 Task: Send an email with the signature Courtney Young with the subject Request for customer feedback and the message I am writing to request additional information on this topic. from softage.1@softage.net to softage.7@softage.net and softage.8@softage.net with an attached document Partnership_proposal.pdf
Action: Mouse moved to (490, 628)
Screenshot: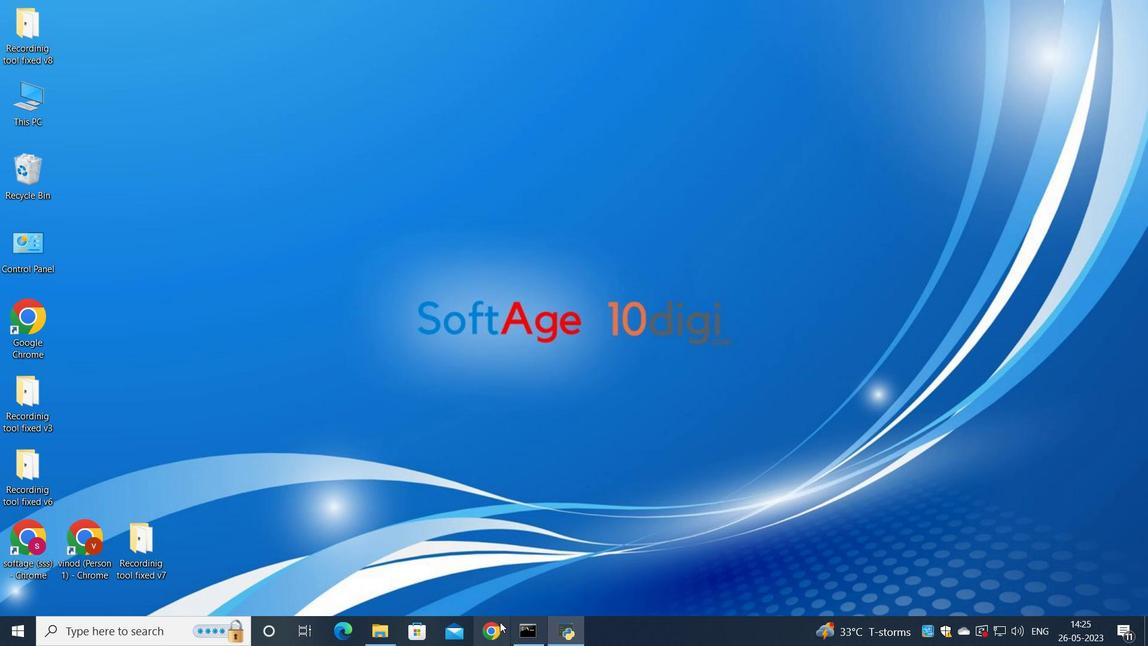 
Action: Mouse pressed left at (490, 628)
Screenshot: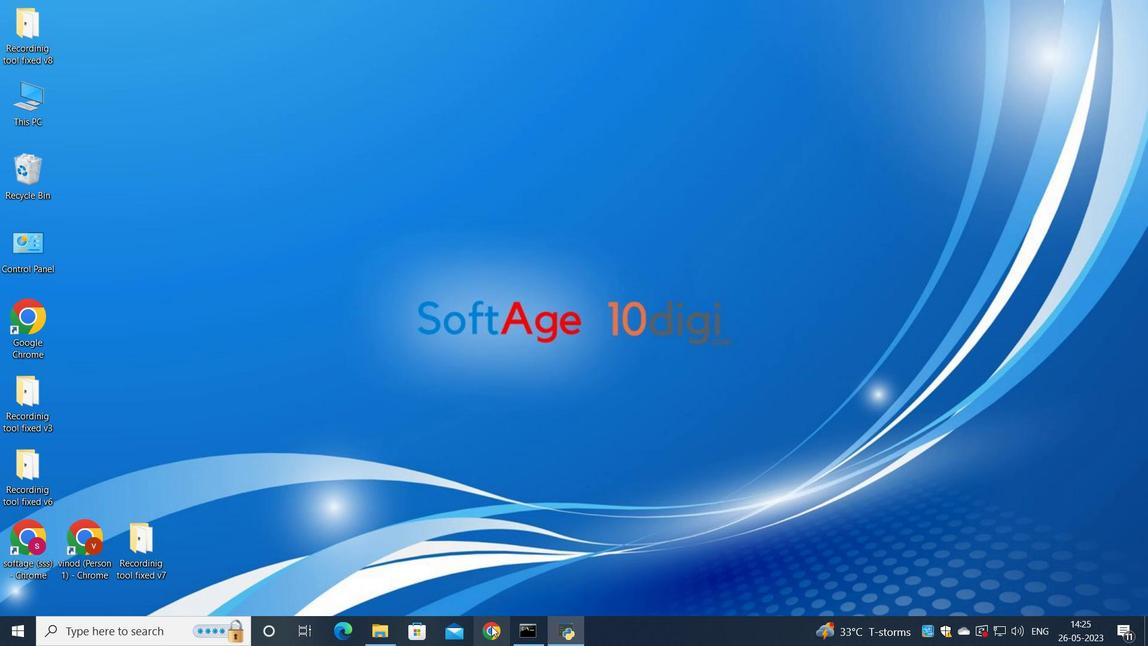 
Action: Mouse moved to (491, 415)
Screenshot: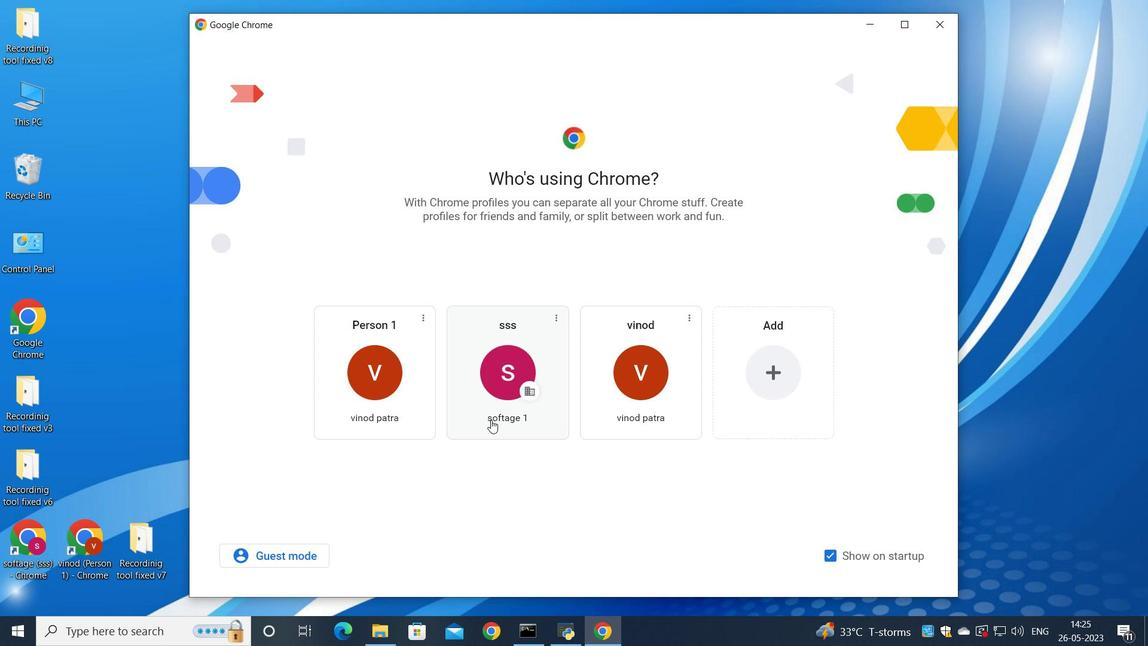 
Action: Mouse pressed left at (491, 415)
Screenshot: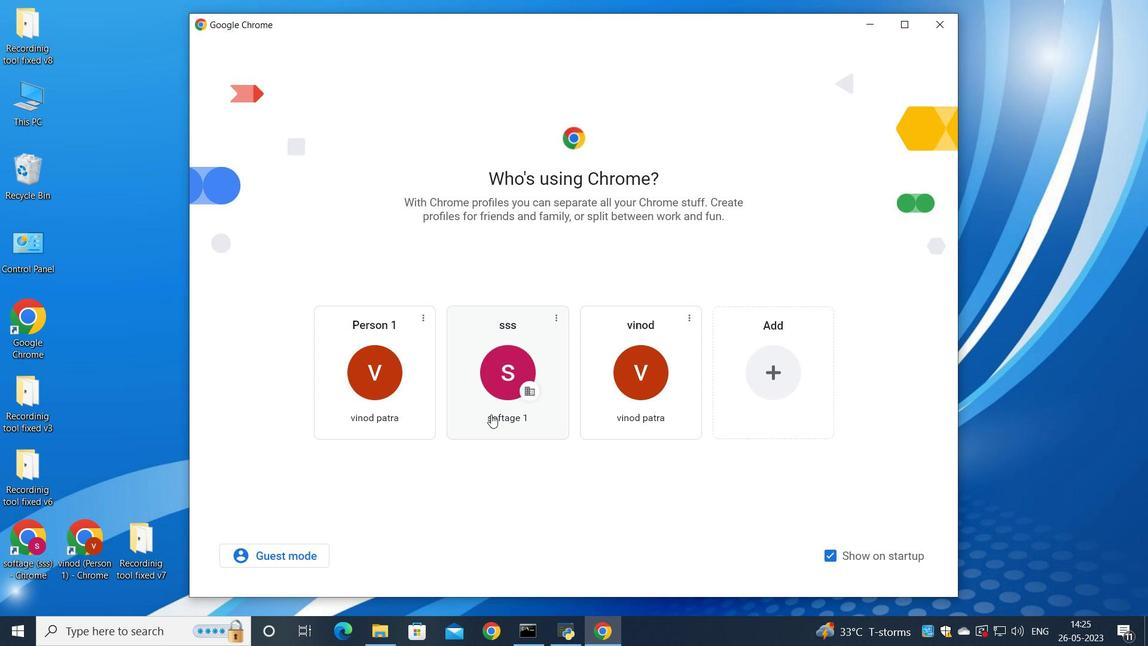 
Action: Mouse moved to (354, 0)
Screenshot: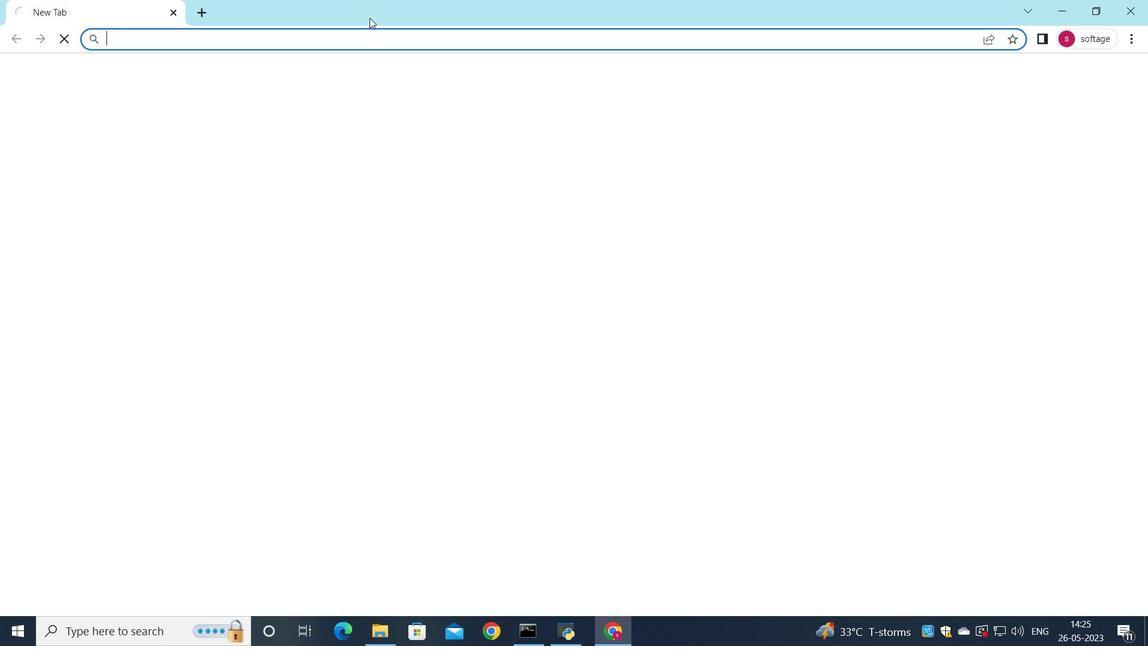 
Action: Key pressed gmail.com<Key.enter>
Screenshot: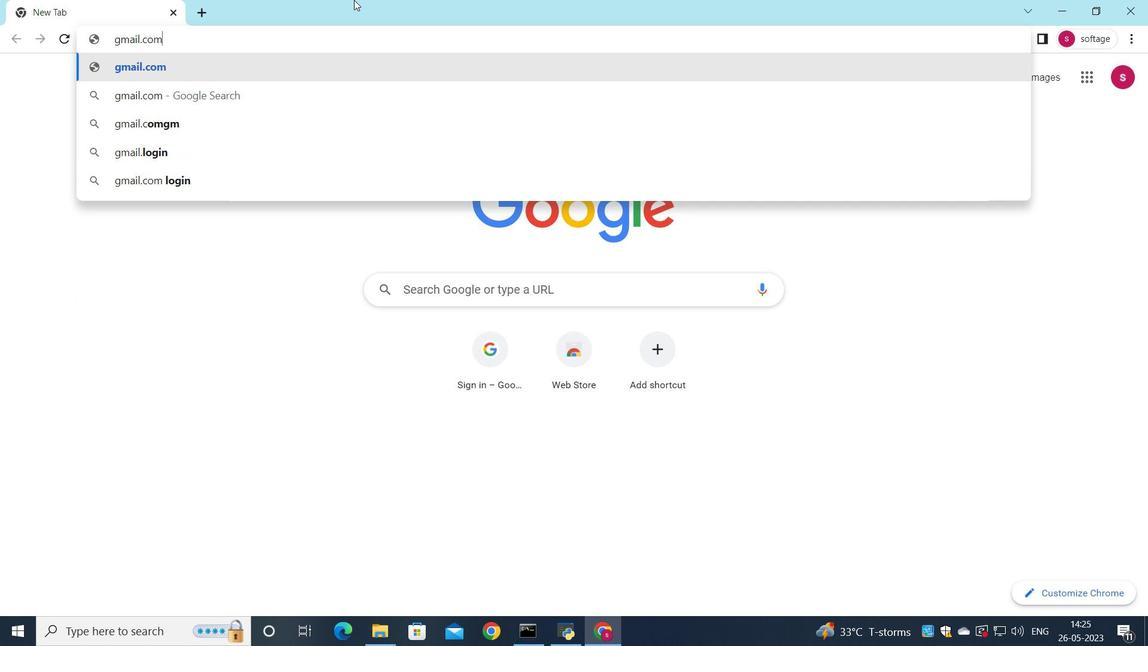 
Action: Mouse moved to (978, 102)
Screenshot: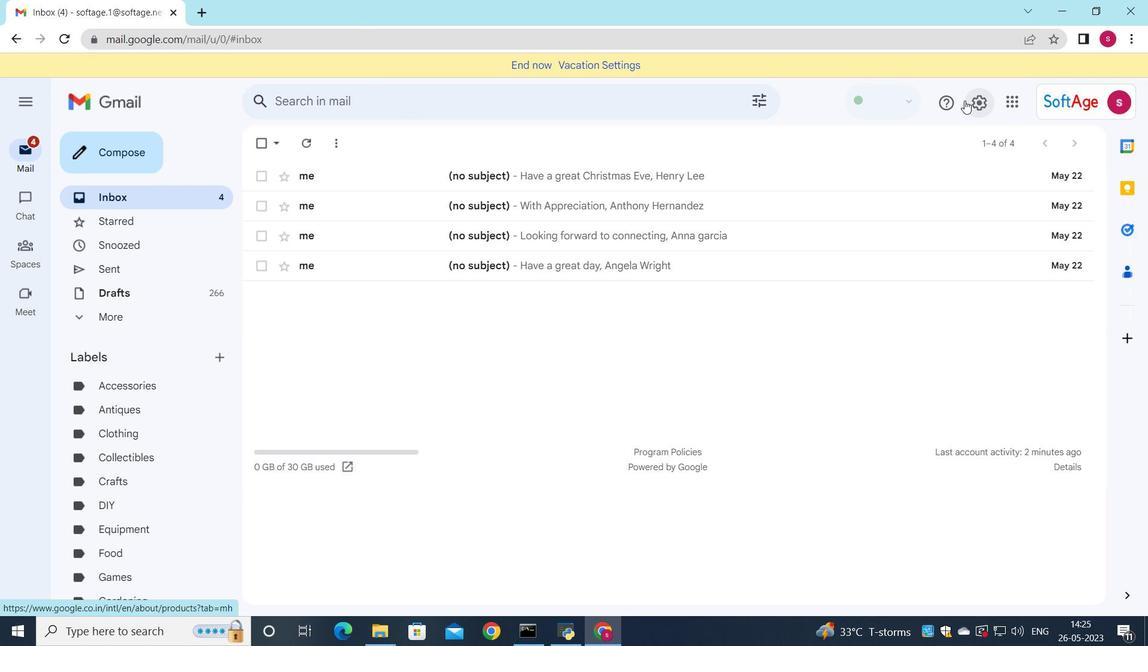 
Action: Mouse pressed left at (978, 102)
Screenshot: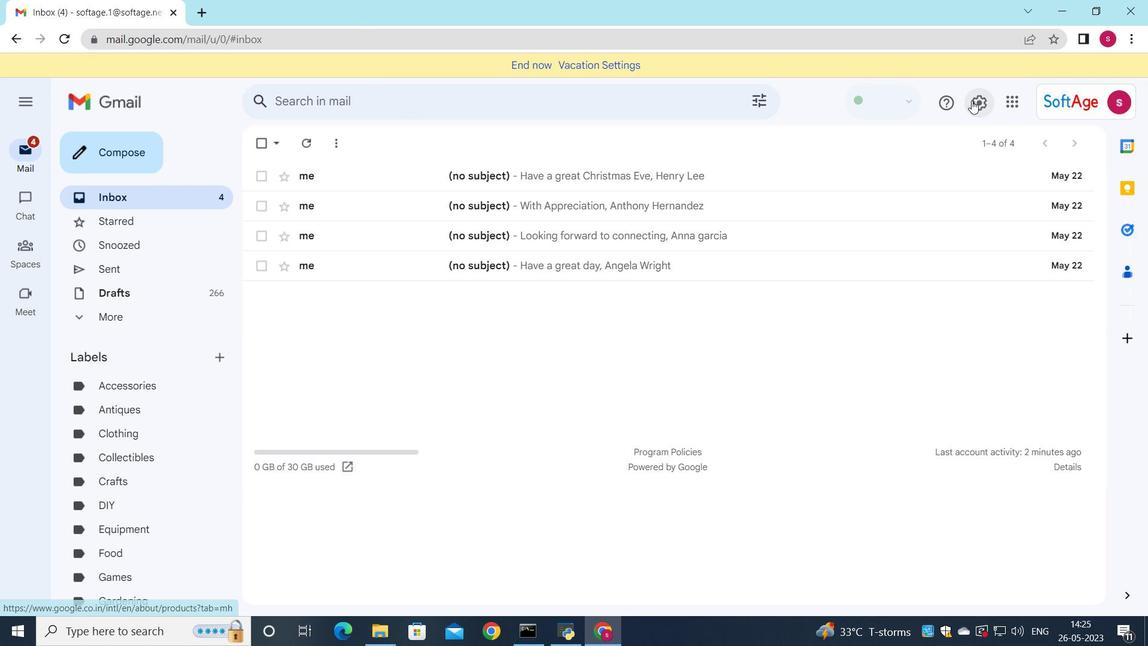 
Action: Mouse moved to (969, 176)
Screenshot: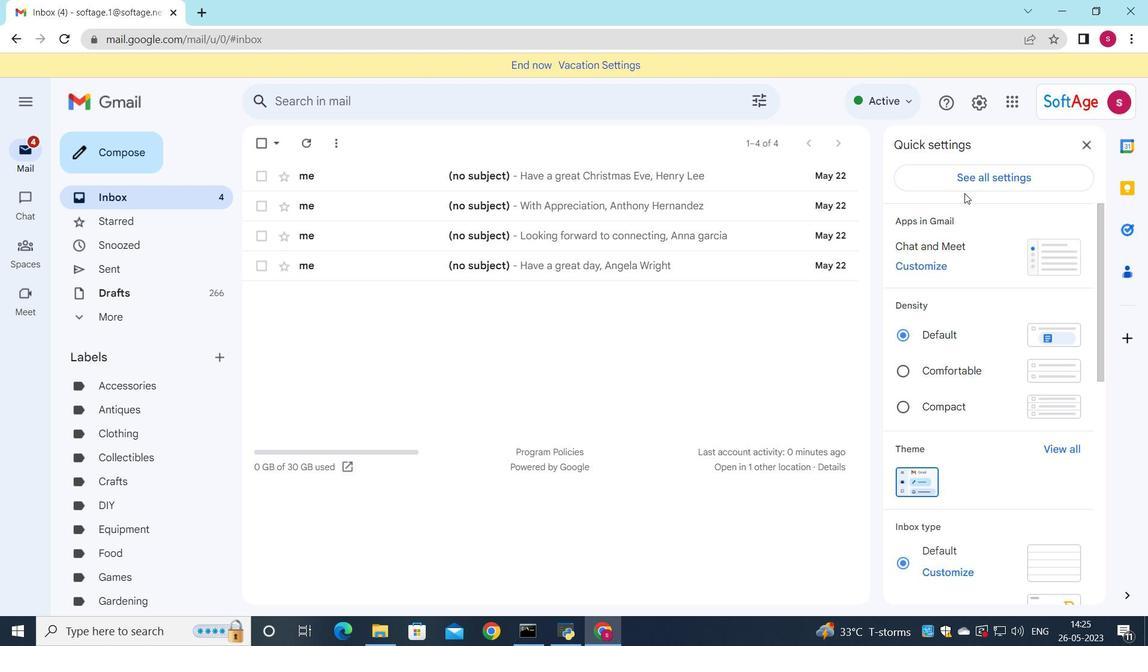 
Action: Mouse pressed left at (969, 176)
Screenshot: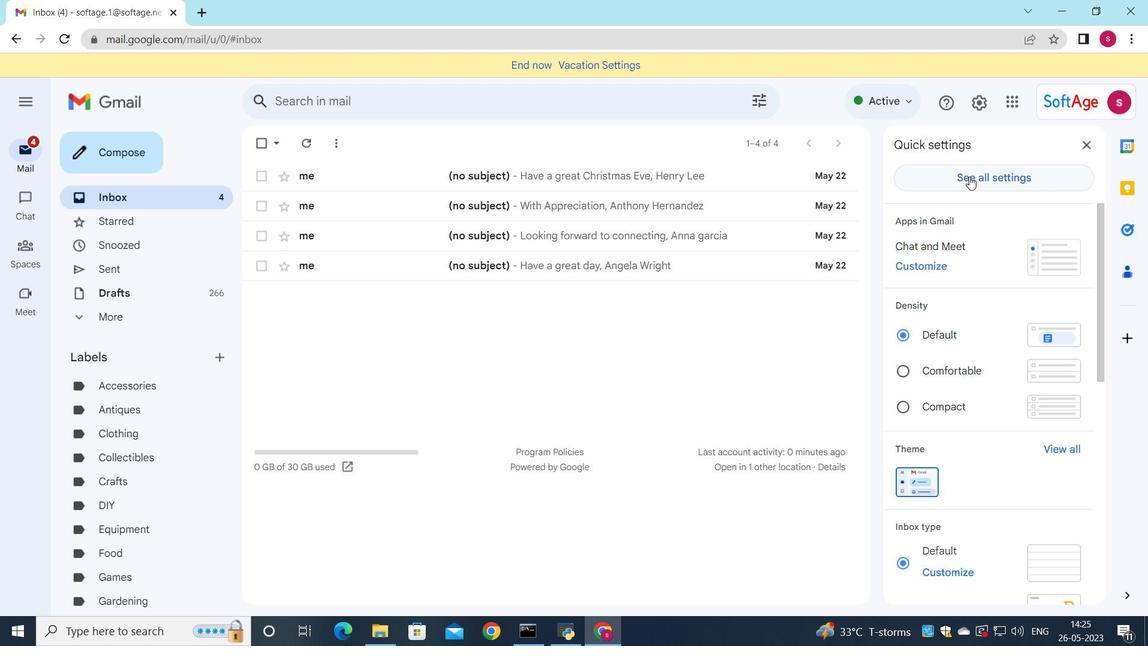 
Action: Mouse moved to (550, 329)
Screenshot: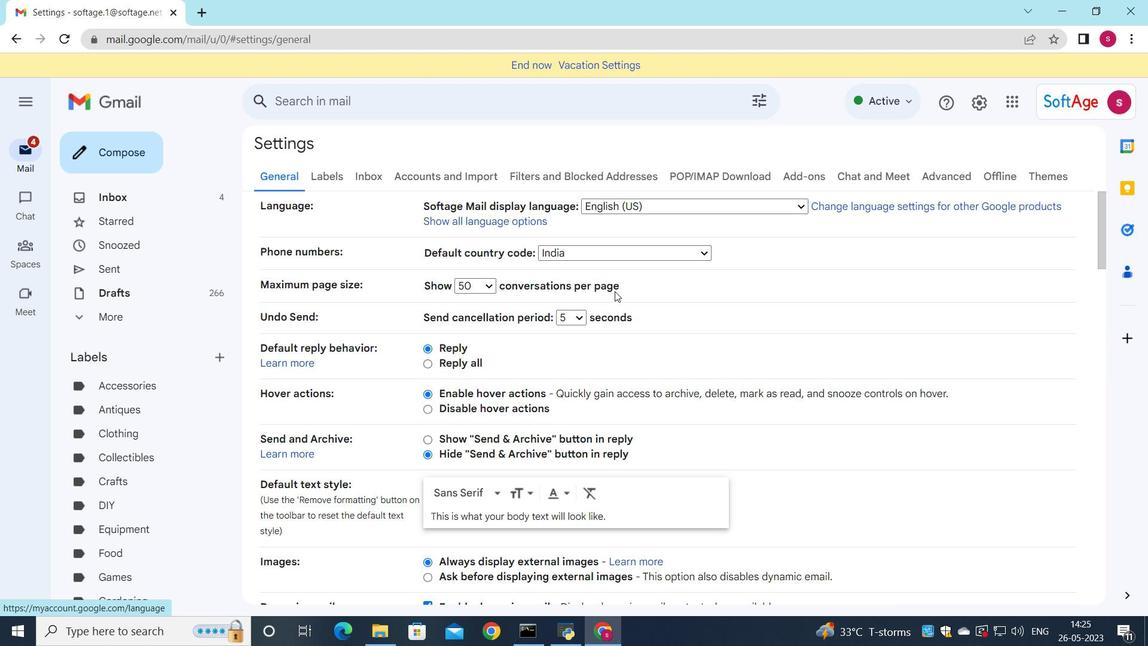 
Action: Mouse scrolled (550, 329) with delta (0, 0)
Screenshot: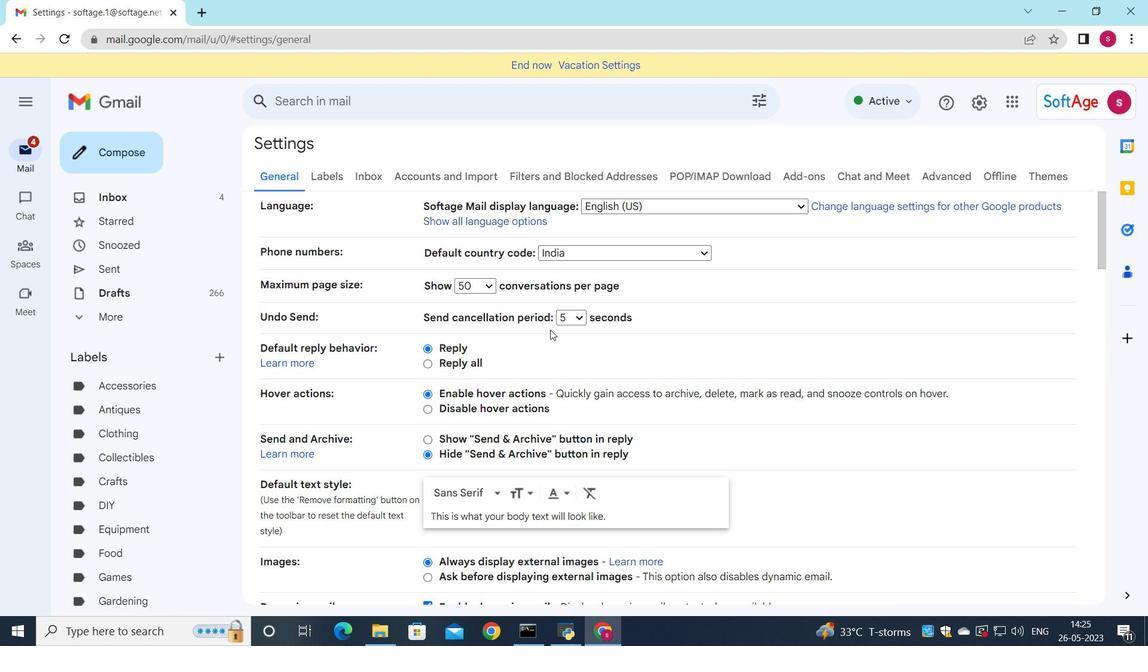 
Action: Mouse scrolled (550, 329) with delta (0, 0)
Screenshot: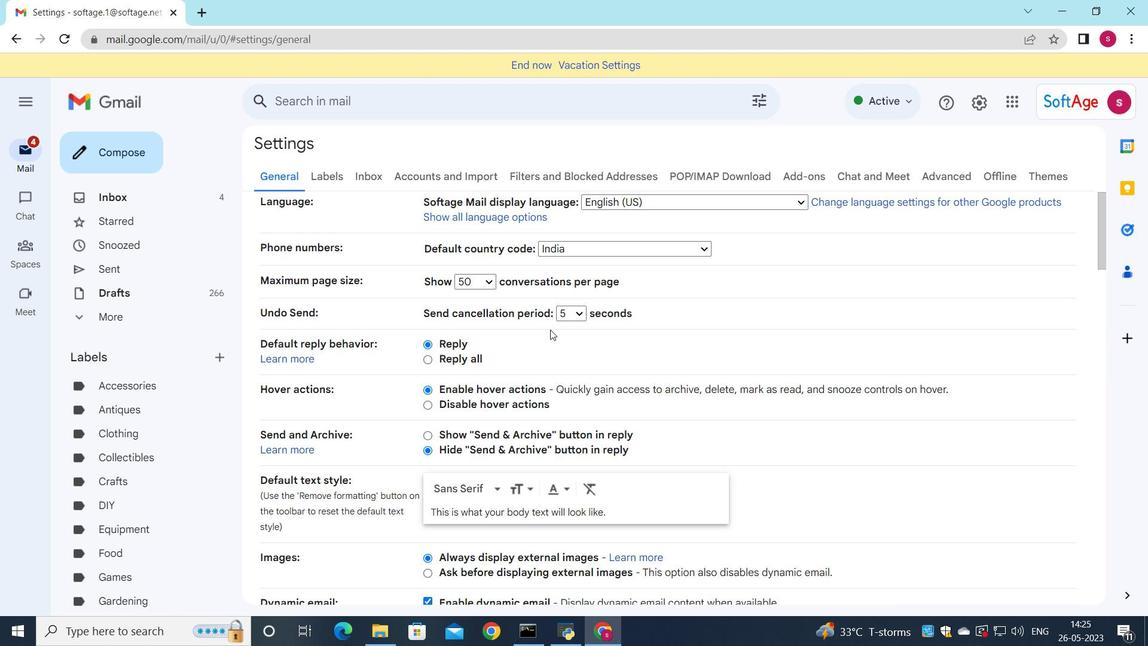 
Action: Mouse scrolled (550, 329) with delta (0, 0)
Screenshot: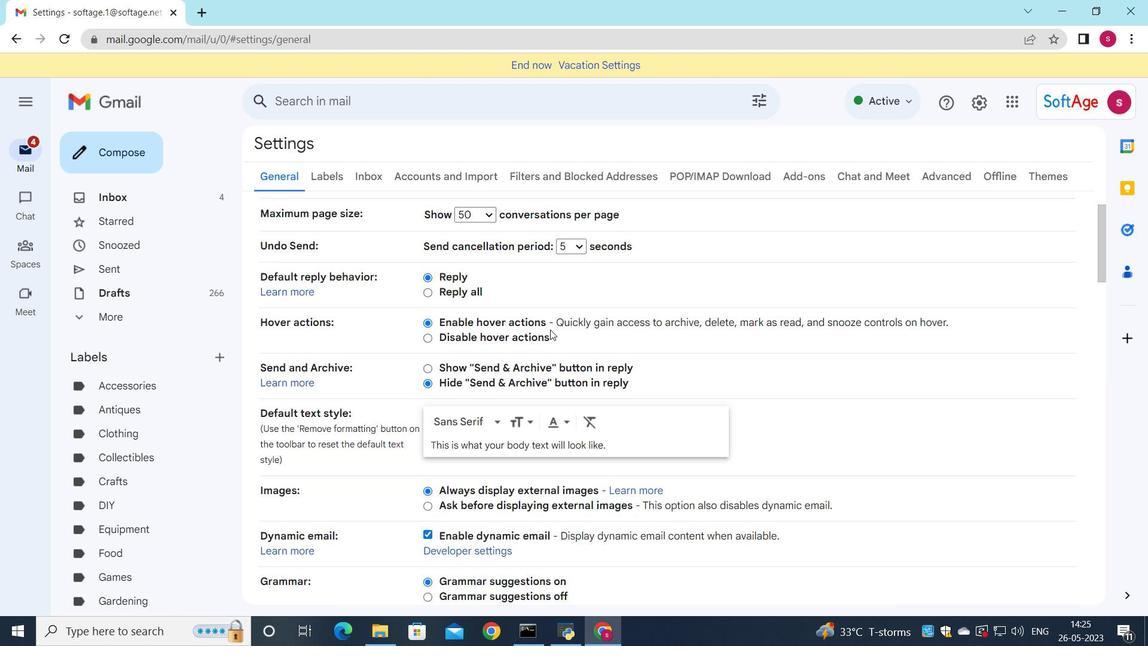 
Action: Mouse scrolled (550, 329) with delta (0, 0)
Screenshot: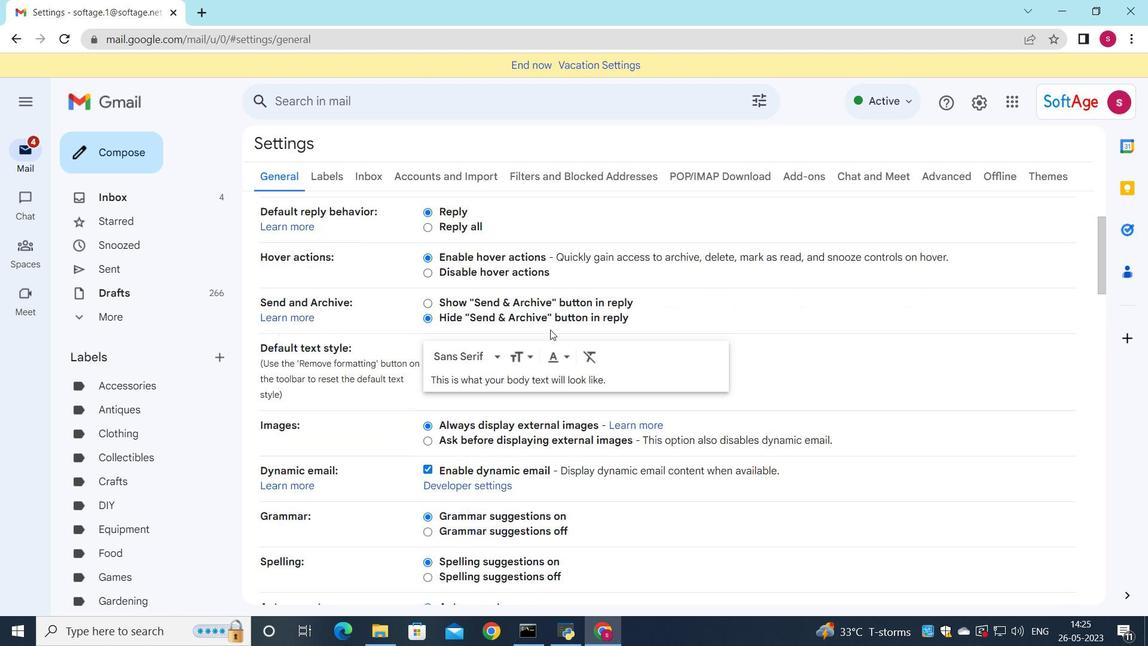 
Action: Mouse scrolled (550, 329) with delta (0, 0)
Screenshot: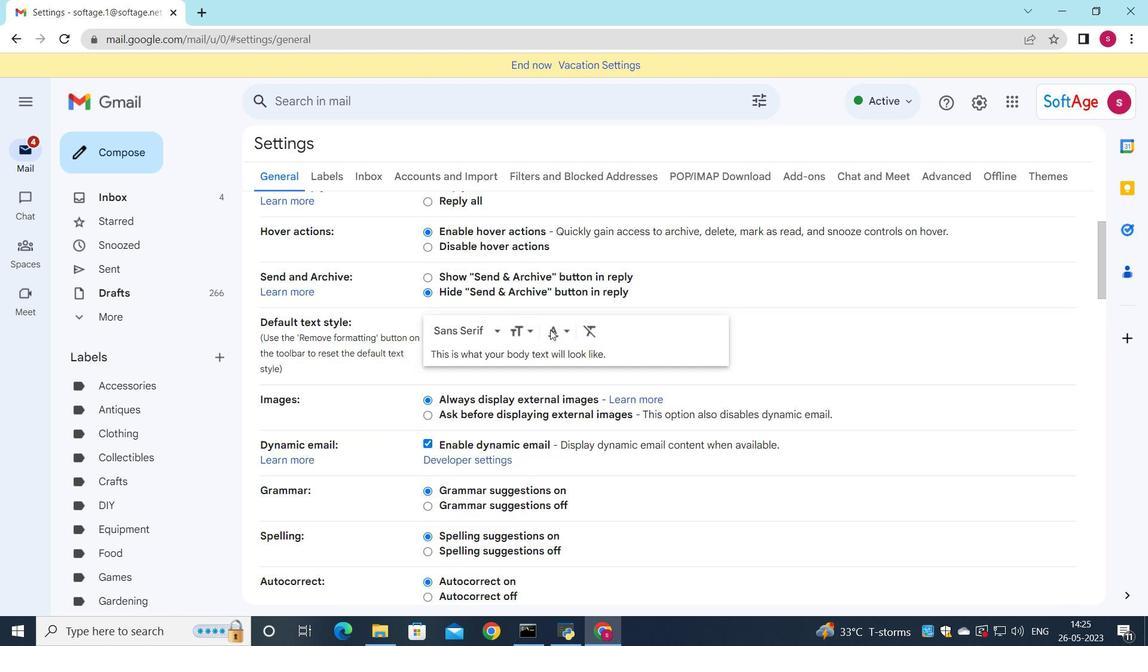 
Action: Mouse scrolled (550, 329) with delta (0, 0)
Screenshot: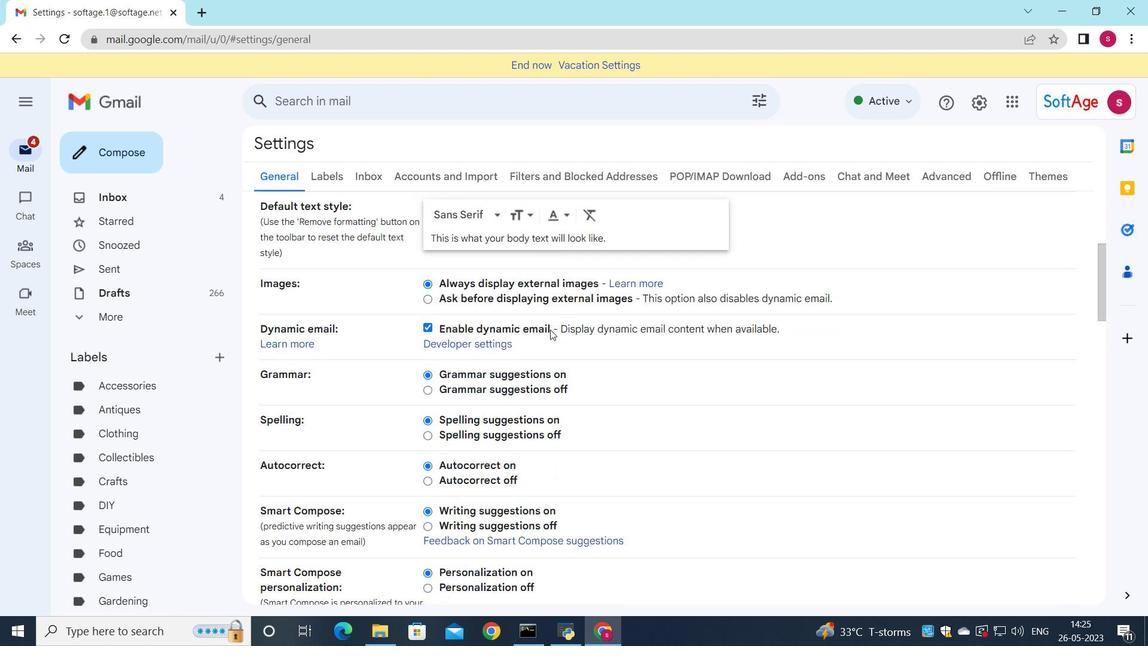 
Action: Mouse scrolled (550, 329) with delta (0, 0)
Screenshot: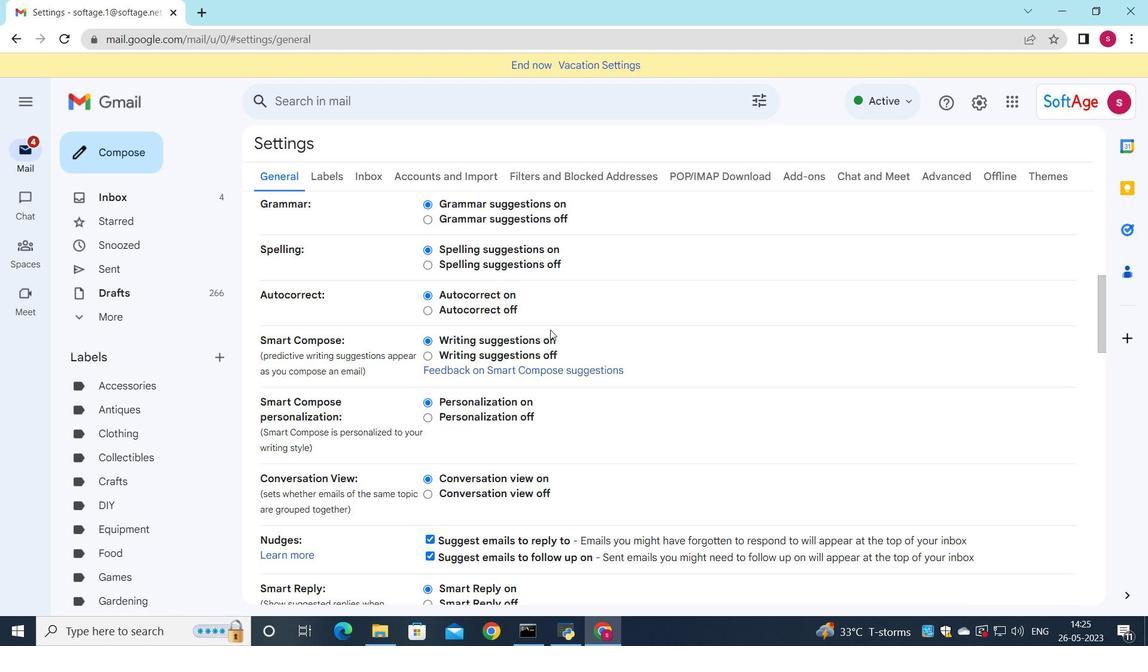 
Action: Mouse scrolled (550, 329) with delta (0, 0)
Screenshot: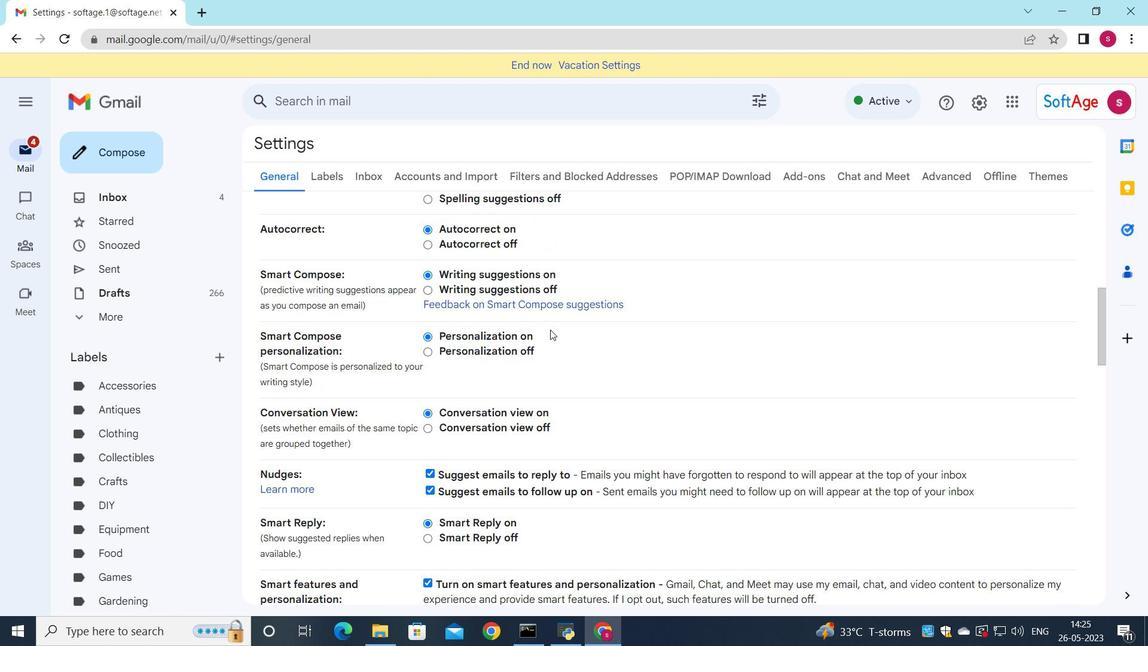 
Action: Mouse scrolled (550, 329) with delta (0, 0)
Screenshot: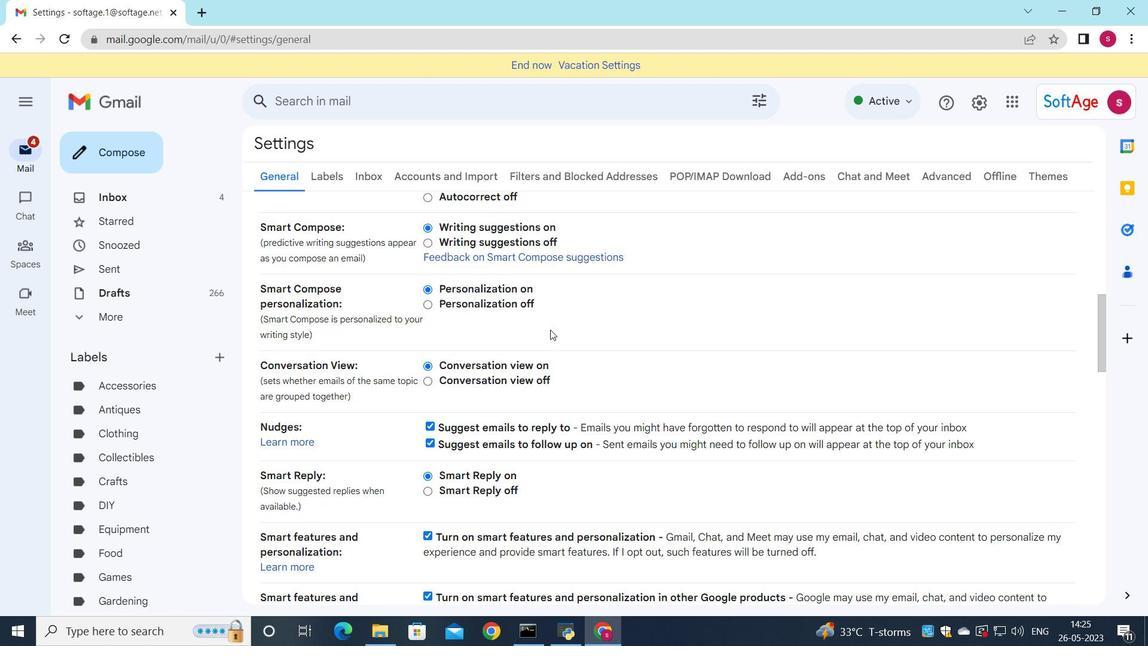 
Action: Mouse scrolled (550, 329) with delta (0, 0)
Screenshot: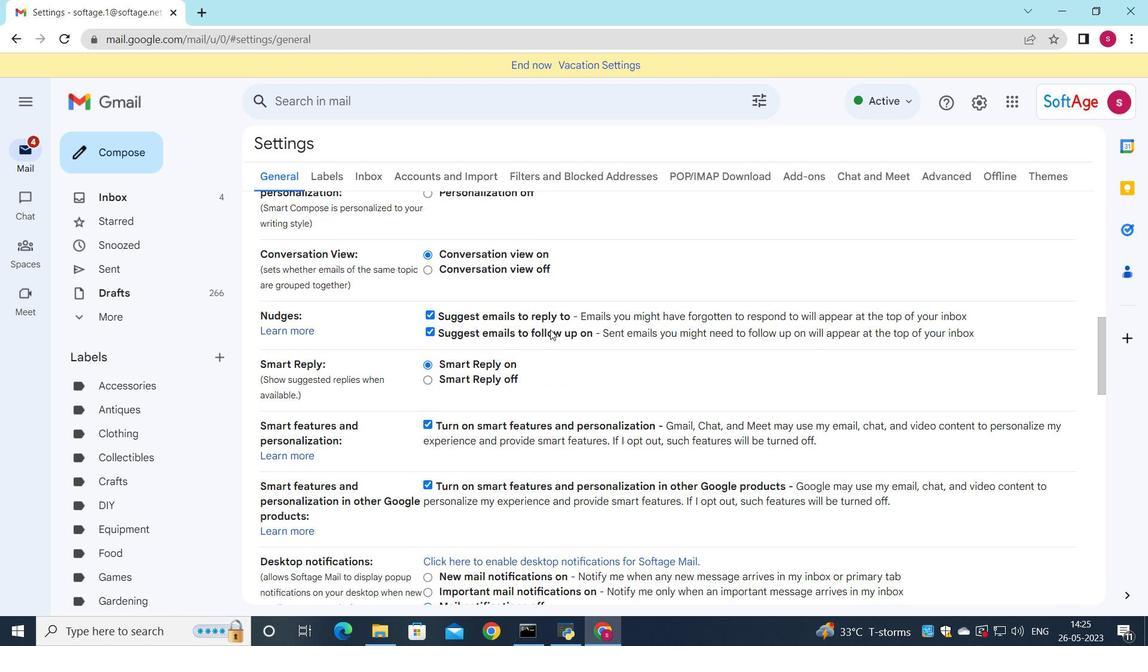 
Action: Mouse scrolled (550, 329) with delta (0, 0)
Screenshot: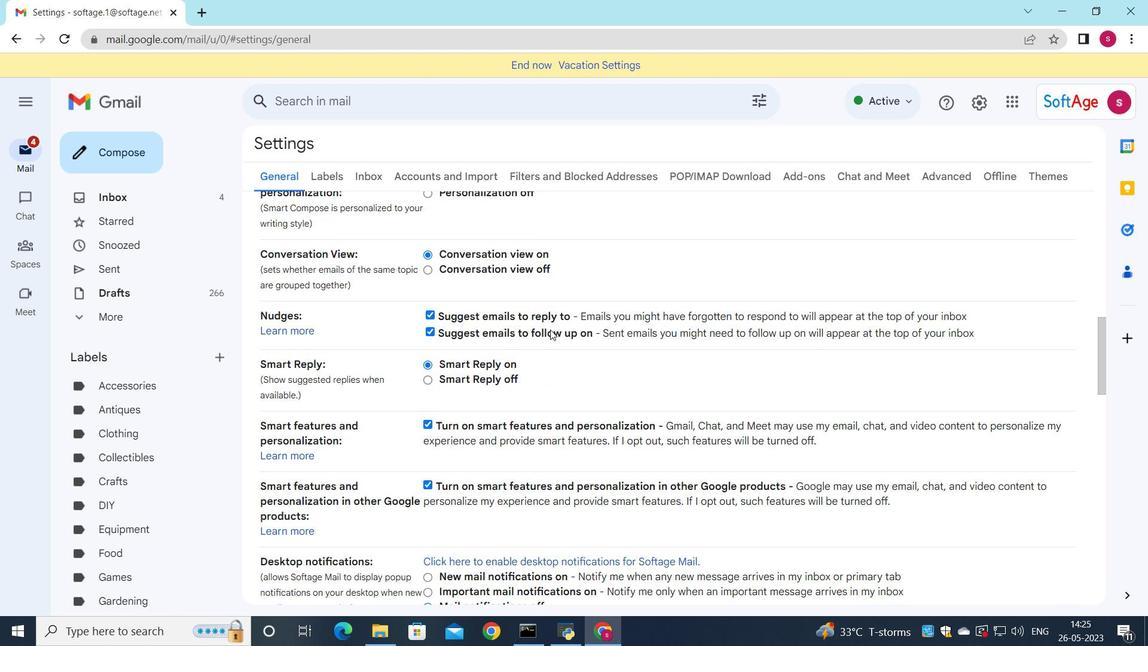 
Action: Mouse scrolled (550, 329) with delta (0, 0)
Screenshot: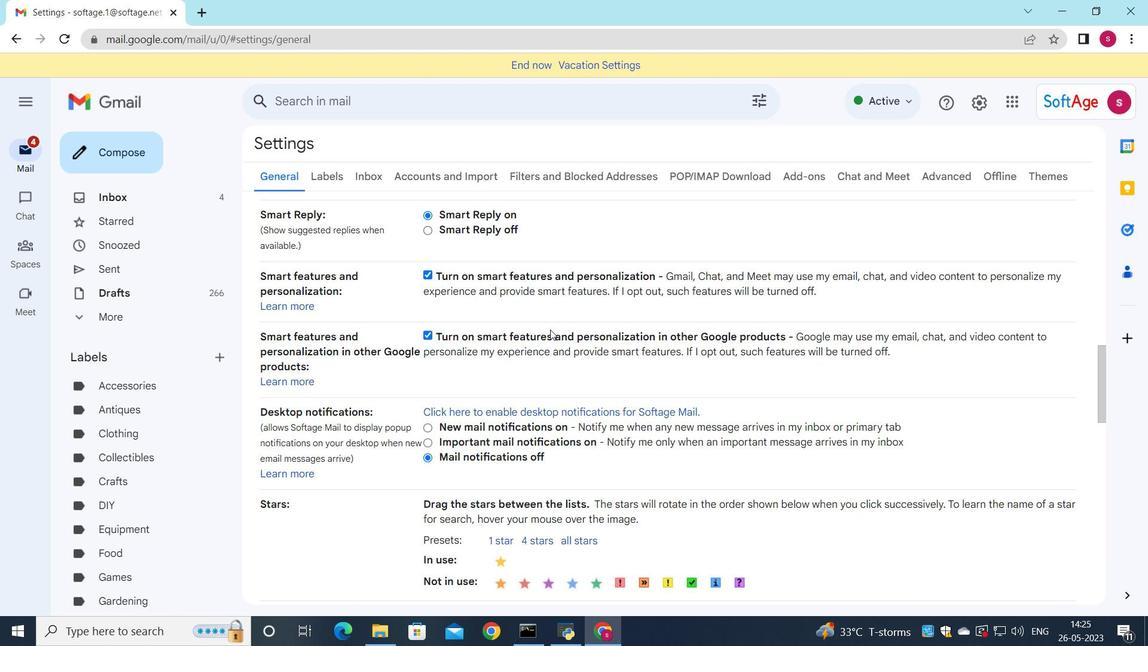 
Action: Mouse scrolled (550, 330) with delta (0, 0)
Screenshot: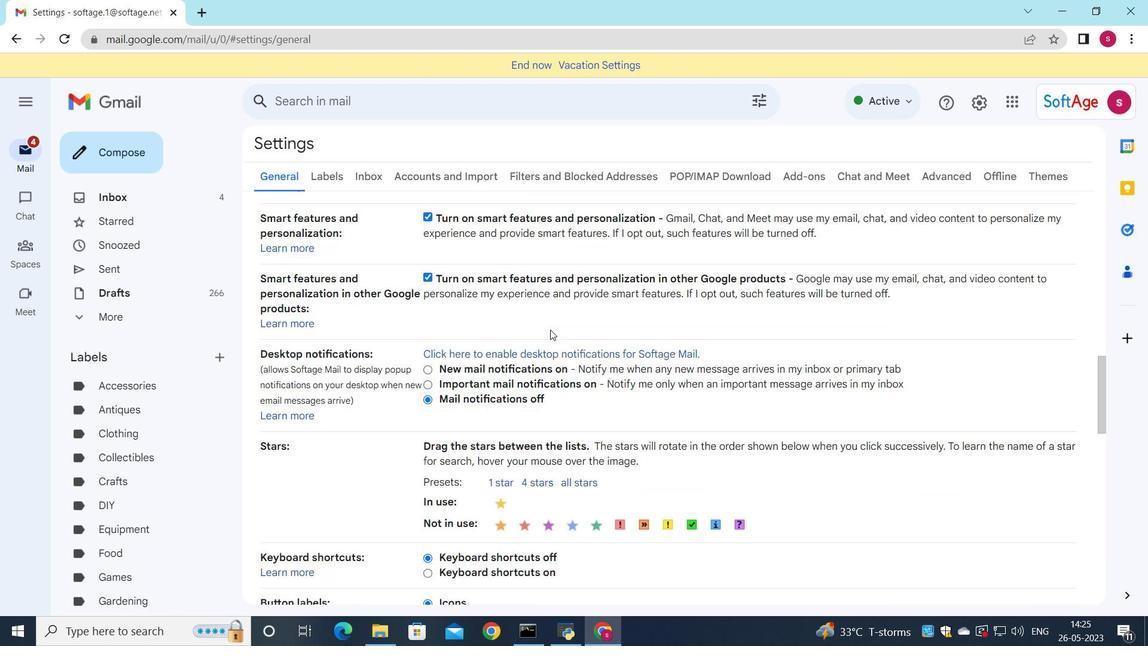 
Action: Mouse scrolled (550, 330) with delta (0, 0)
Screenshot: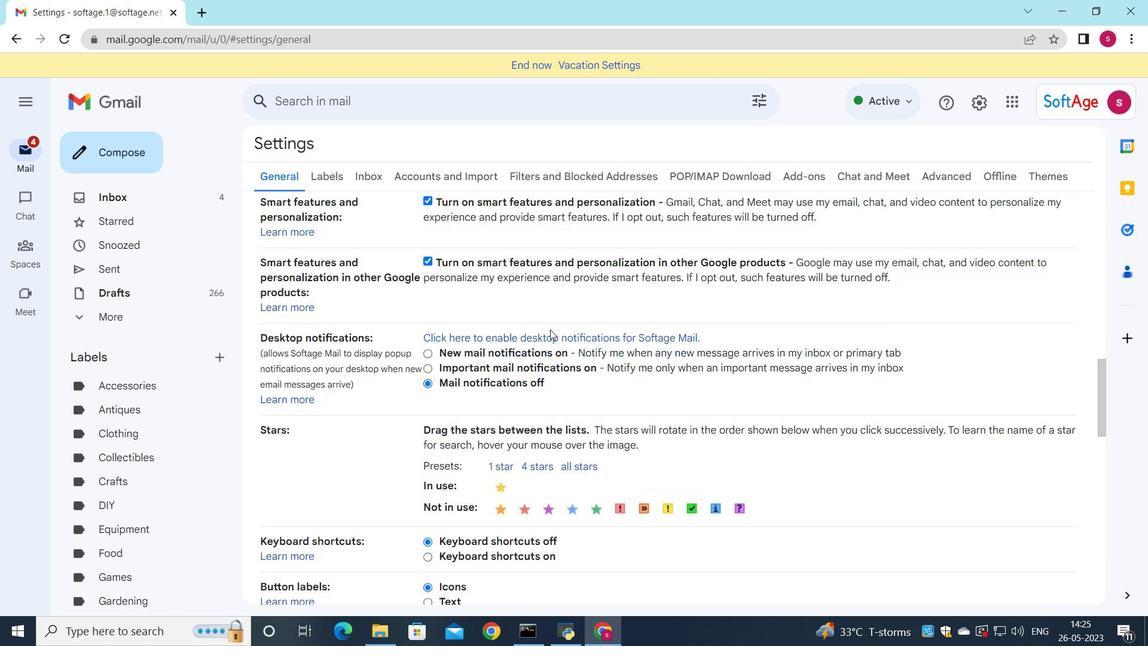
Action: Mouse scrolled (550, 330) with delta (0, 0)
Screenshot: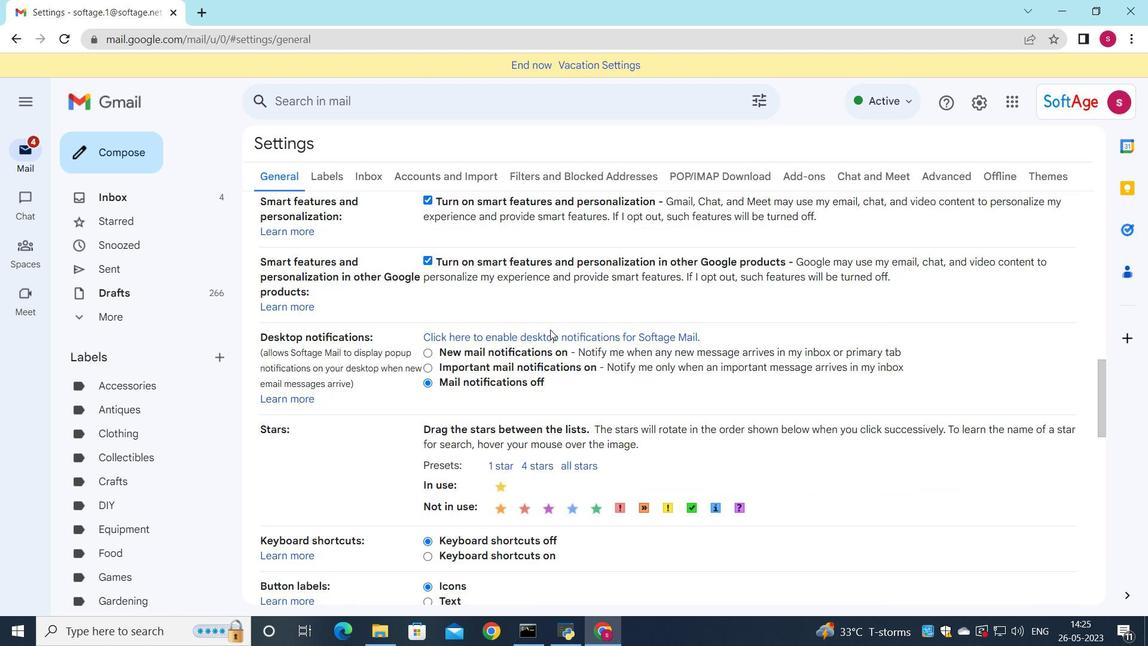 
Action: Mouse scrolled (550, 329) with delta (0, 0)
Screenshot: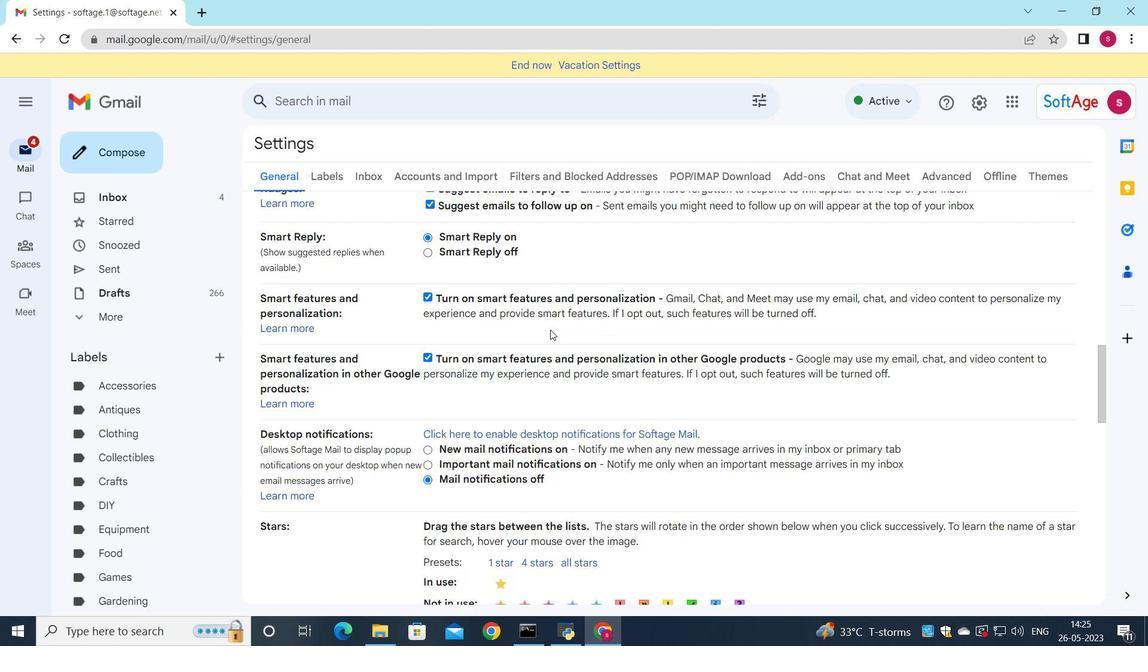 
Action: Mouse scrolled (550, 329) with delta (0, 0)
Screenshot: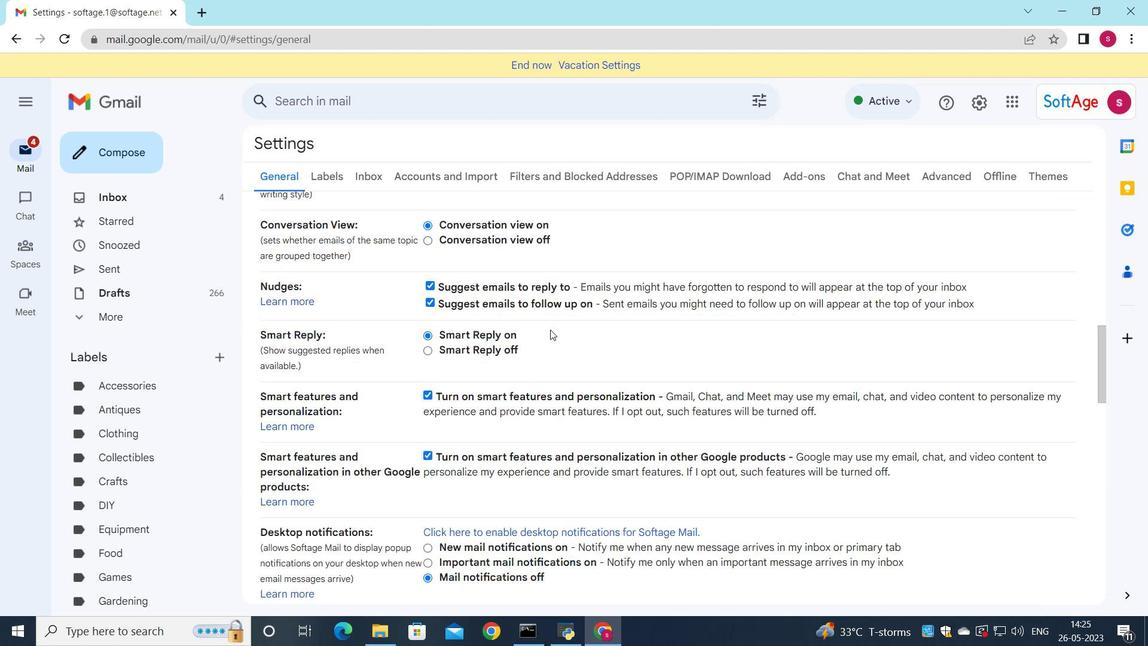 
Action: Mouse scrolled (550, 329) with delta (0, 0)
Screenshot: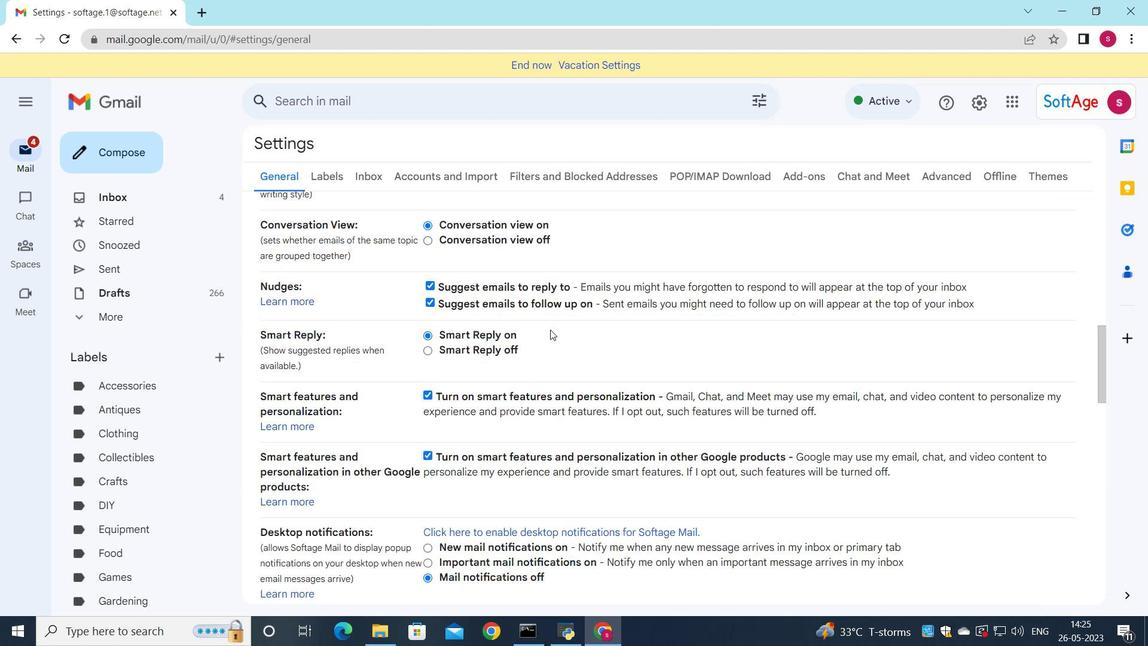 
Action: Mouse scrolled (550, 329) with delta (0, 0)
Screenshot: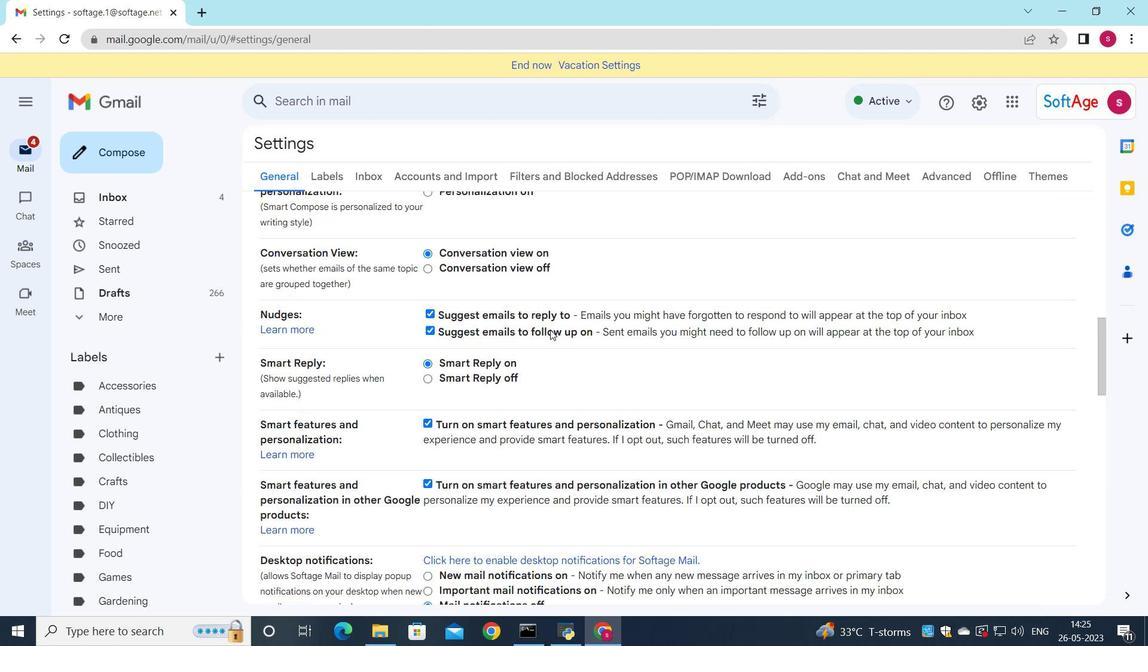 
Action: Mouse scrolled (550, 329) with delta (0, 0)
Screenshot: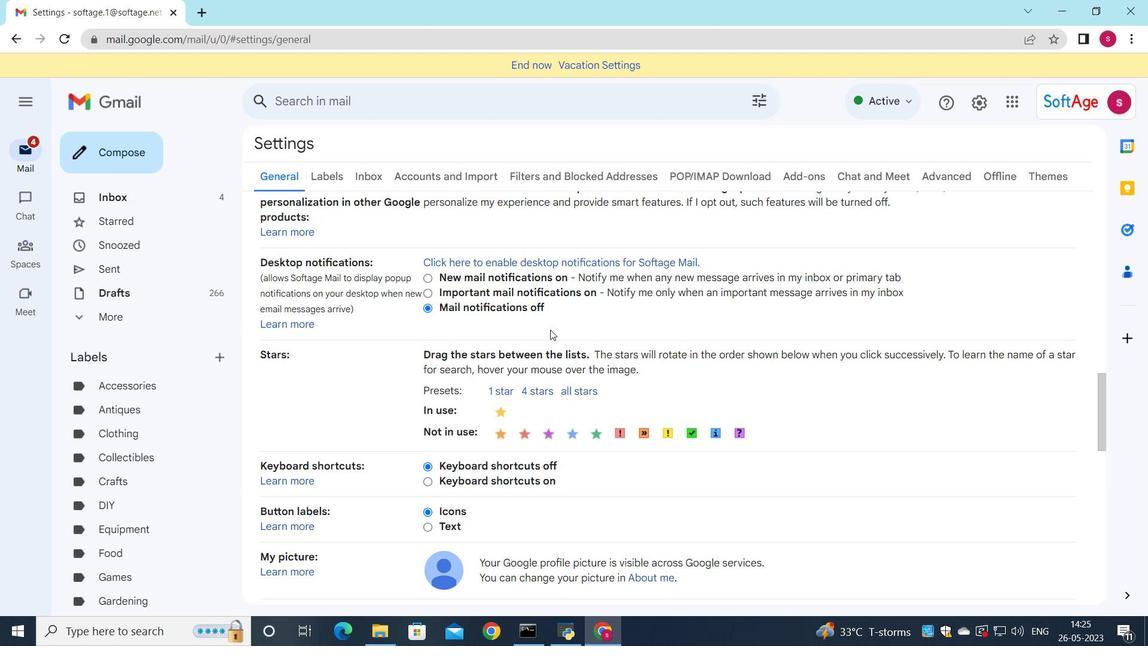 
Action: Mouse scrolled (550, 329) with delta (0, 0)
Screenshot: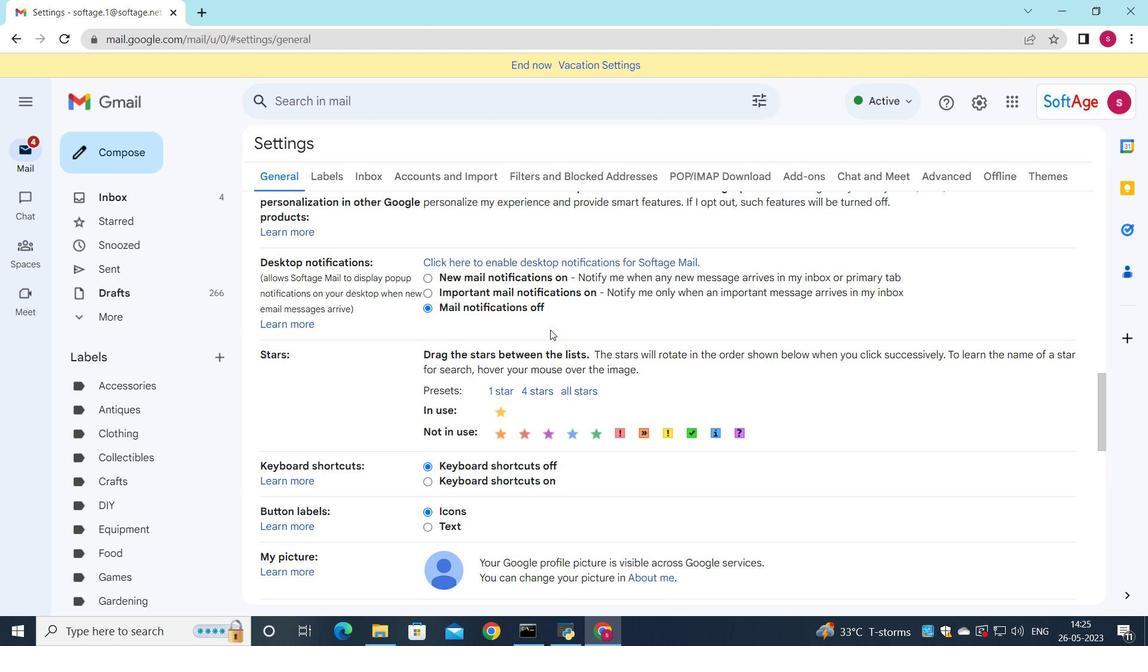 
Action: Mouse scrolled (550, 329) with delta (0, 0)
Screenshot: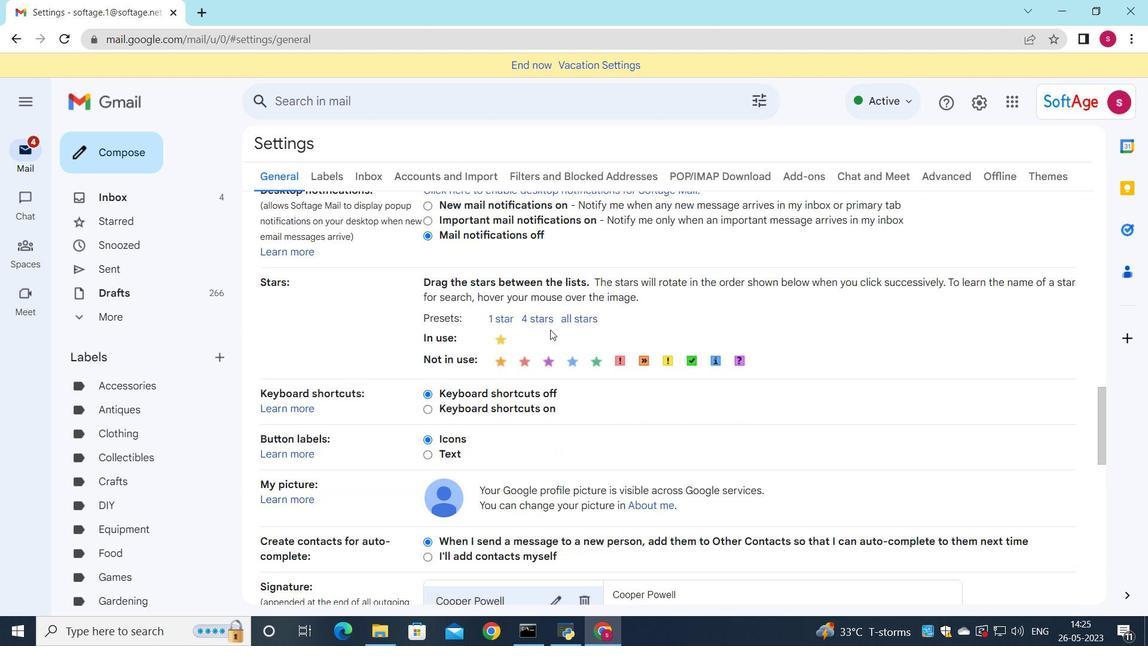 
Action: Mouse scrolled (550, 329) with delta (0, 0)
Screenshot: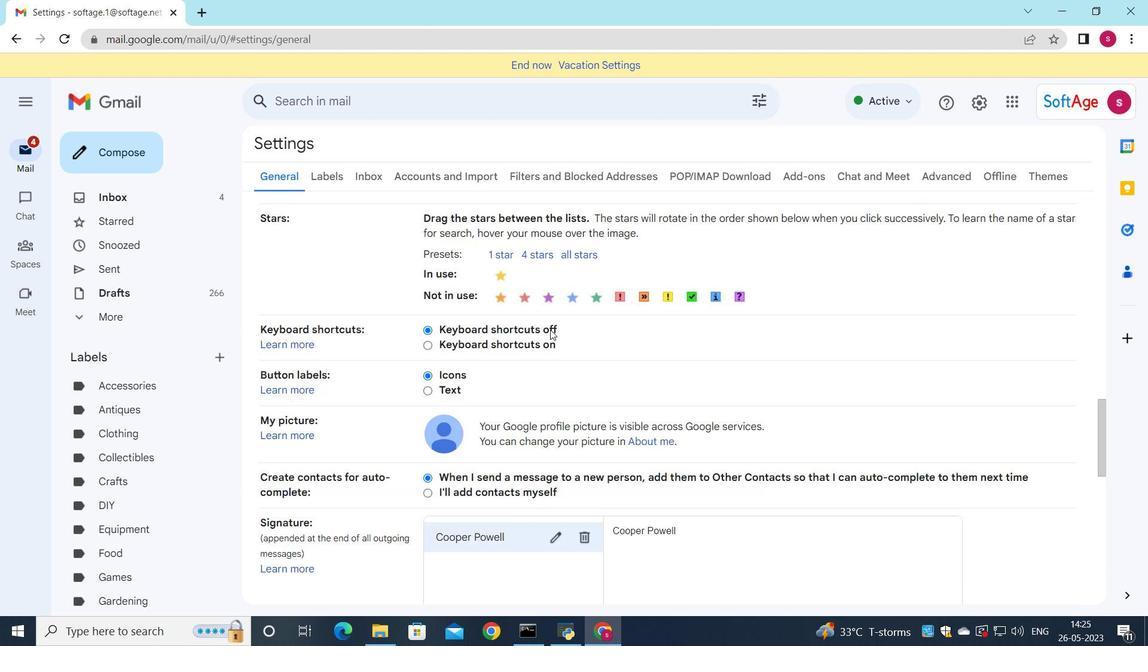 
Action: Mouse scrolled (550, 329) with delta (0, 0)
Screenshot: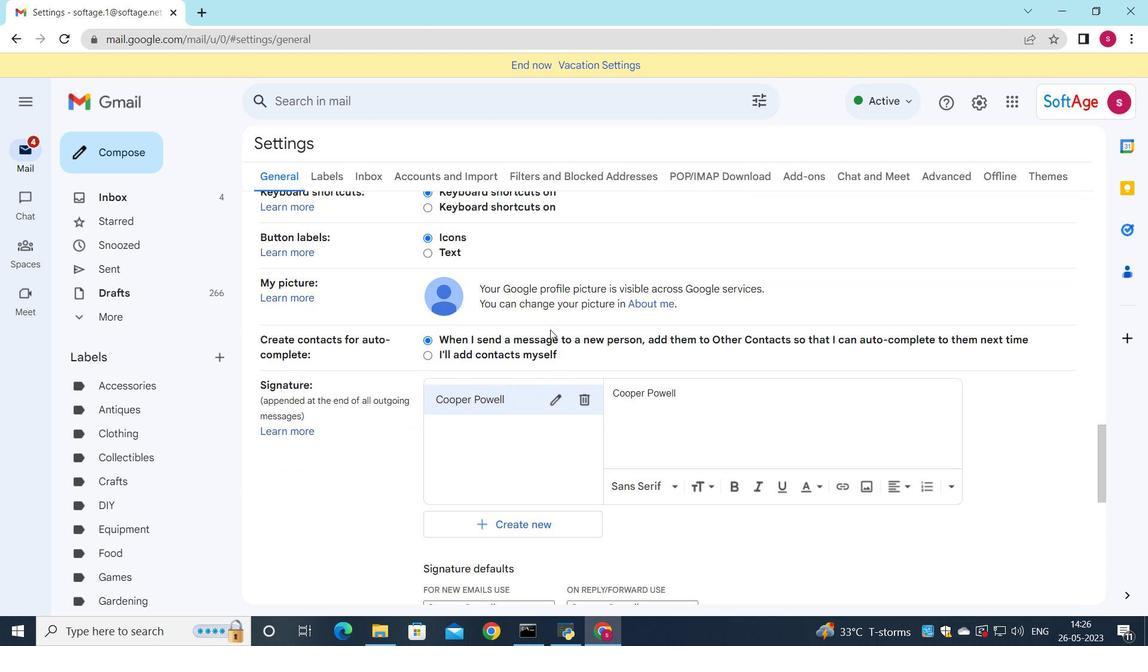 
Action: Mouse moved to (592, 302)
Screenshot: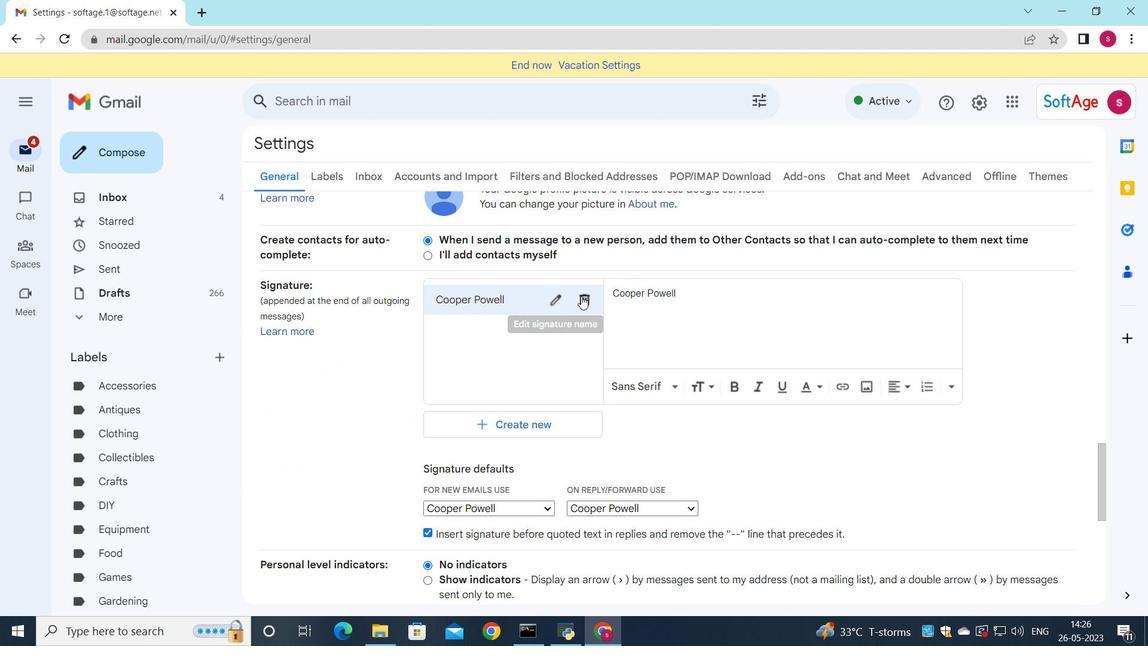
Action: Mouse pressed left at (592, 302)
Screenshot: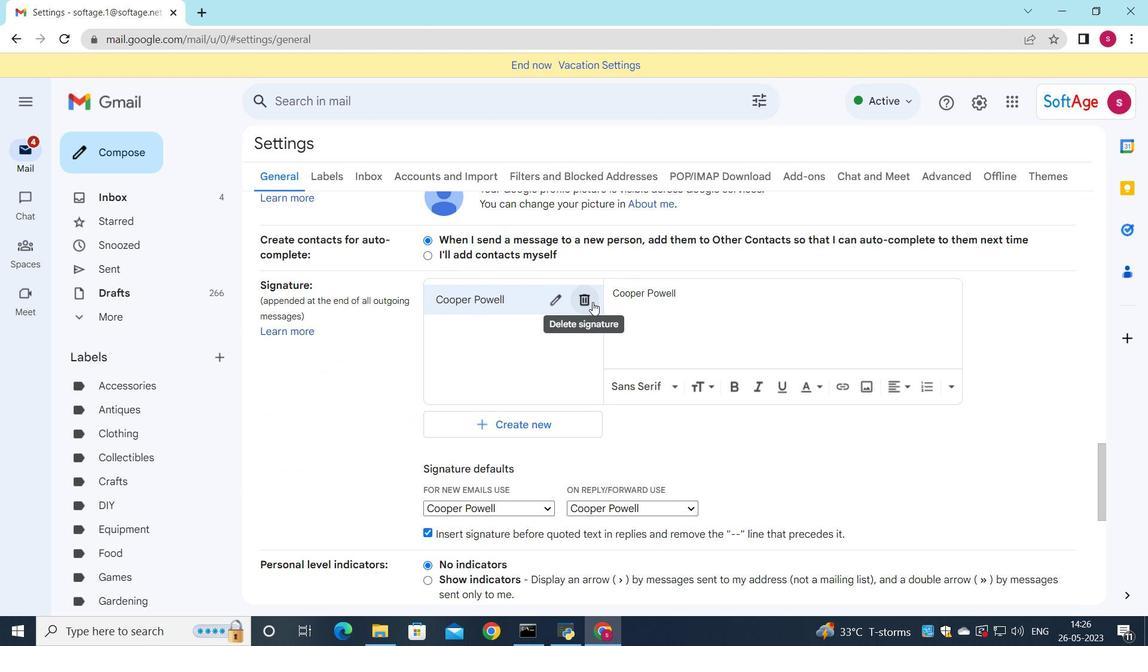 
Action: Mouse moved to (704, 360)
Screenshot: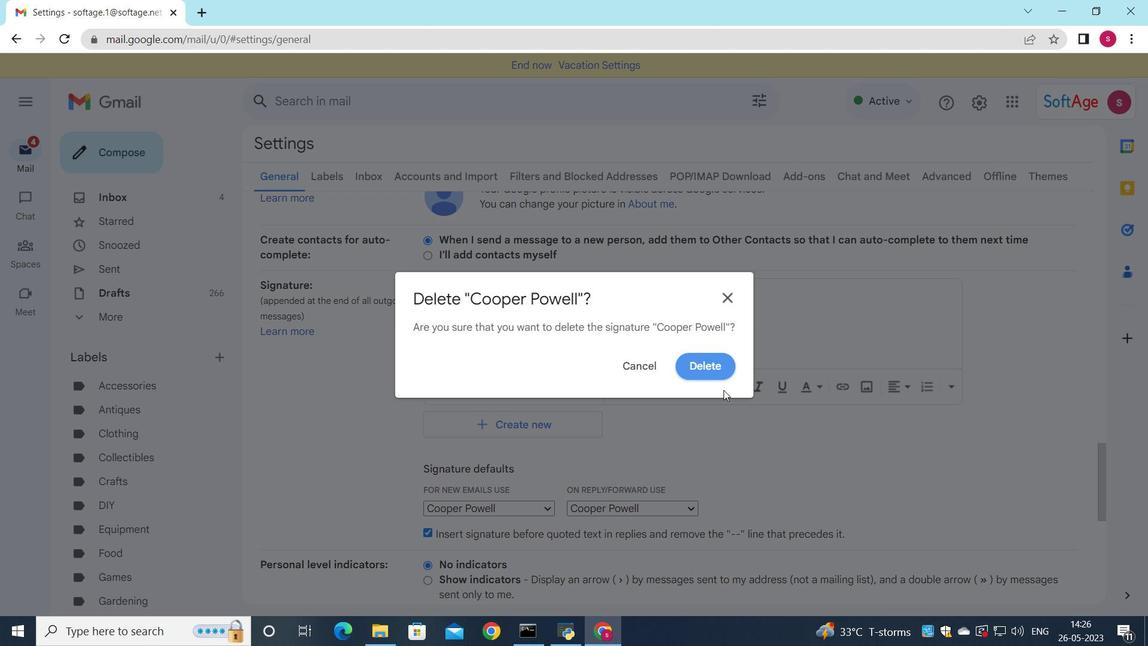 
Action: Mouse pressed left at (704, 360)
Screenshot: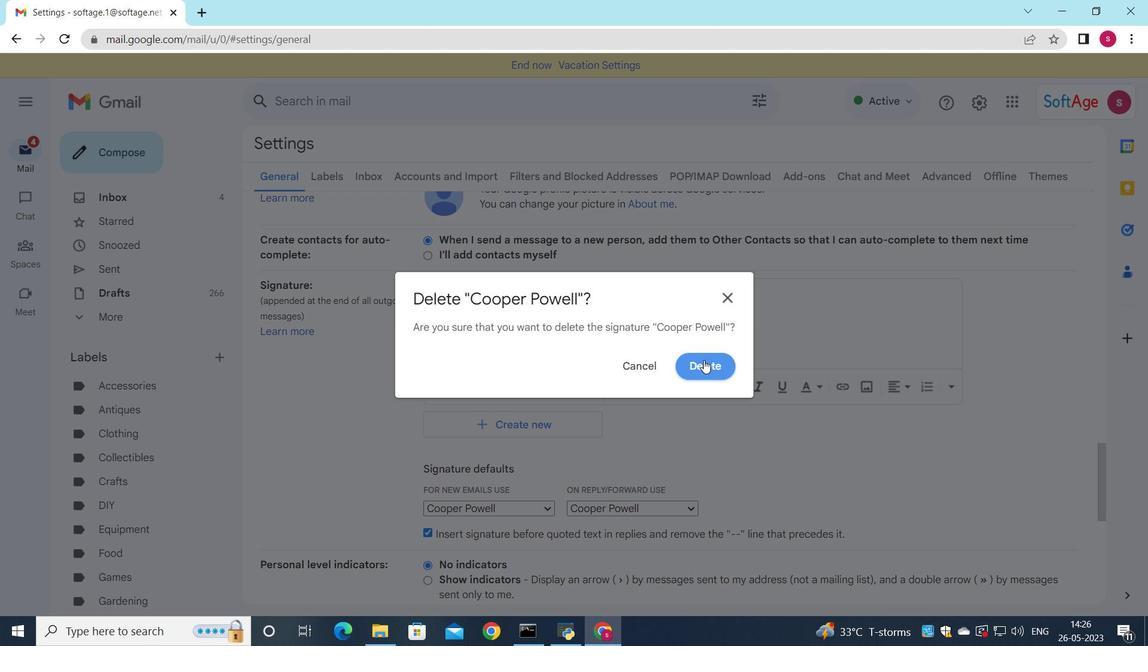 
Action: Mouse moved to (487, 313)
Screenshot: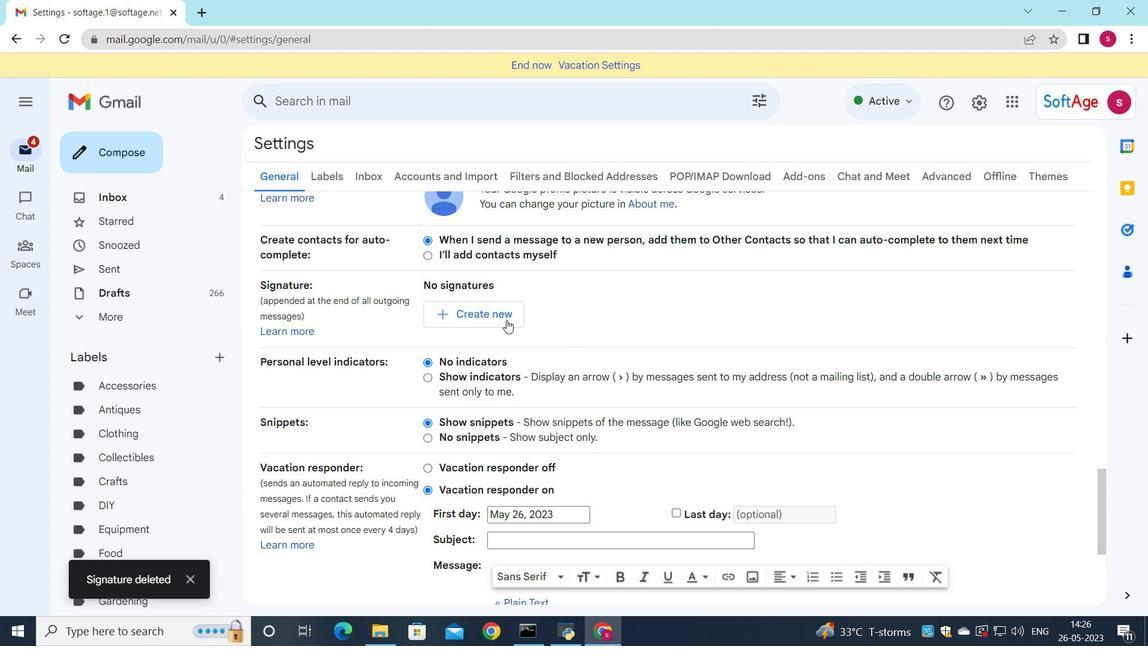 
Action: Mouse pressed left at (487, 313)
Screenshot: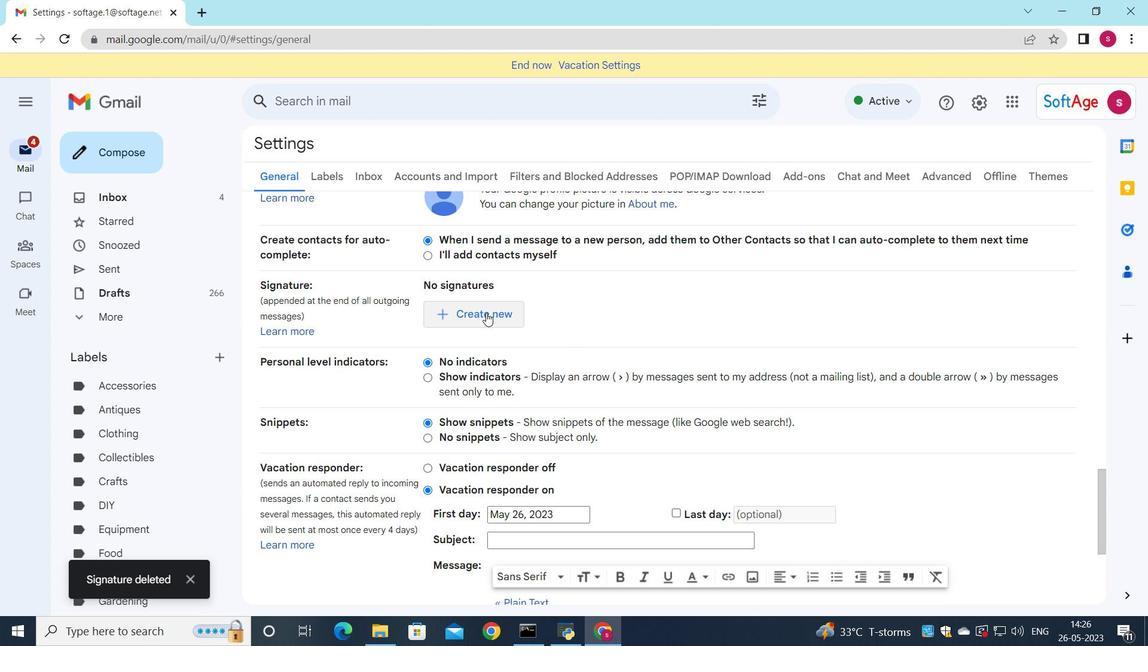 
Action: Key pressed <Key.shift>Courtney<Key.space><Key.shift>Young
Screenshot: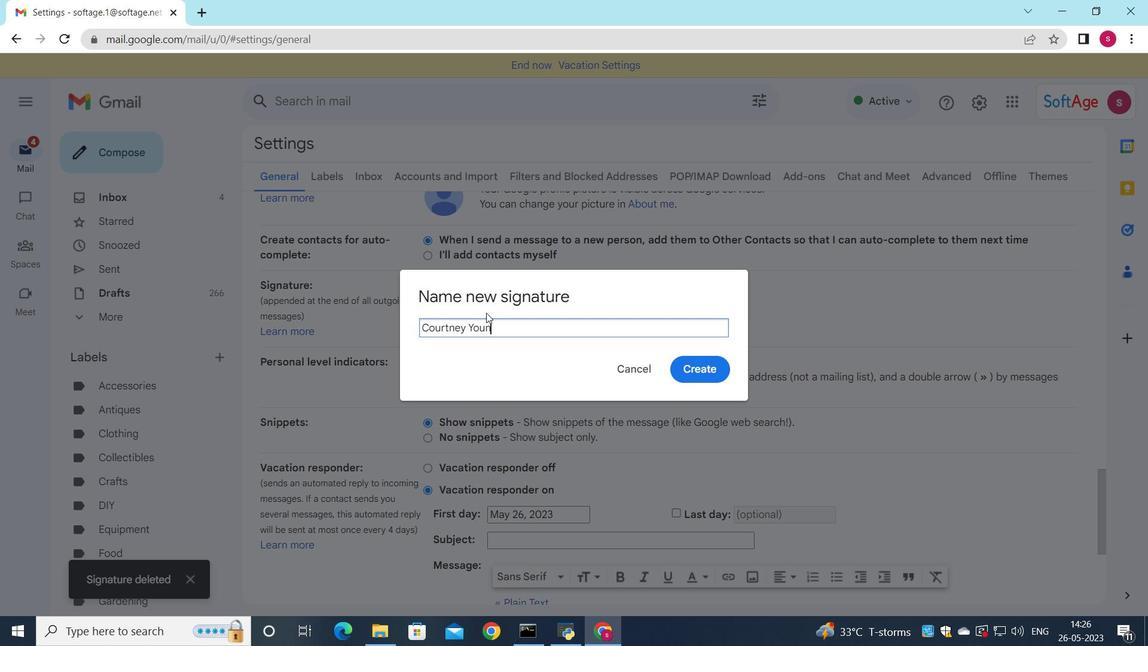 
Action: Mouse moved to (698, 367)
Screenshot: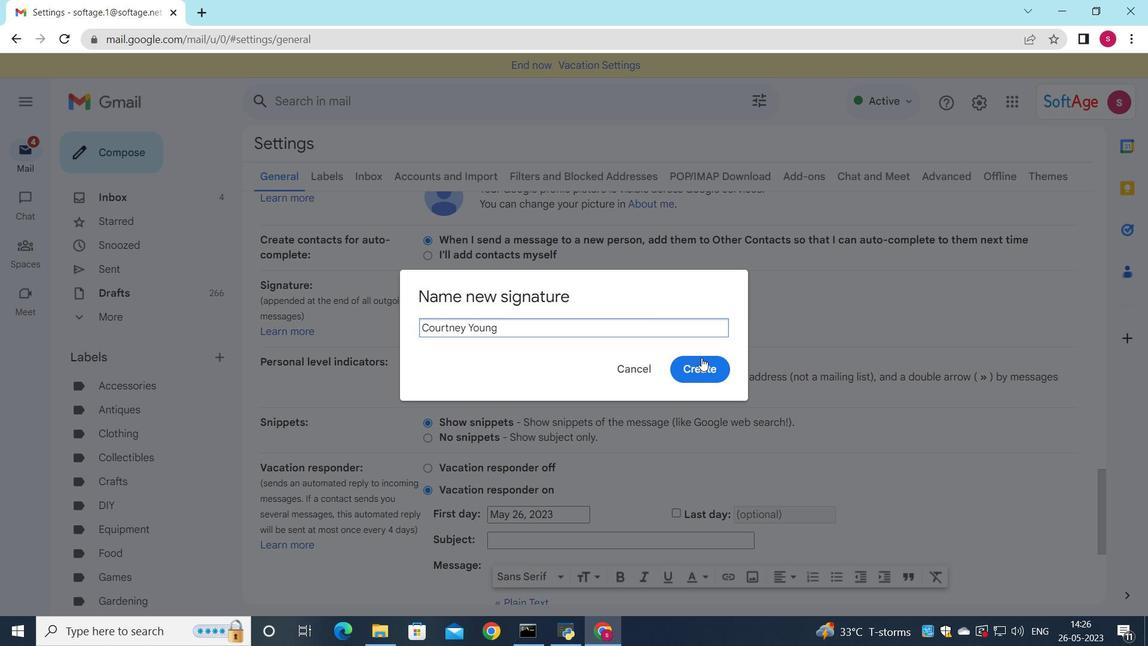 
Action: Mouse pressed left at (698, 367)
Screenshot: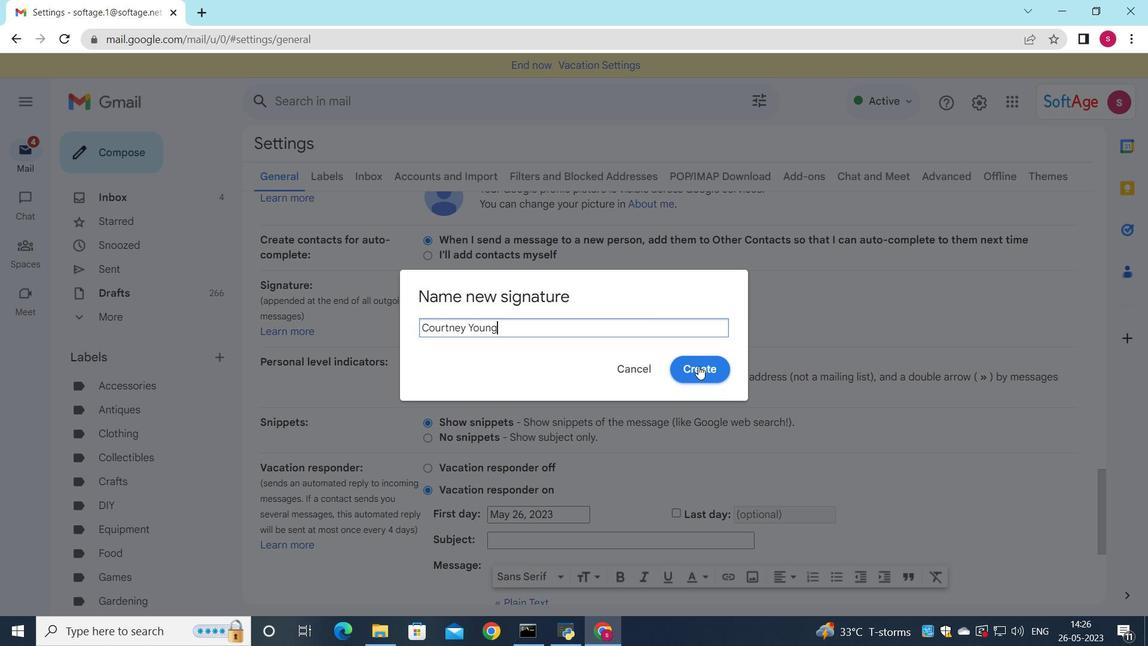 
Action: Mouse moved to (671, 291)
Screenshot: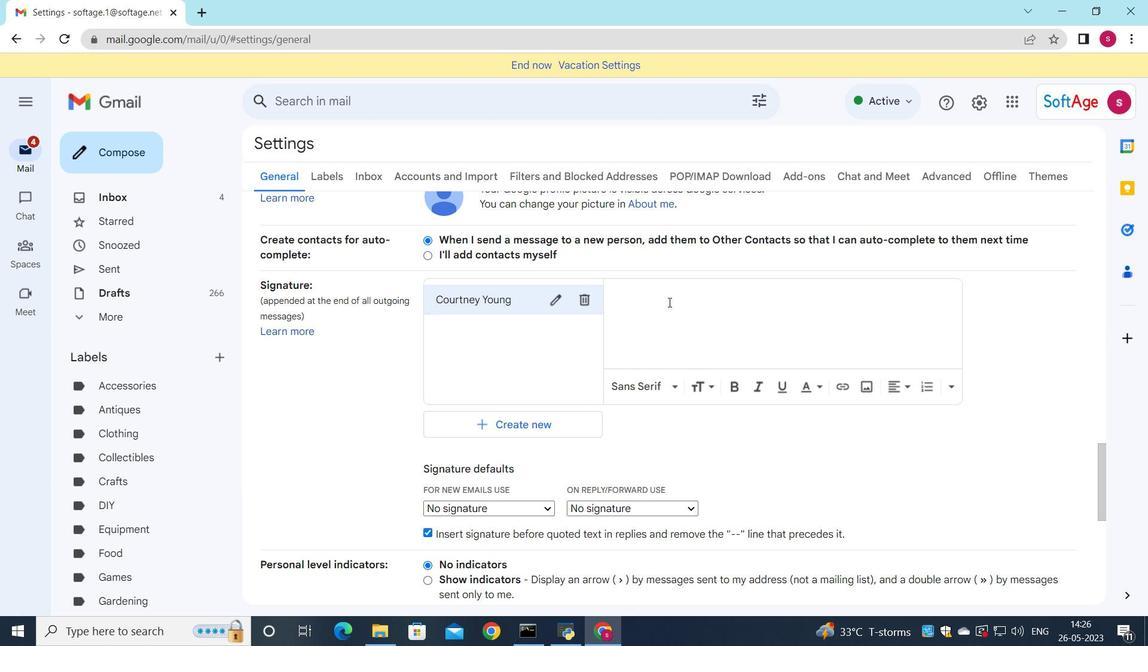 
Action: Mouse pressed left at (671, 291)
Screenshot: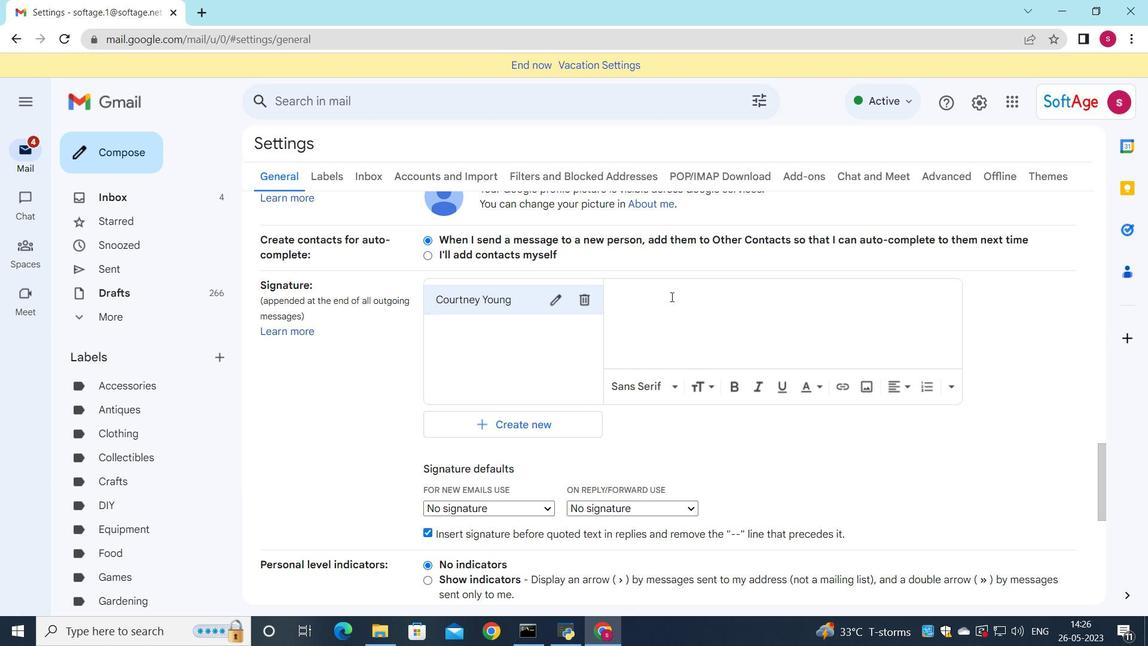 
Action: Mouse moved to (671, 291)
Screenshot: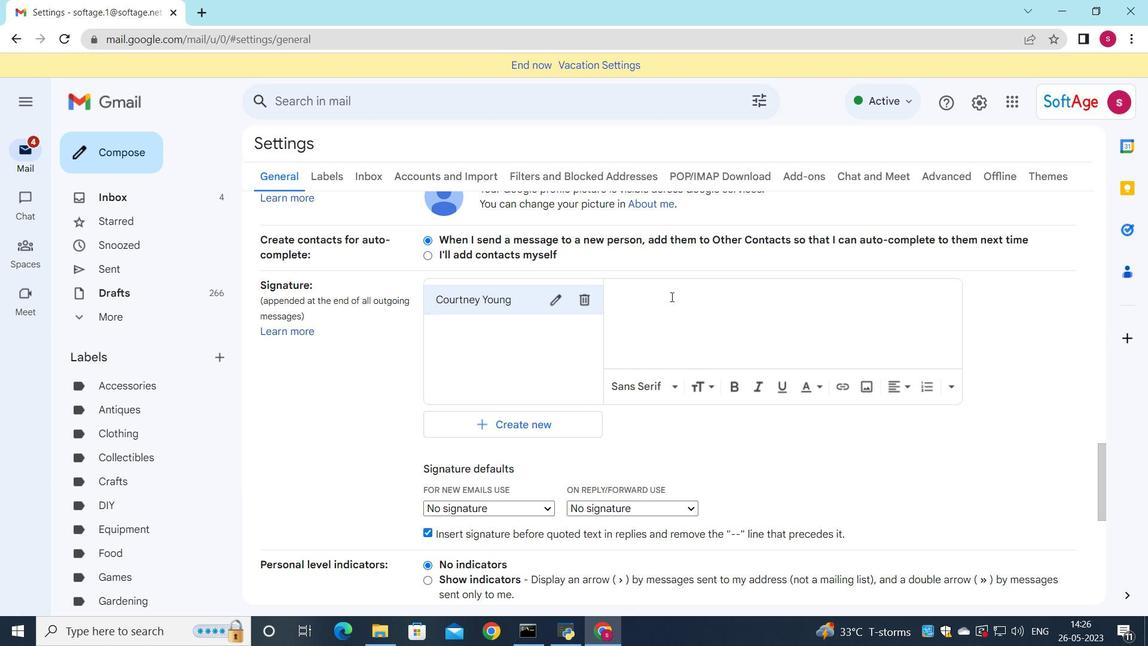 
Action: Key pressed <Key.shift>Courtney<Key.space><Key.shift>Young
Screenshot: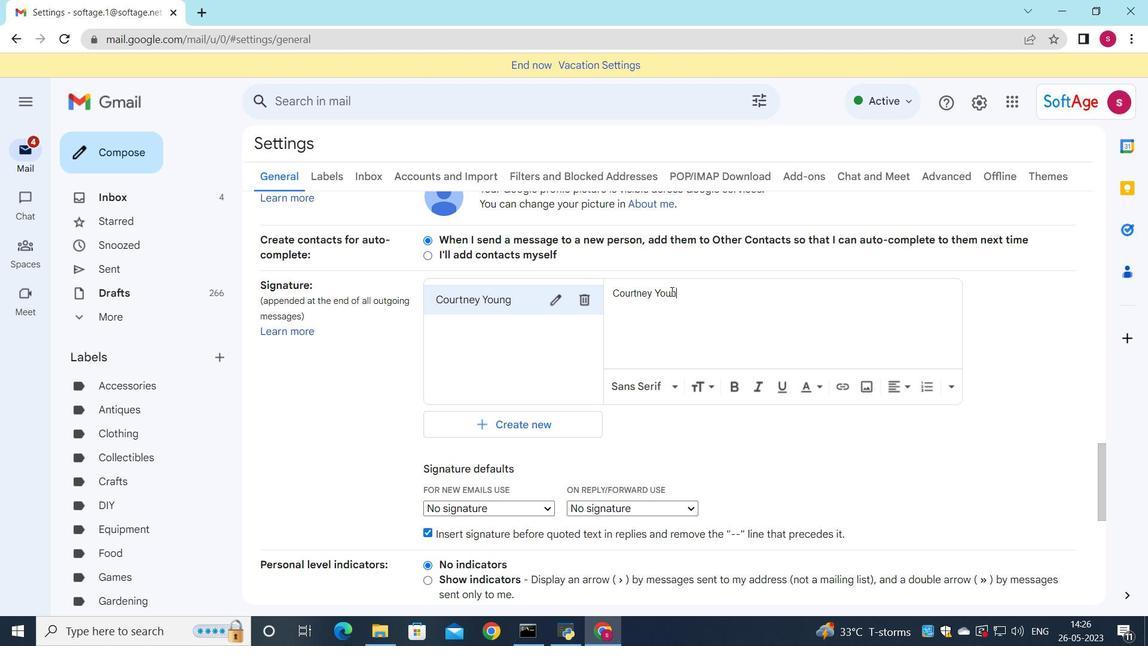 
Action: Mouse moved to (533, 510)
Screenshot: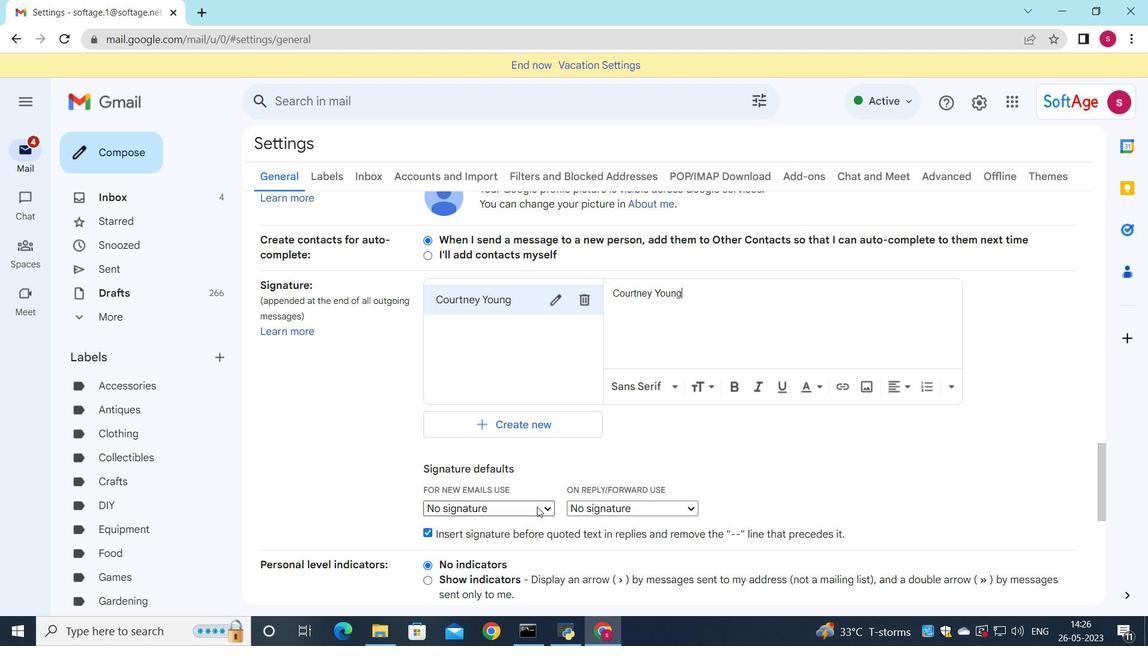 
Action: Mouse pressed left at (533, 510)
Screenshot: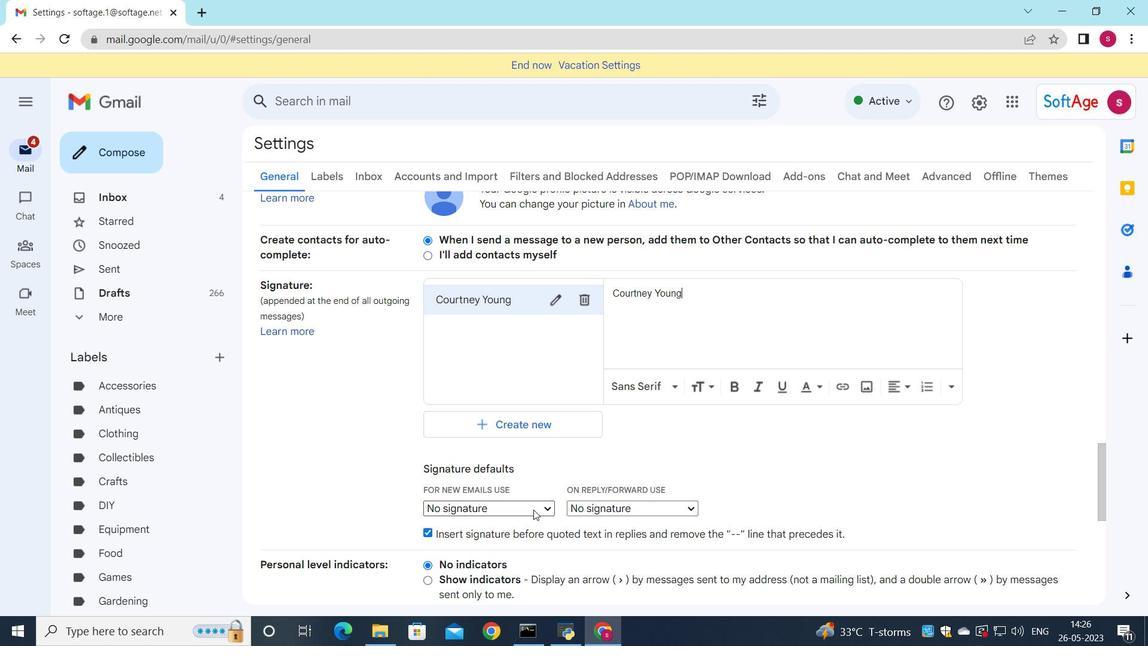 
Action: Mouse moved to (491, 539)
Screenshot: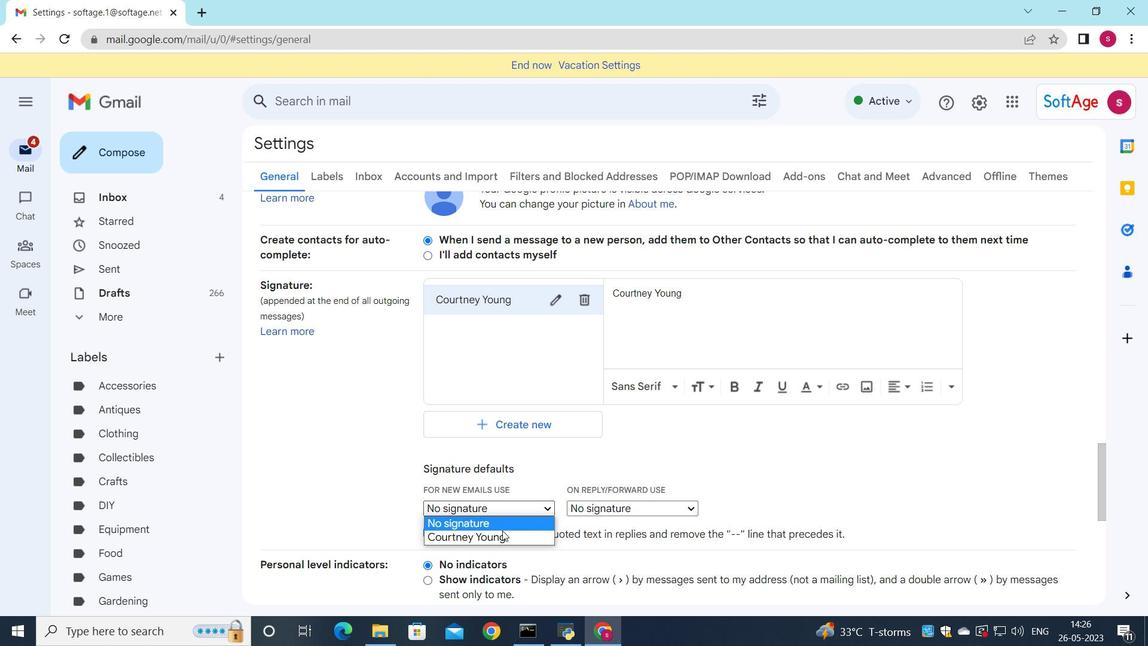 
Action: Mouse pressed left at (491, 539)
Screenshot: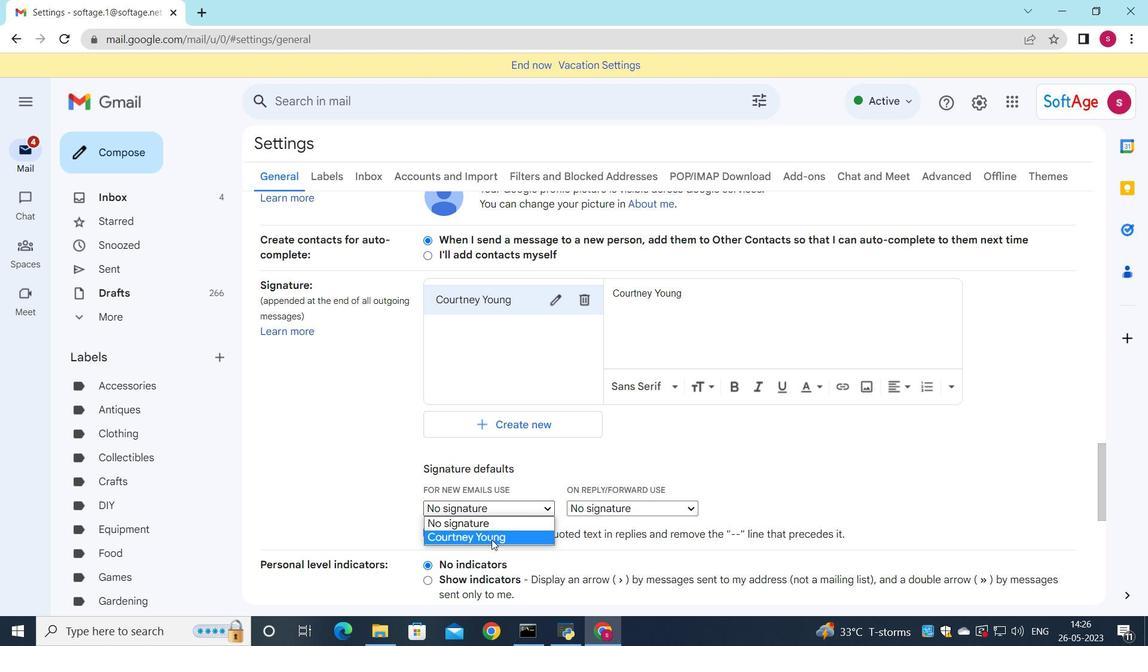 
Action: Mouse moved to (607, 509)
Screenshot: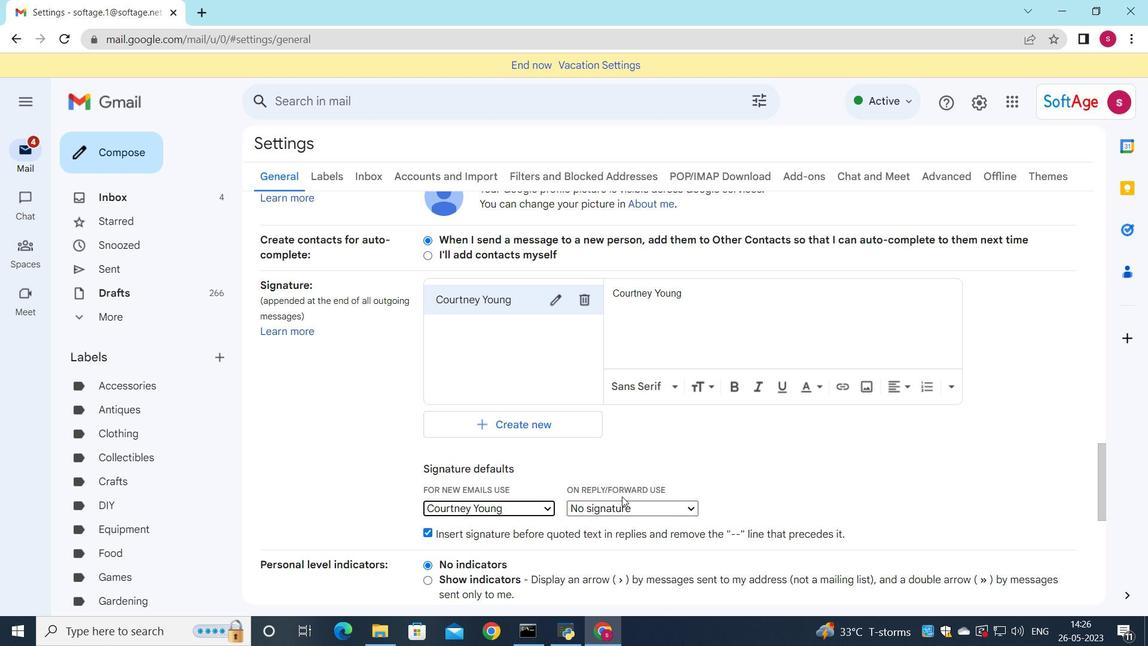 
Action: Mouse pressed left at (607, 509)
Screenshot: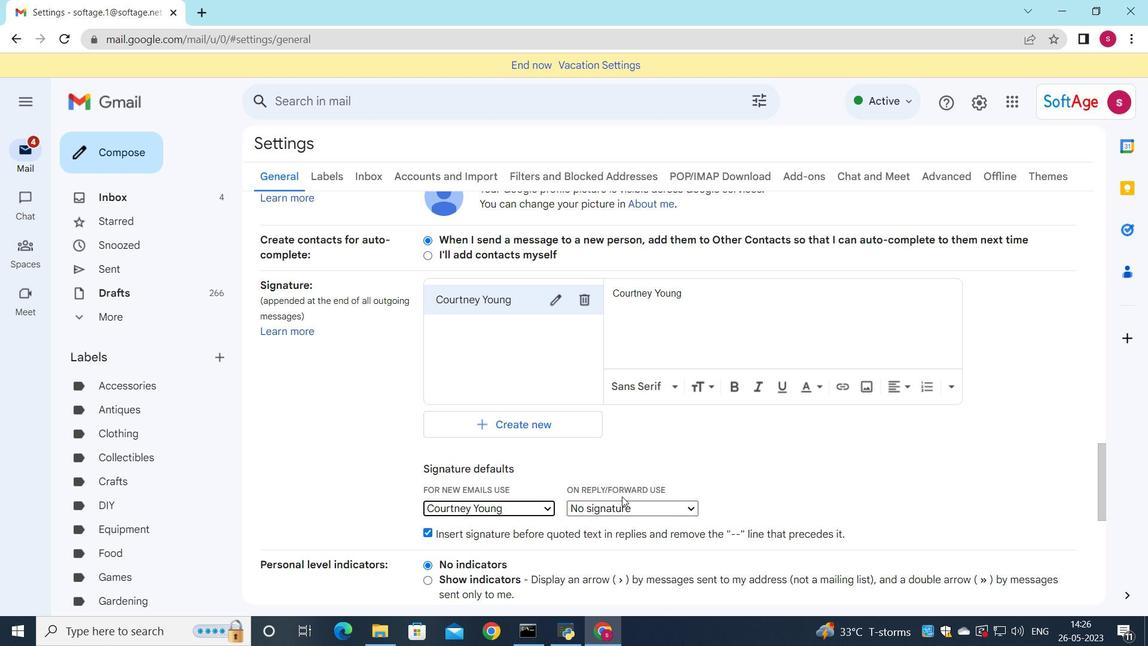 
Action: Mouse moved to (605, 537)
Screenshot: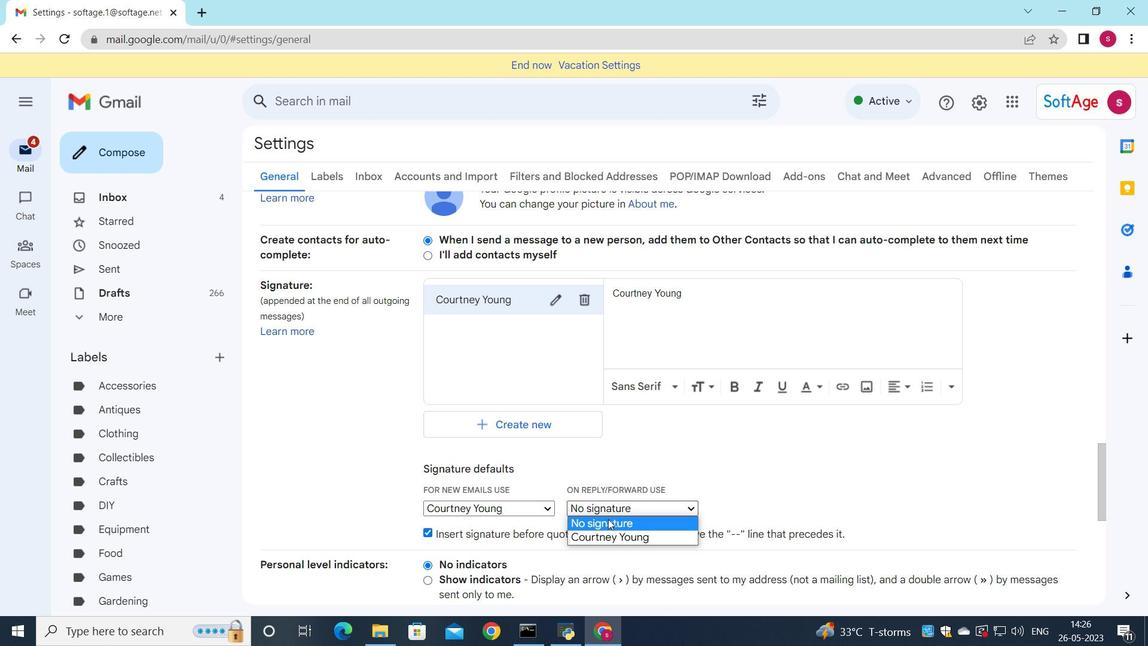 
Action: Mouse pressed left at (605, 537)
Screenshot: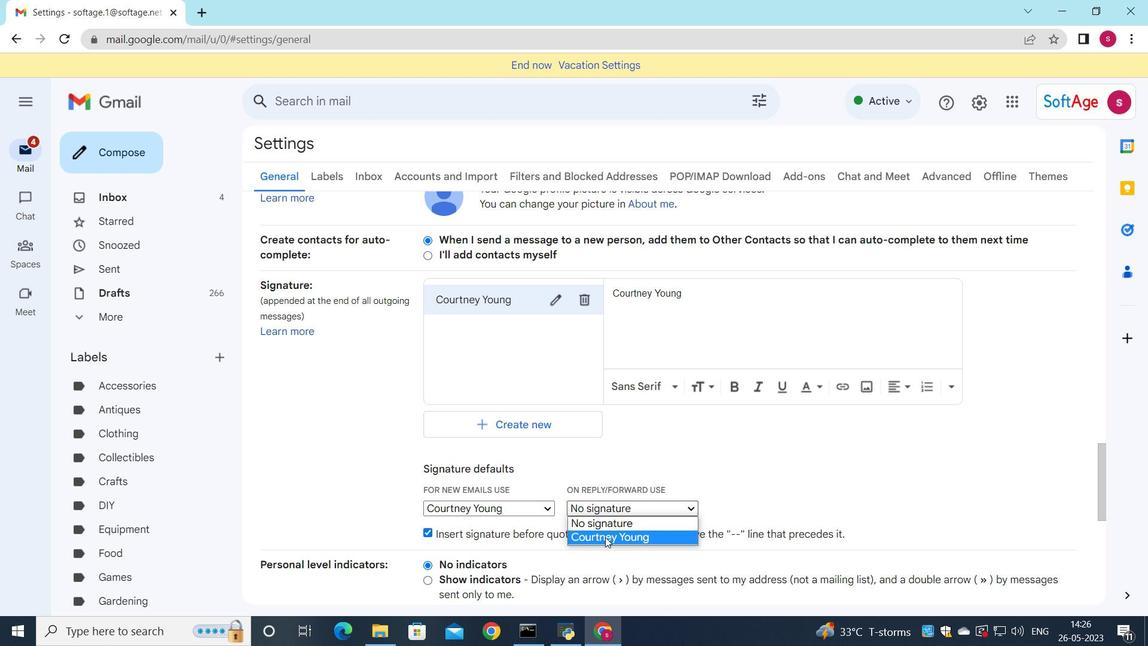 
Action: Mouse moved to (619, 510)
Screenshot: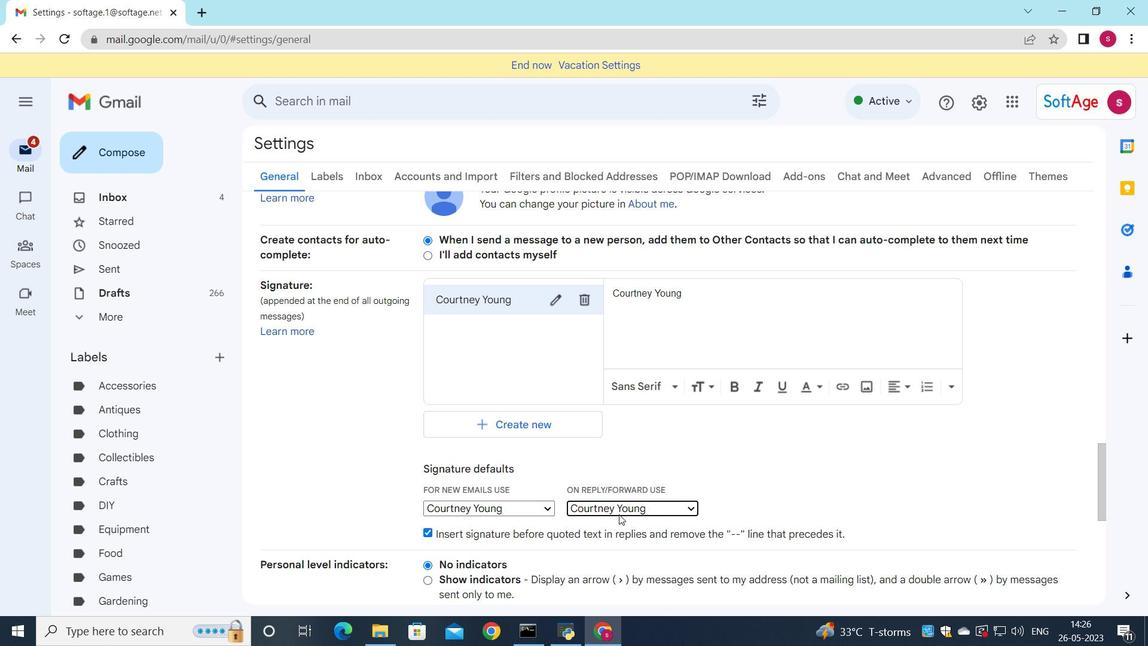 
Action: Mouse scrolled (619, 510) with delta (0, 0)
Screenshot: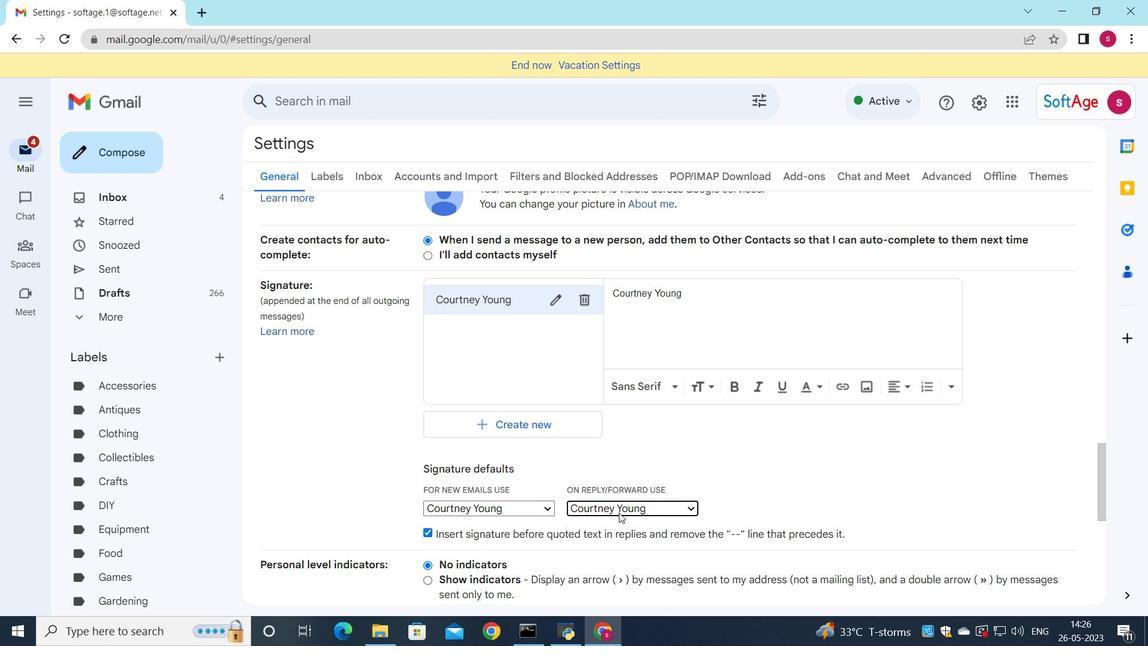 
Action: Mouse scrolled (619, 510) with delta (0, 0)
Screenshot: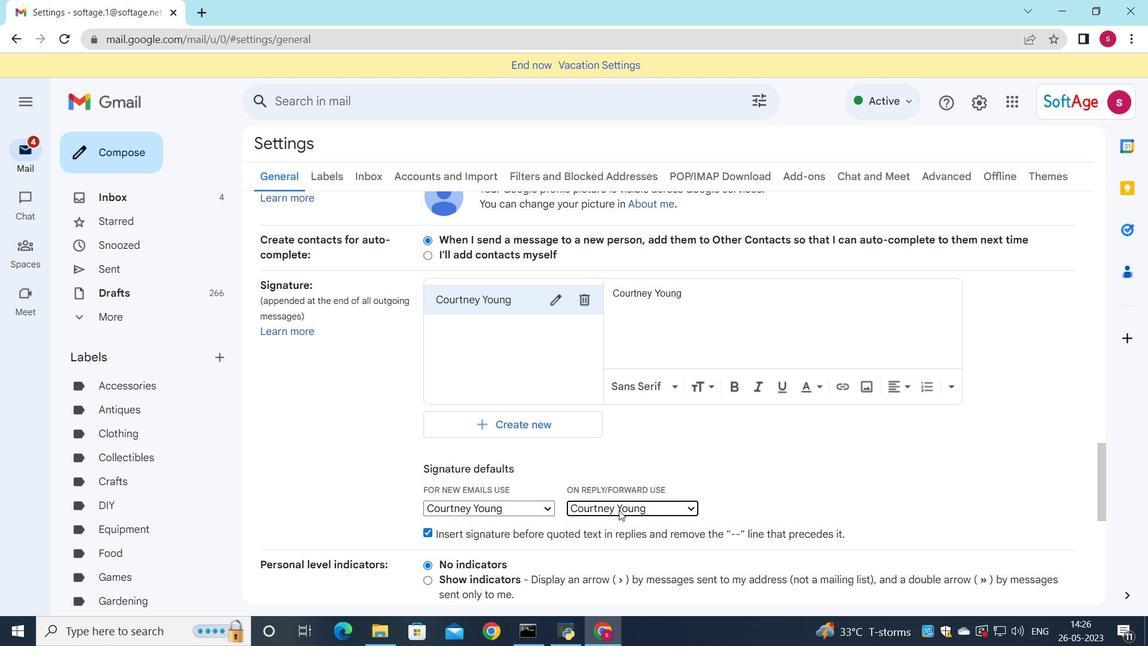 
Action: Mouse moved to (618, 510)
Screenshot: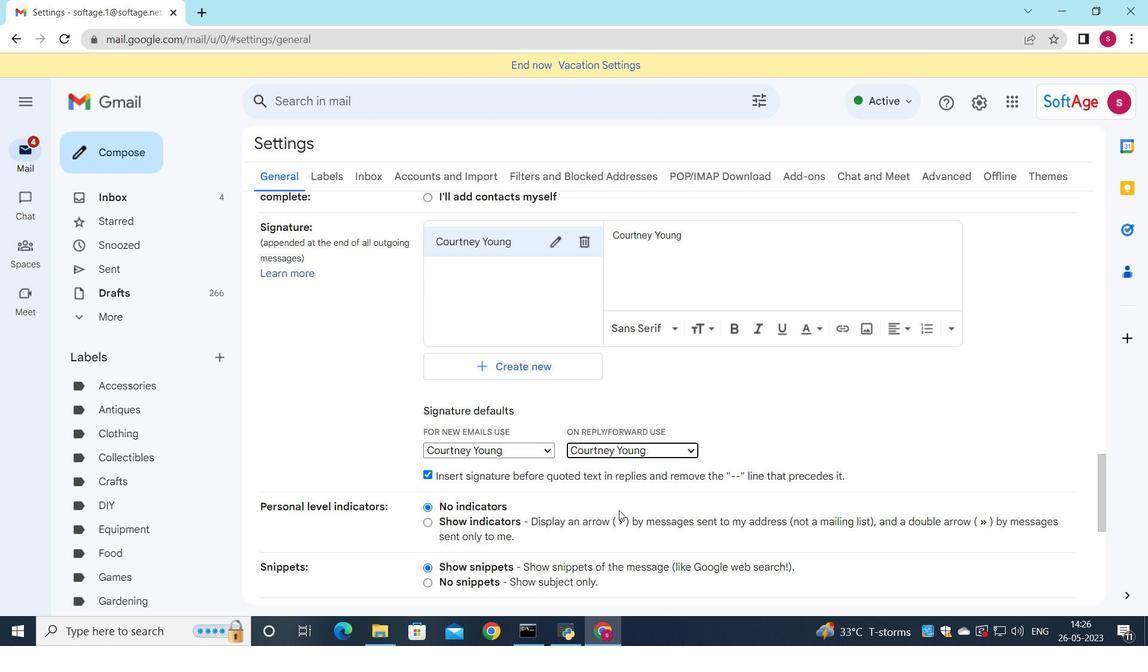 
Action: Mouse scrolled (618, 510) with delta (0, 0)
Screenshot: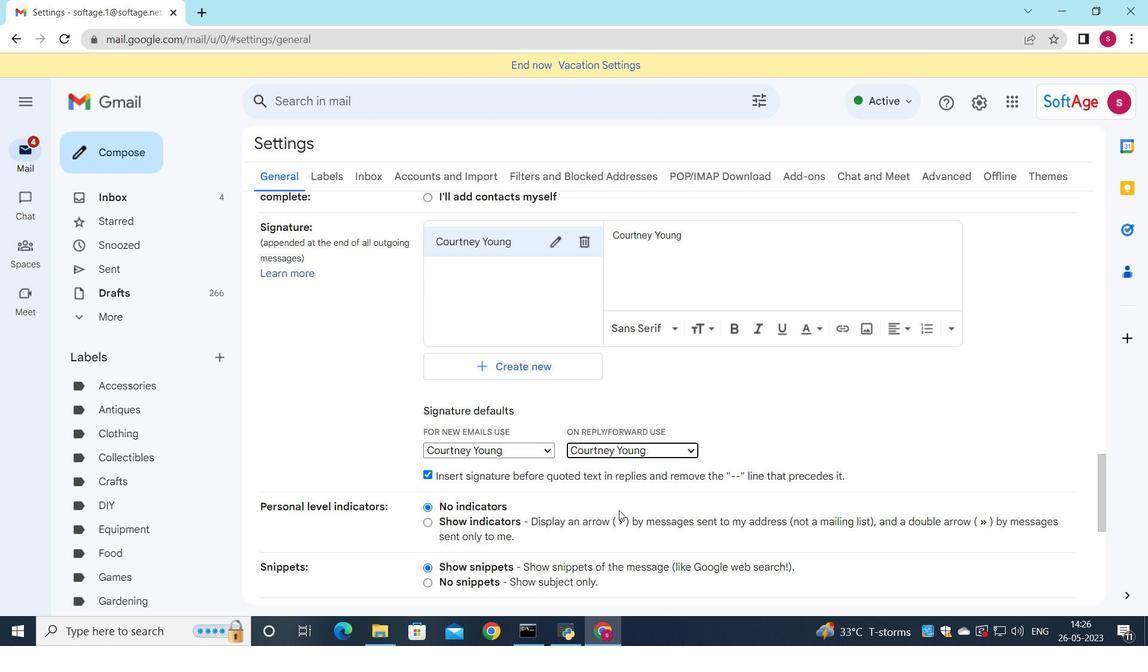 
Action: Mouse moved to (616, 509)
Screenshot: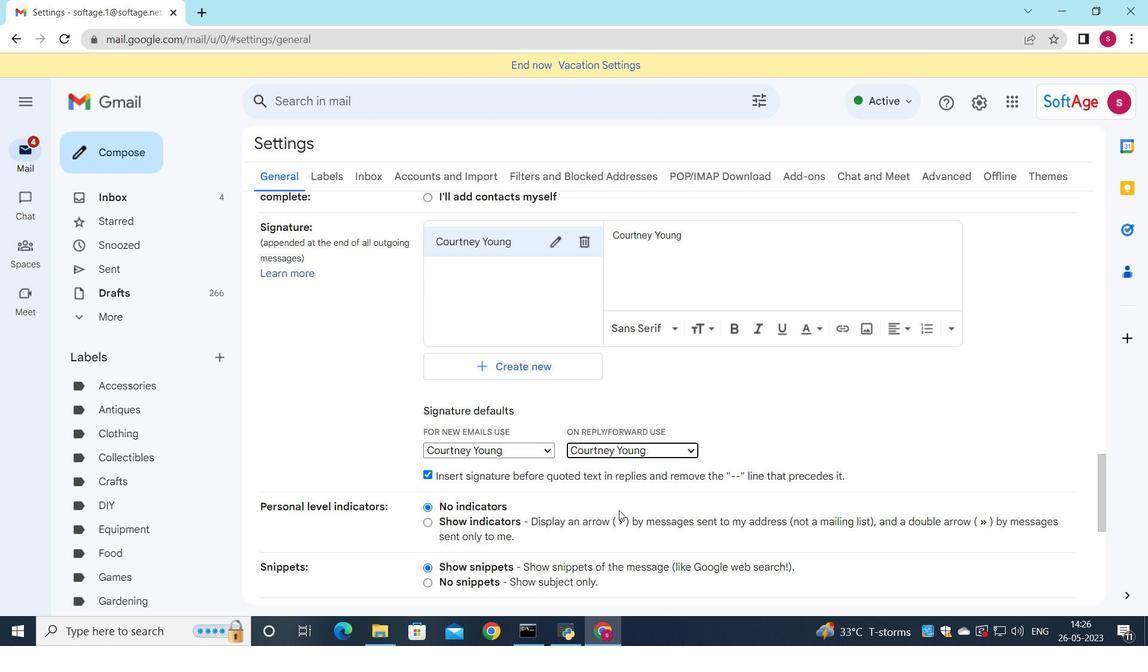 
Action: Mouse scrolled (618, 510) with delta (0, 0)
Screenshot: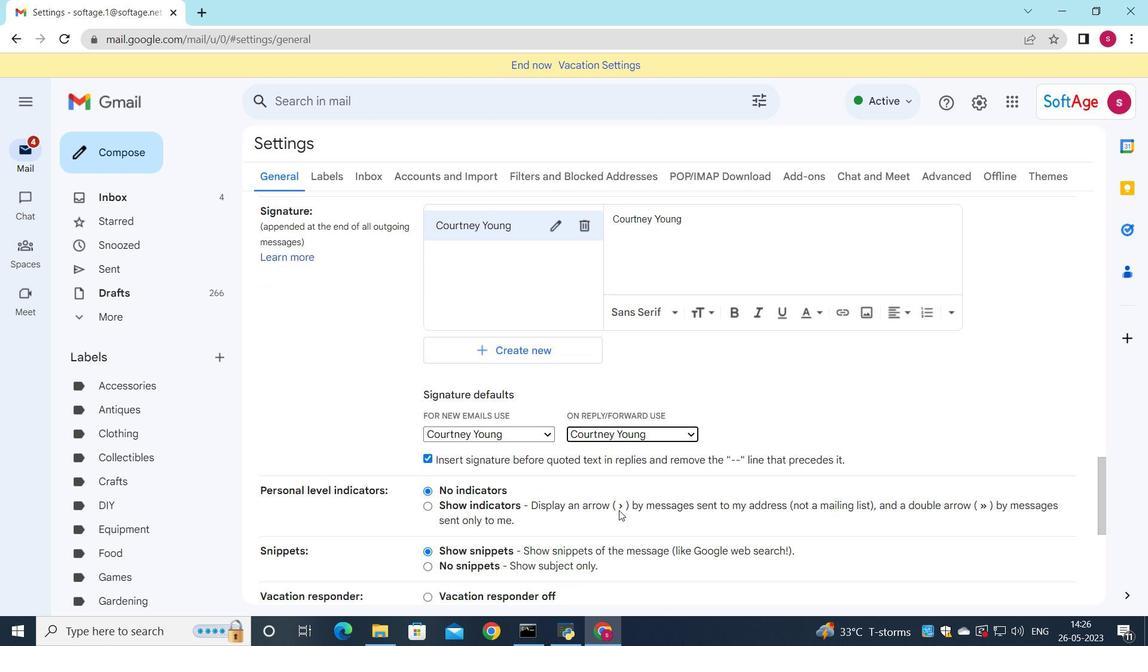 
Action: Mouse moved to (615, 507)
Screenshot: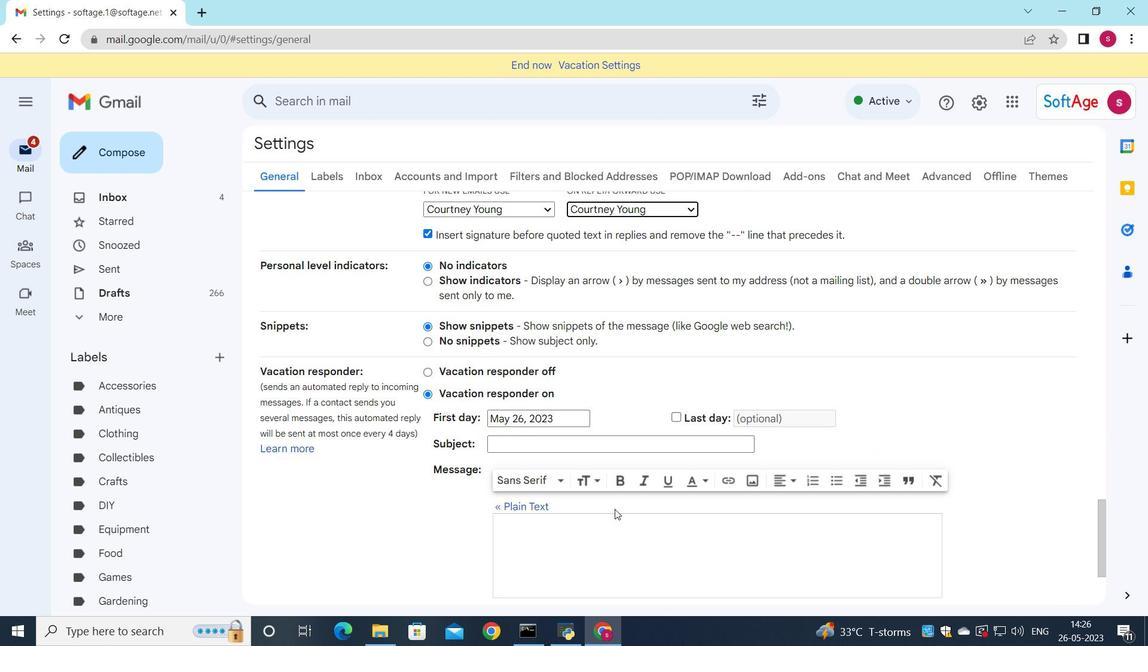 
Action: Mouse scrolled (615, 508) with delta (0, 0)
Screenshot: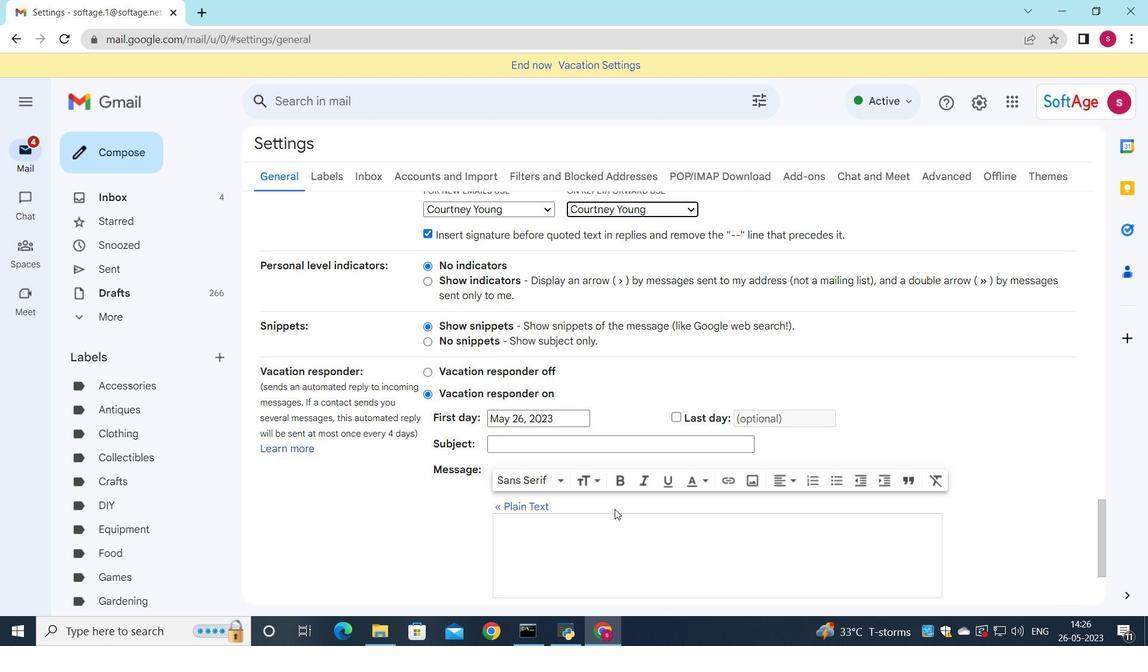
Action: Mouse scrolled (615, 508) with delta (0, 0)
Screenshot: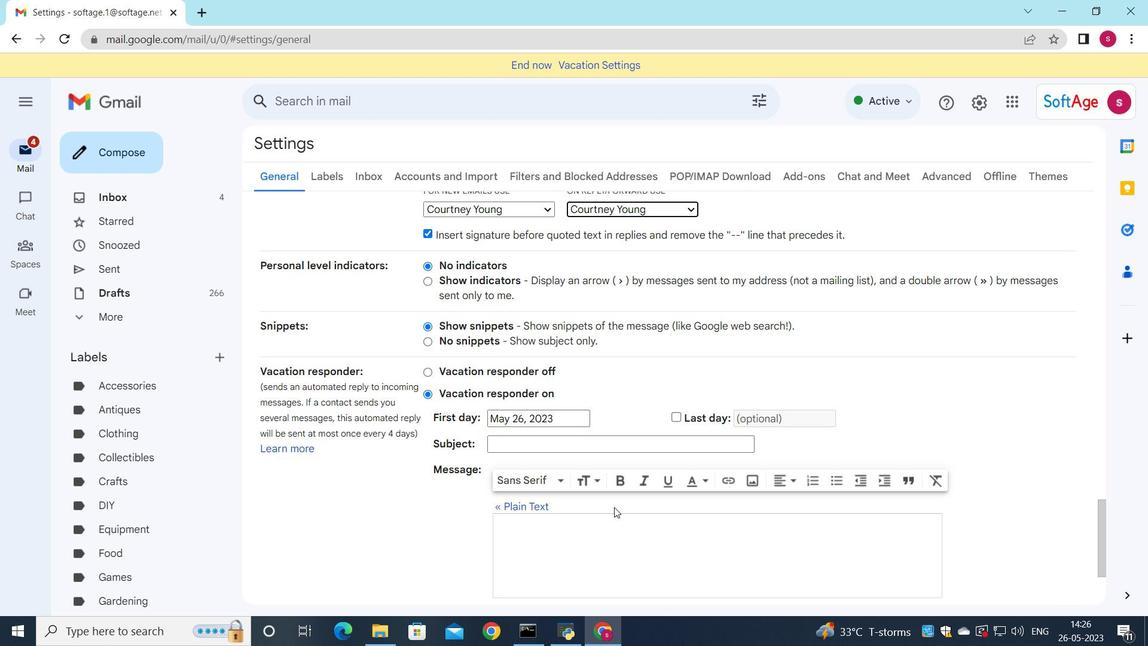 
Action: Mouse scrolled (615, 507) with delta (0, 0)
Screenshot: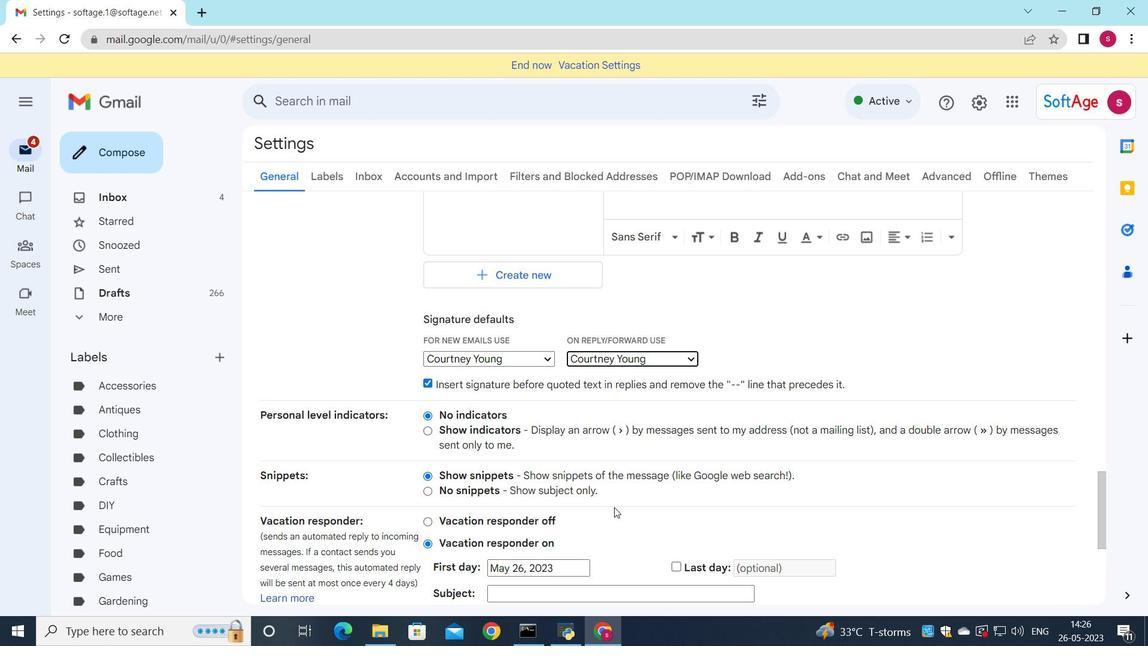 
Action: Mouse scrolled (615, 507) with delta (0, 0)
Screenshot: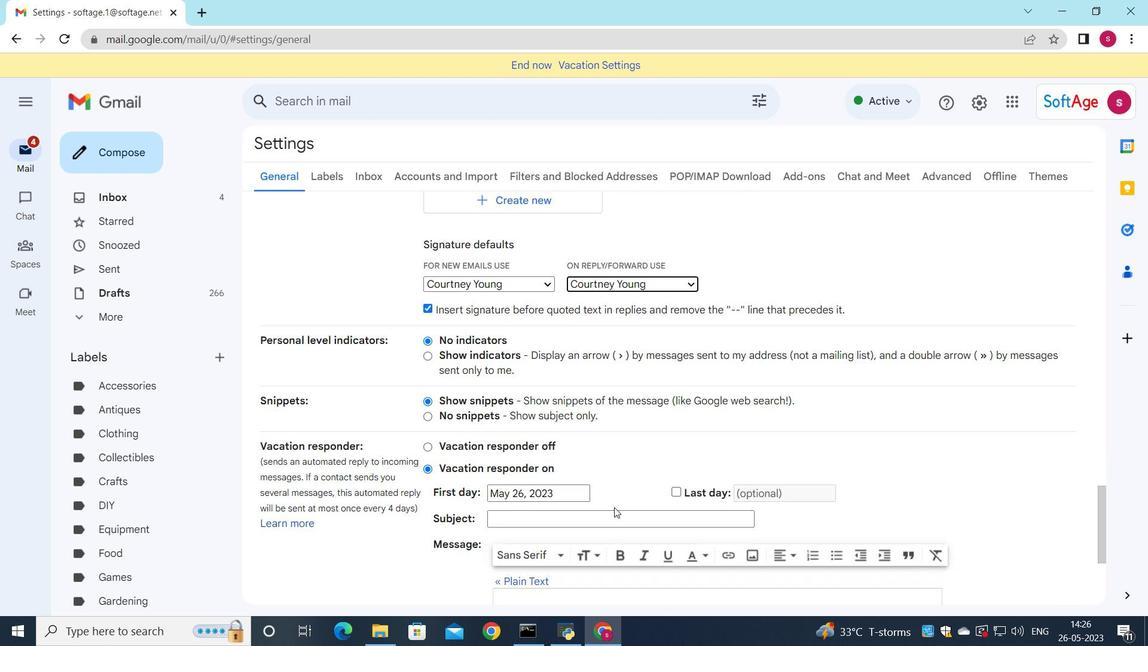 
Action: Mouse scrolled (615, 507) with delta (0, 0)
Screenshot: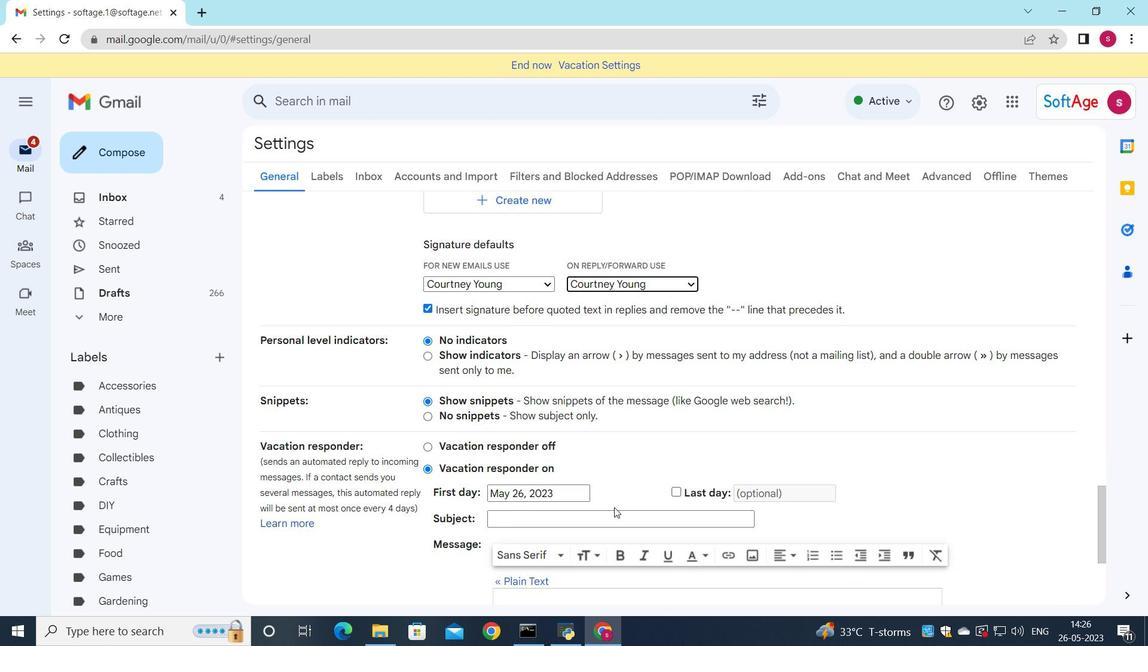 
Action: Mouse moved to (612, 506)
Screenshot: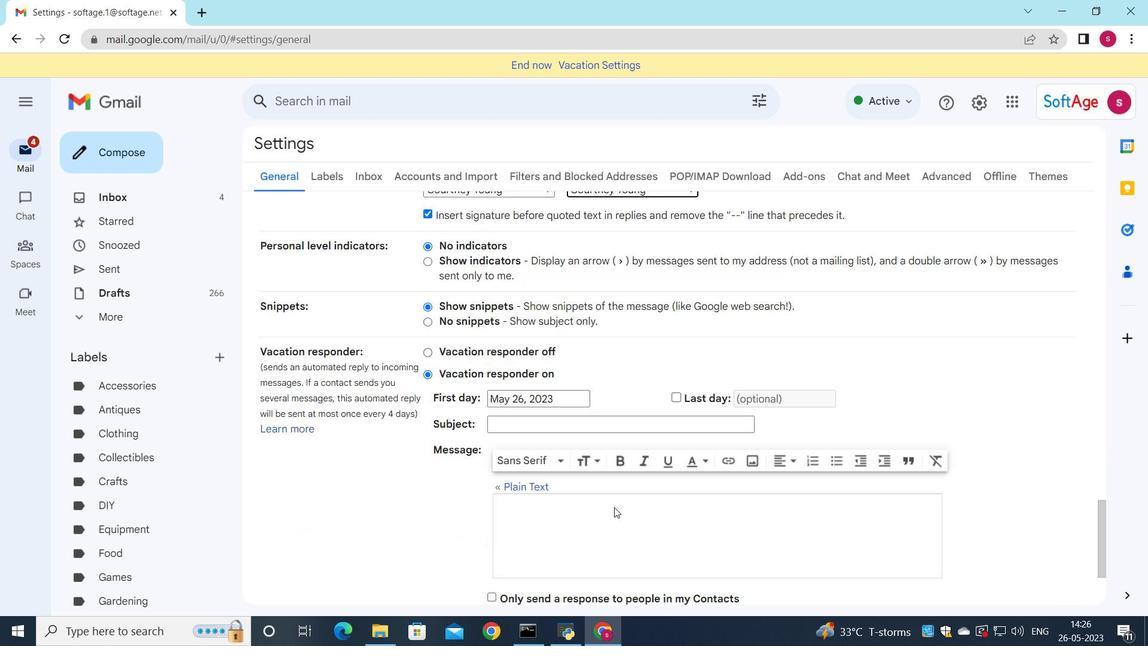 
Action: Mouse scrolled (612, 505) with delta (0, 0)
Screenshot: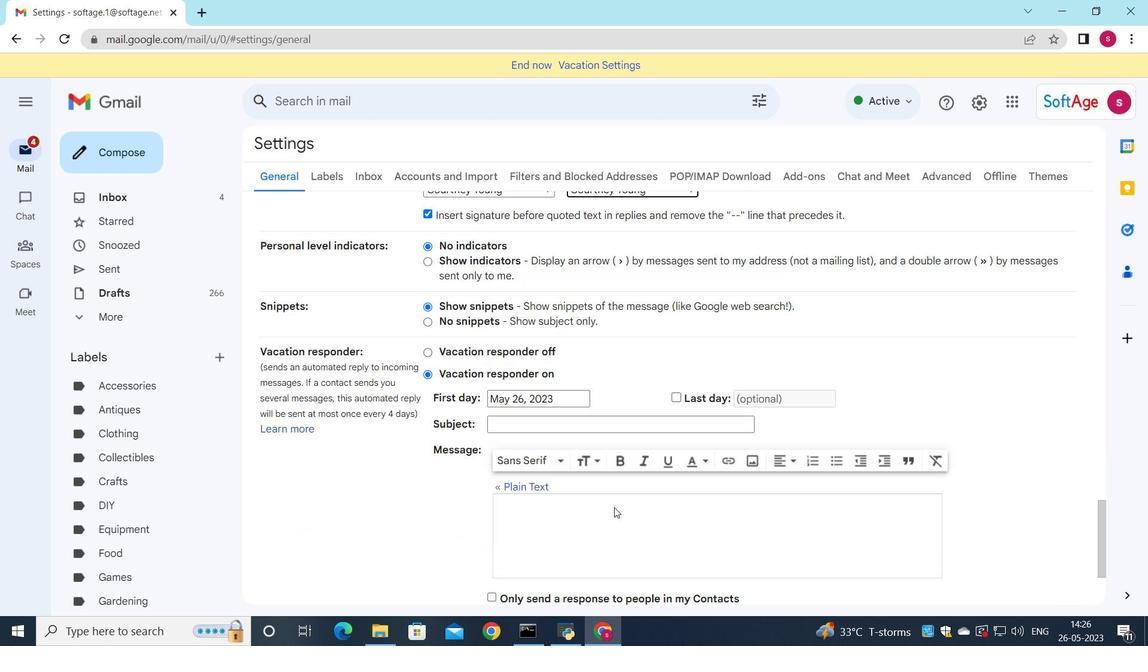 
Action: Mouse moved to (612, 505)
Screenshot: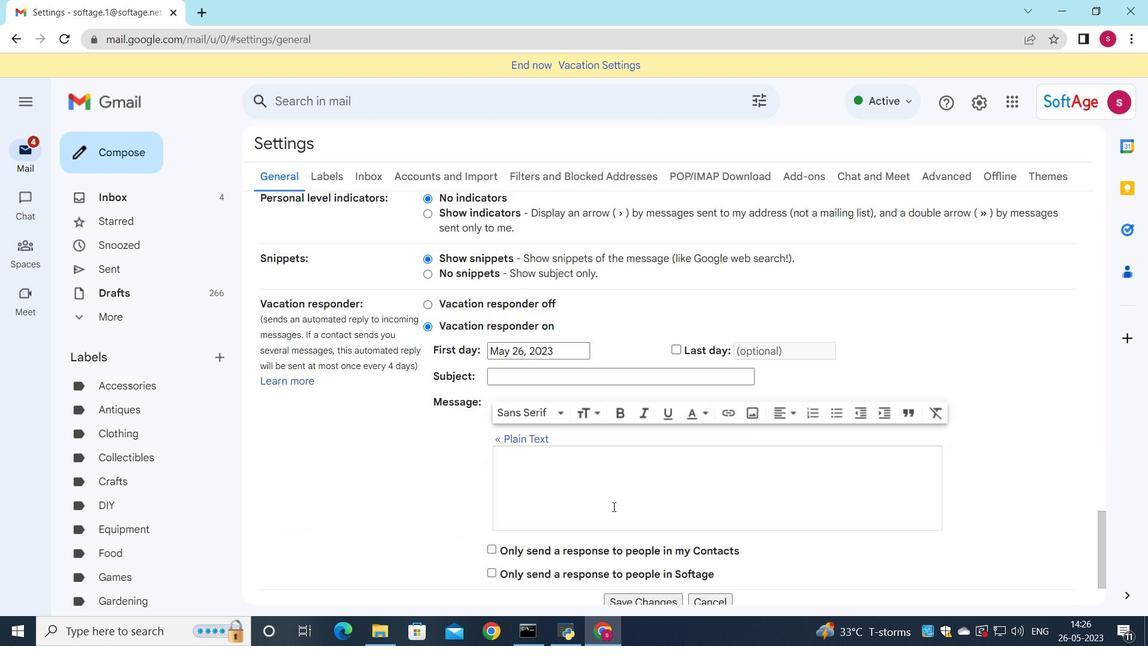 
Action: Mouse scrolled (612, 504) with delta (0, 0)
Screenshot: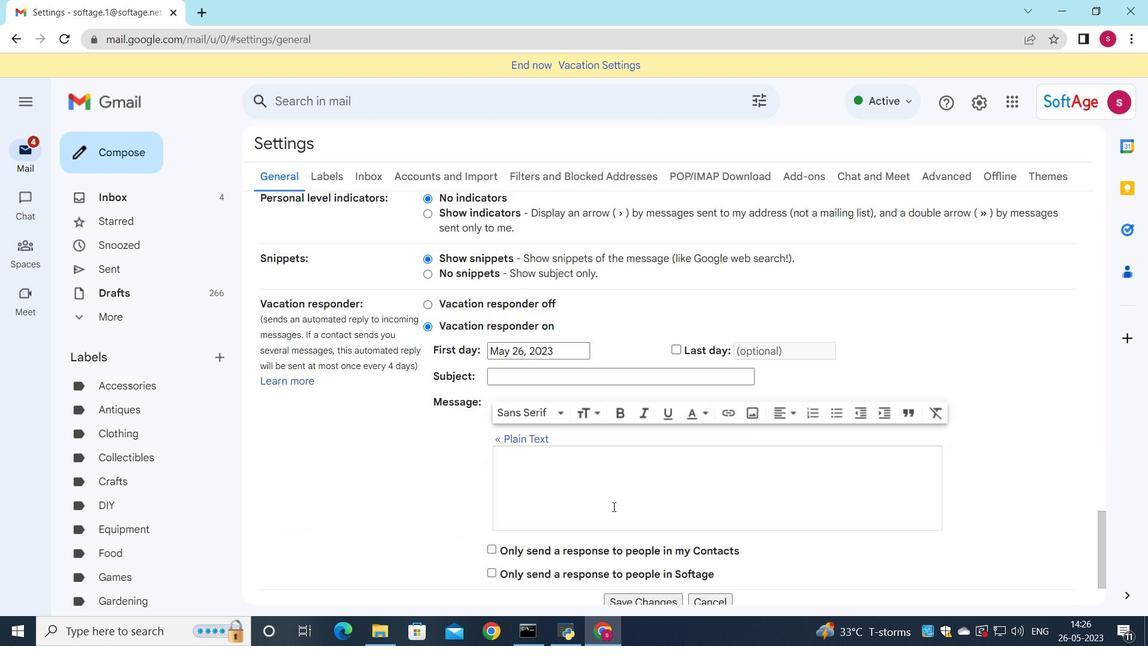 
Action: Mouse moved to (621, 528)
Screenshot: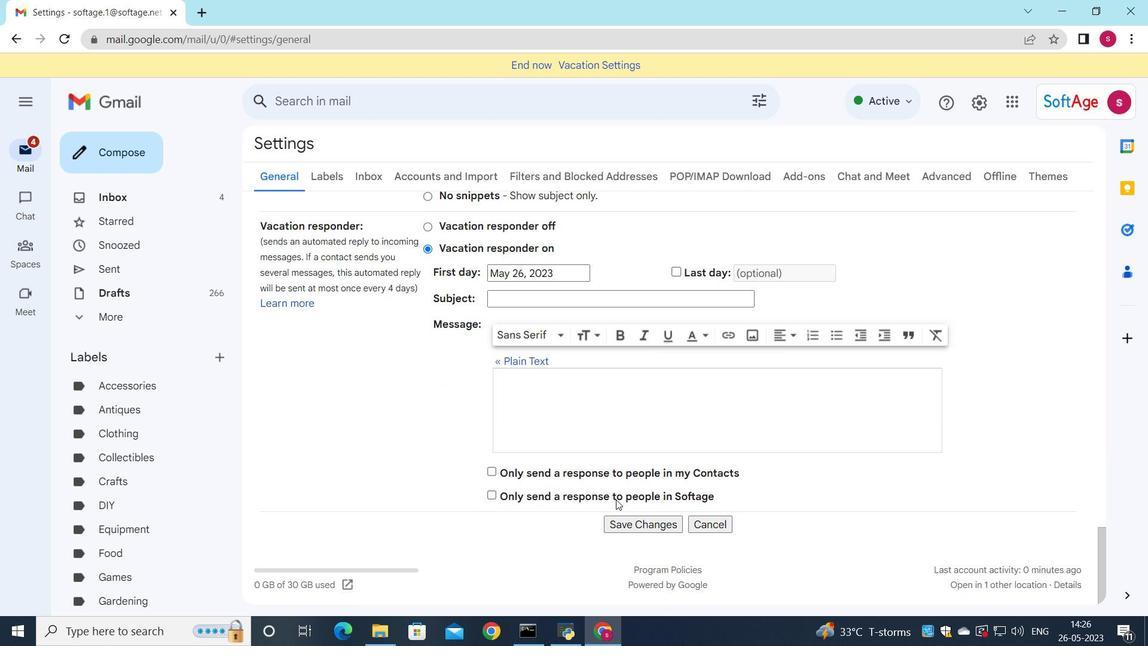 
Action: Mouse pressed left at (621, 528)
Screenshot: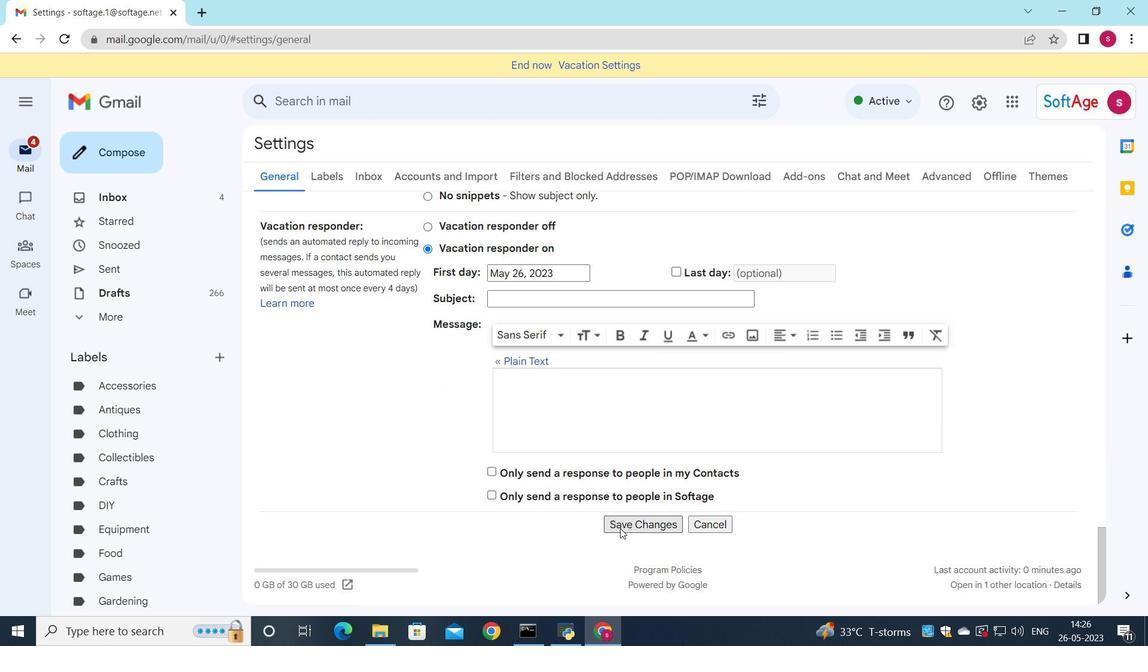 
Action: Mouse moved to (103, 146)
Screenshot: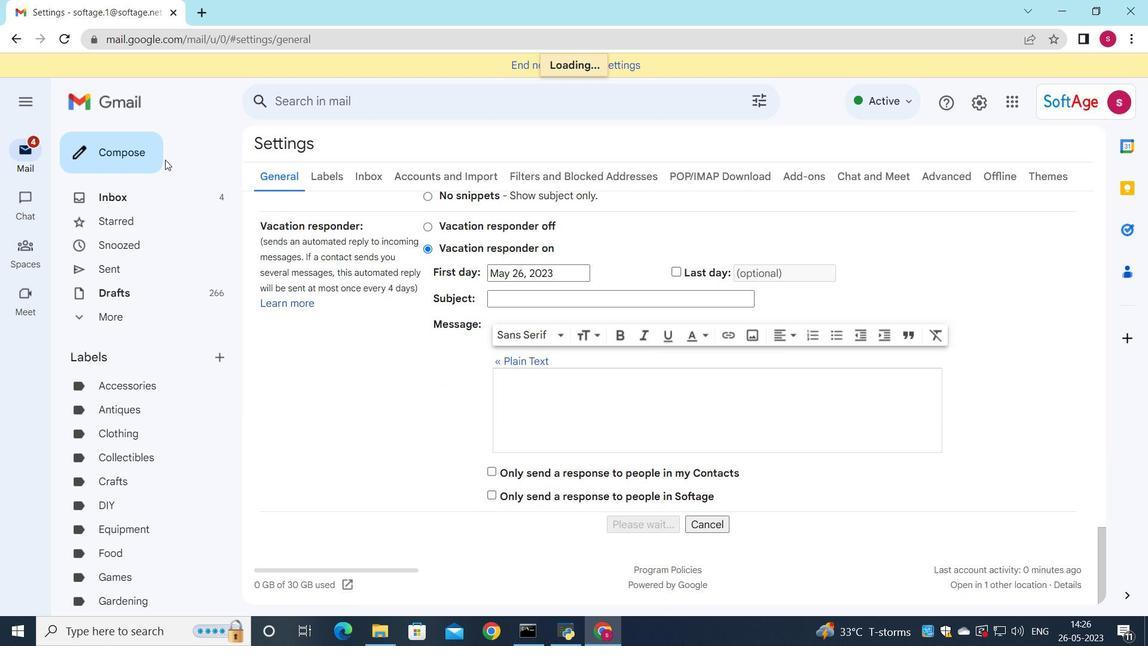 
Action: Mouse pressed left at (103, 146)
Screenshot: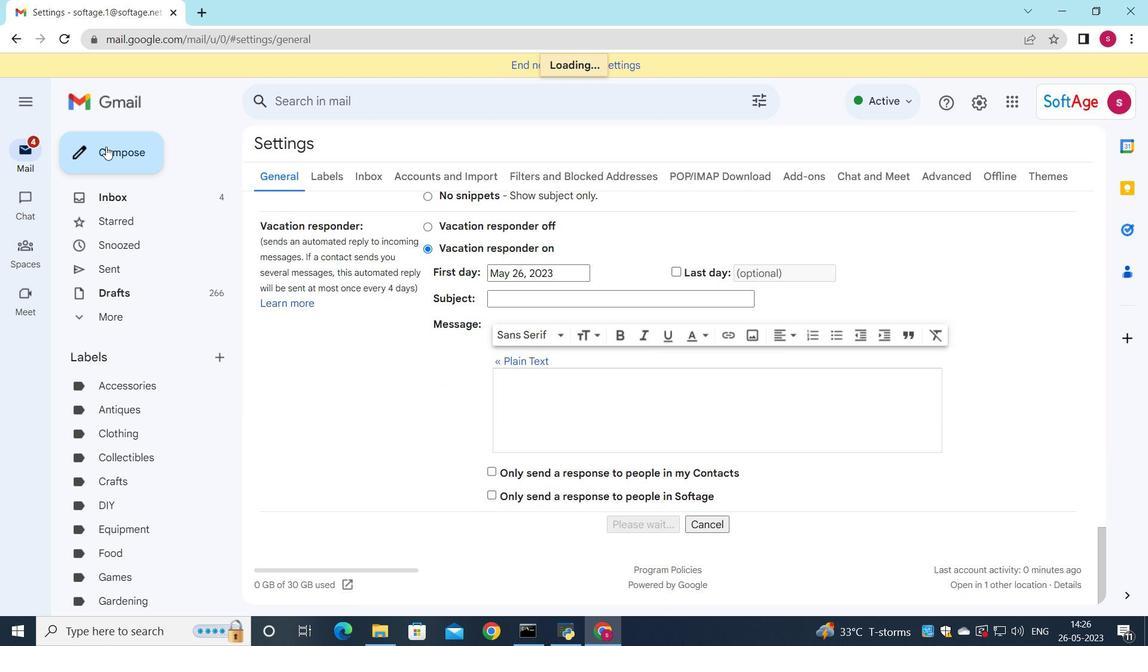 
Action: Mouse moved to (1011, 323)
Screenshot: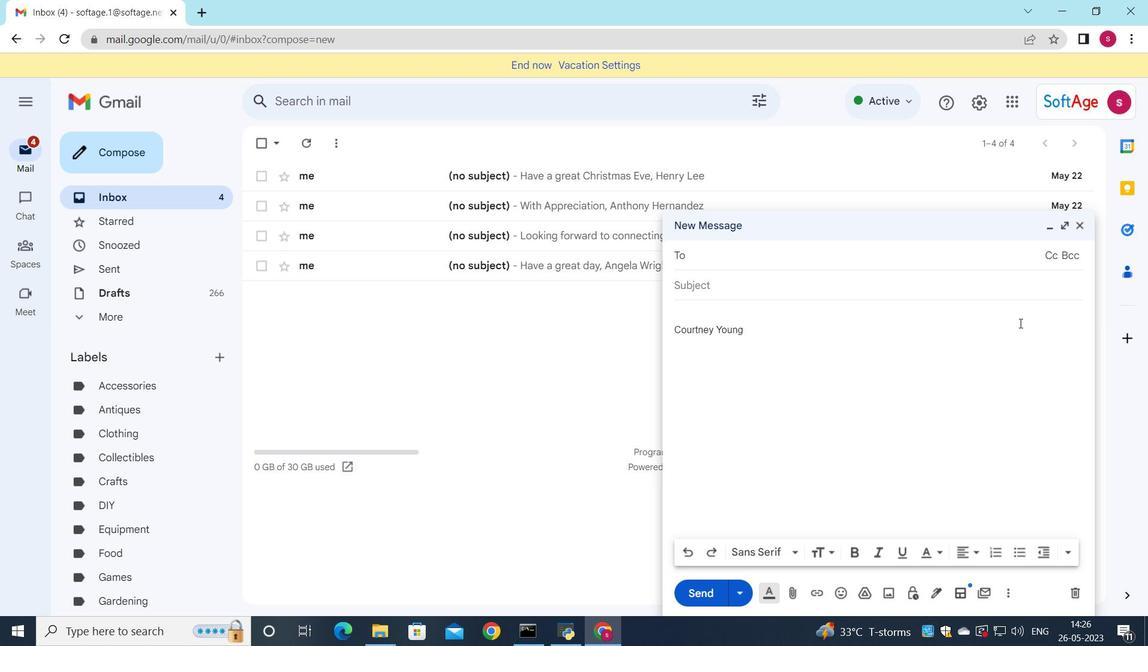 
Action: Key pressed softage.1<Key.backspace>7<Key.enter>softage8.<Key.backspace><Key.shift_r>@g<Key.backspace><Key.backspace><Key.backspace>.8<Key.shift_r>@gmail.com<Key.enter>
Screenshot: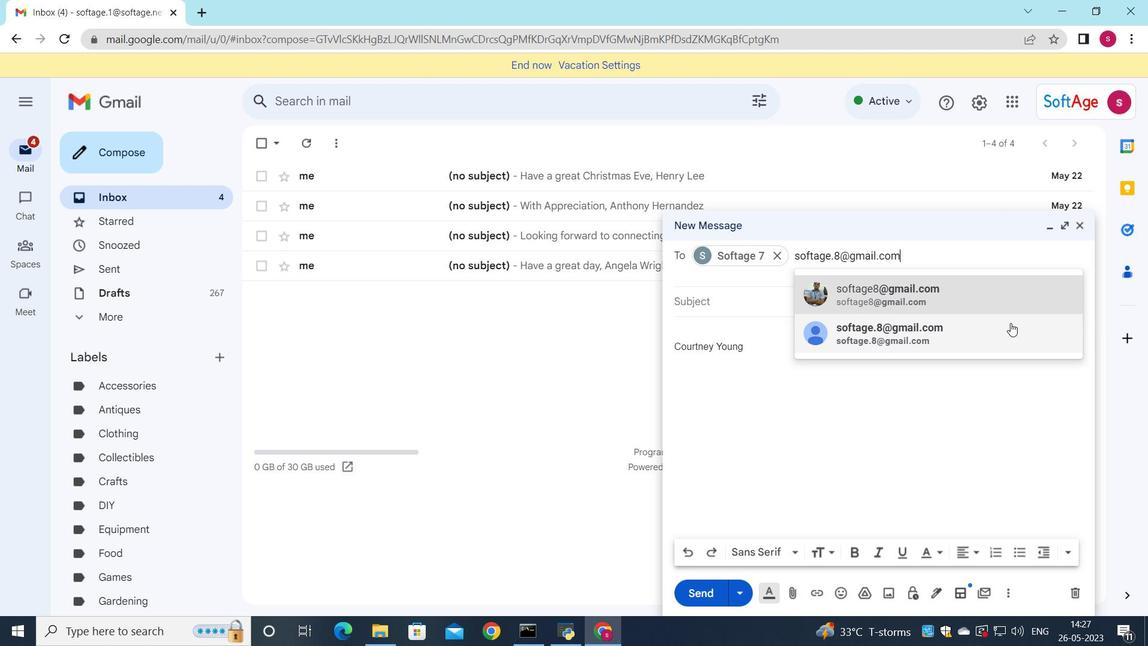
Action: Mouse scrolled (1011, 322) with delta (0, 0)
Screenshot: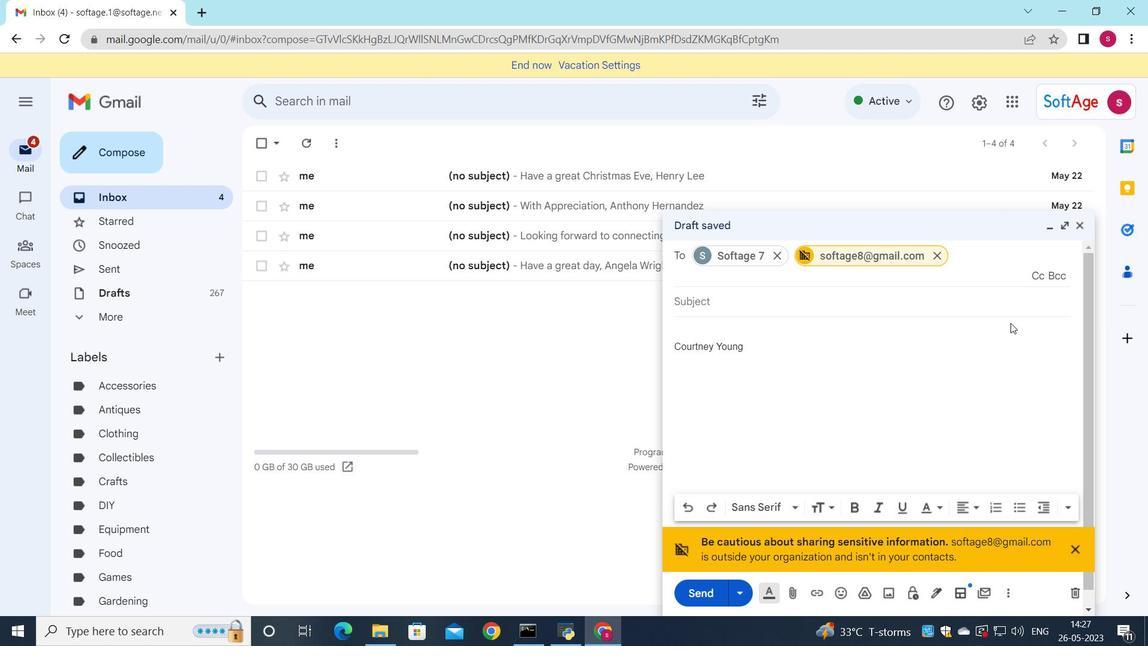 
Action: Mouse moved to (935, 278)
Screenshot: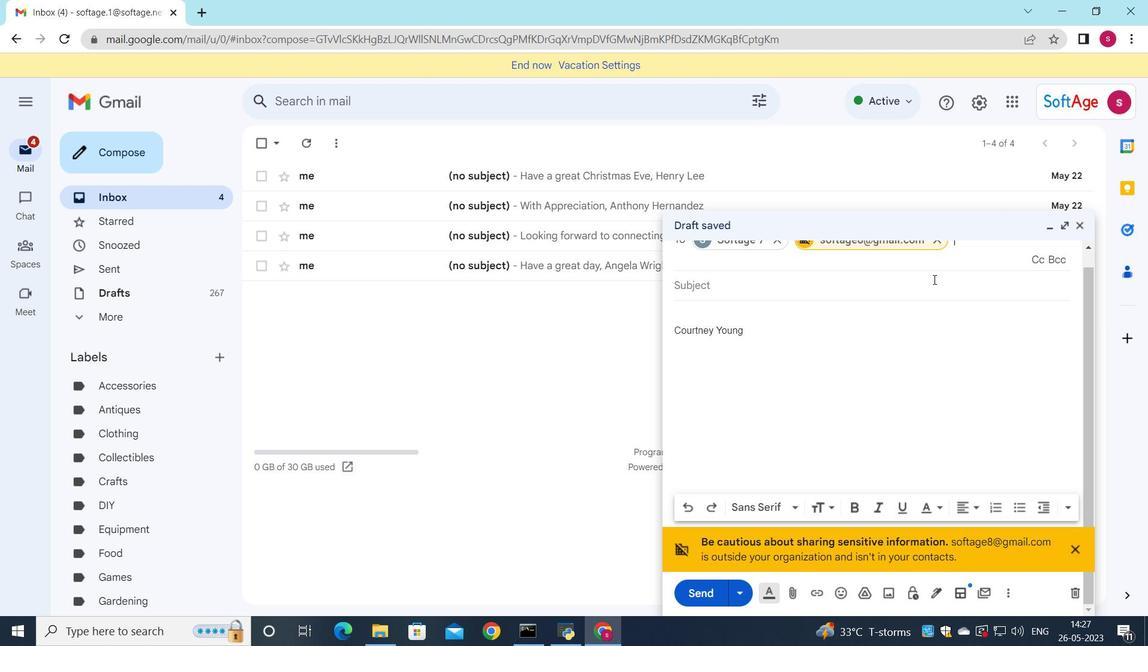 
Action: Mouse scrolled (935, 279) with delta (0, 0)
Screenshot: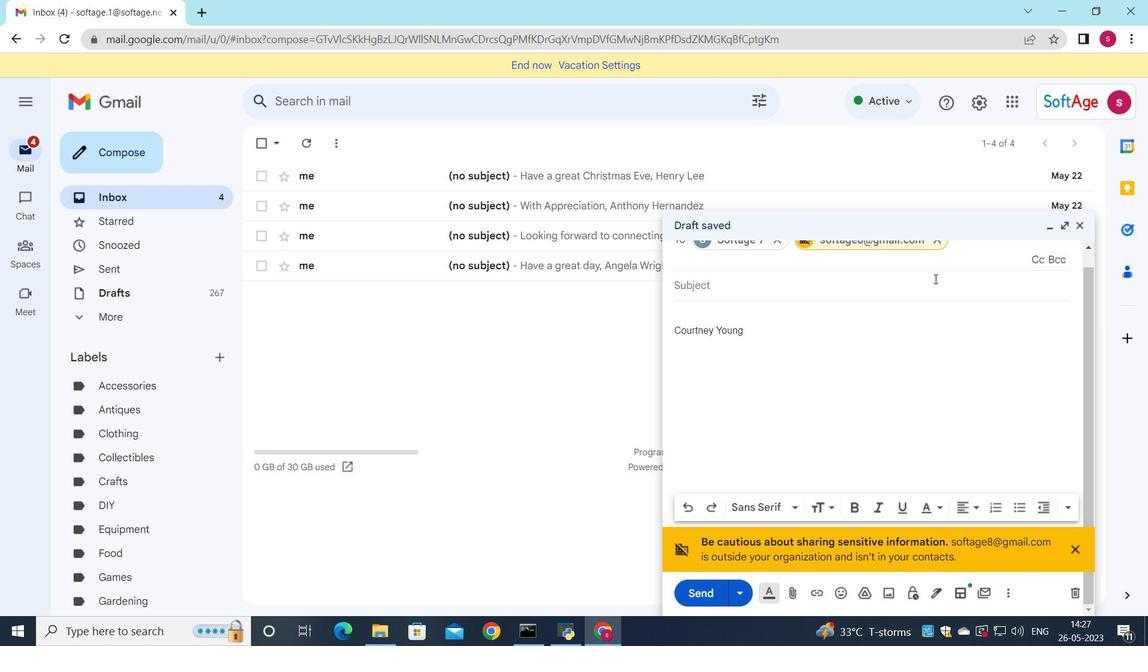 
Action: Mouse moved to (936, 253)
Screenshot: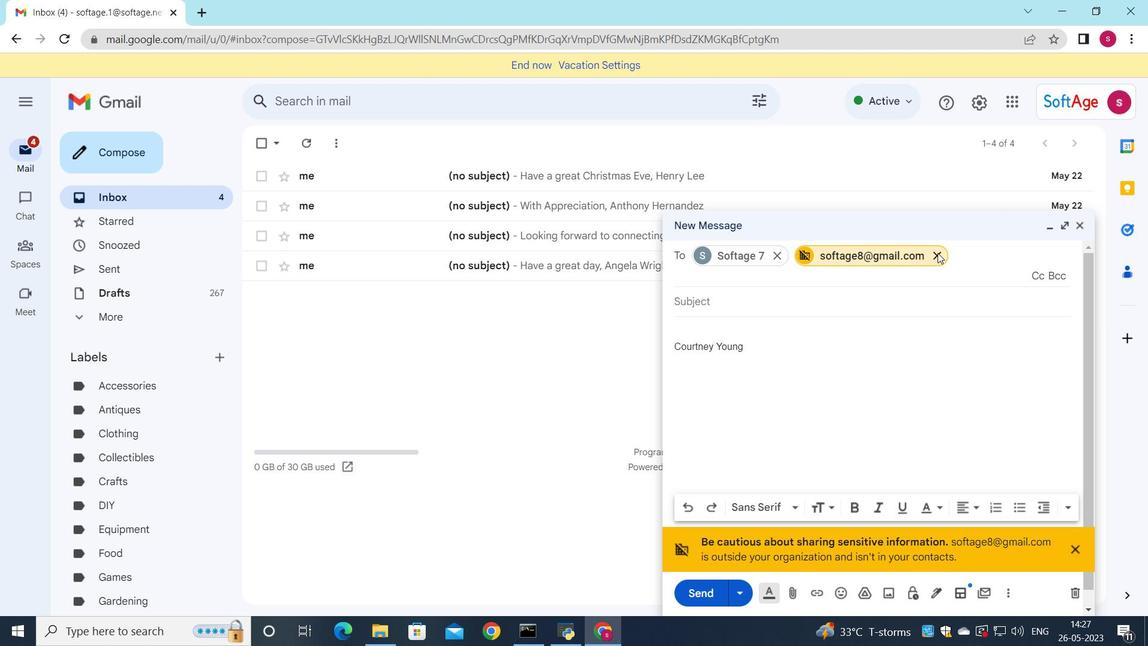 
Action: Mouse pressed left at (936, 253)
Screenshot: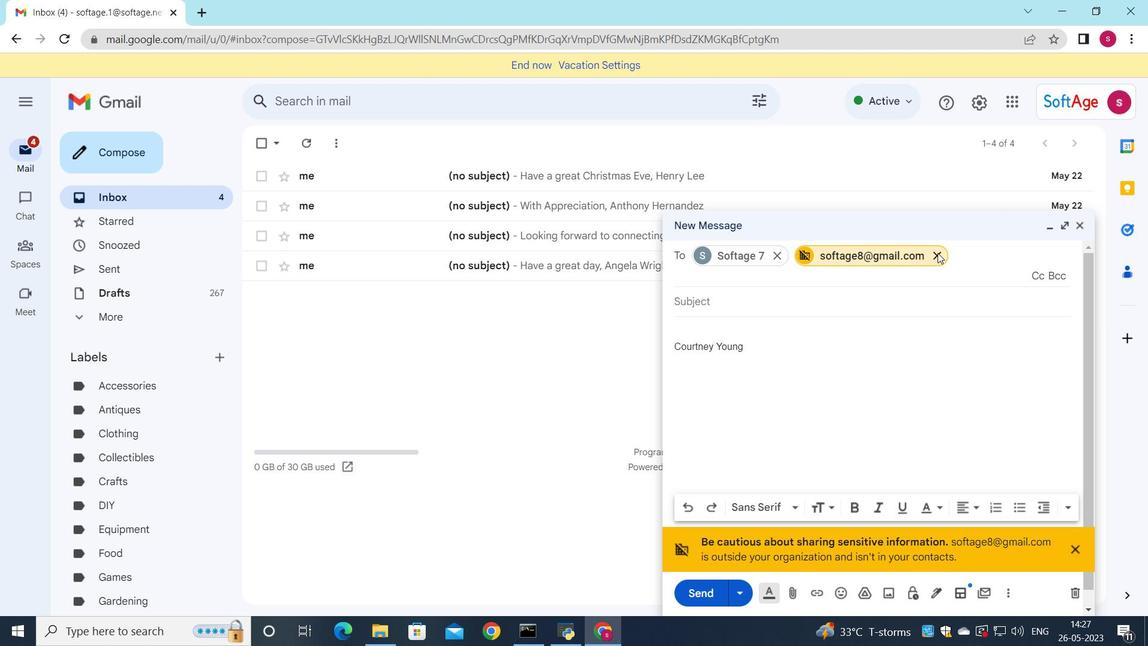 
Action: Mouse moved to (932, 251)
Screenshot: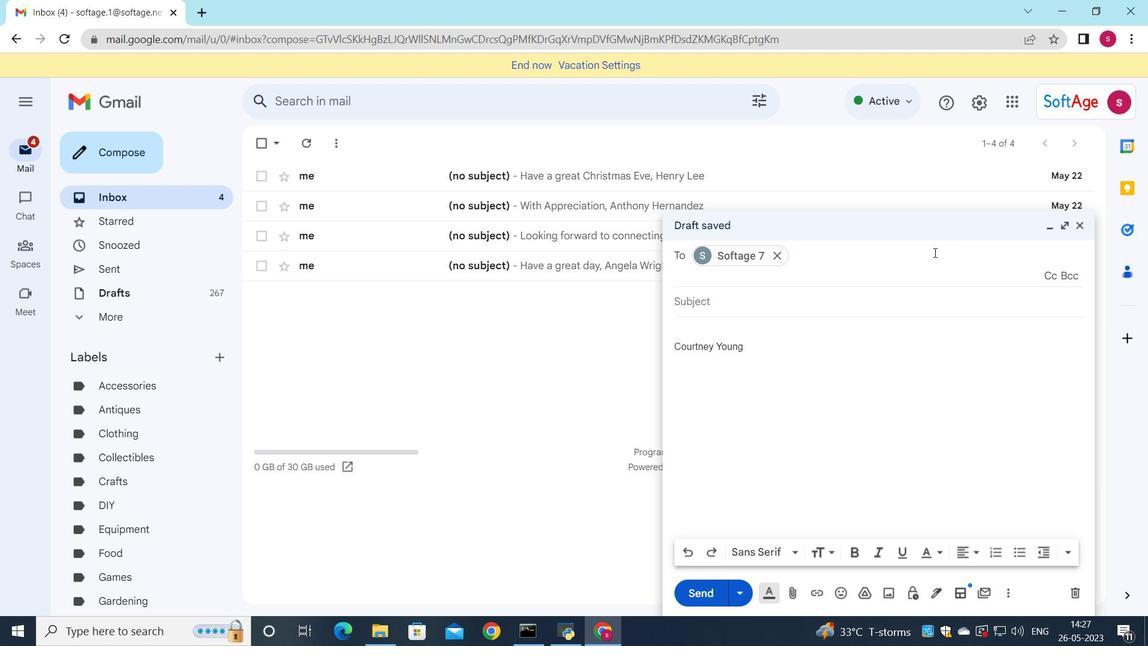 
Action: Key pressed s
Screenshot: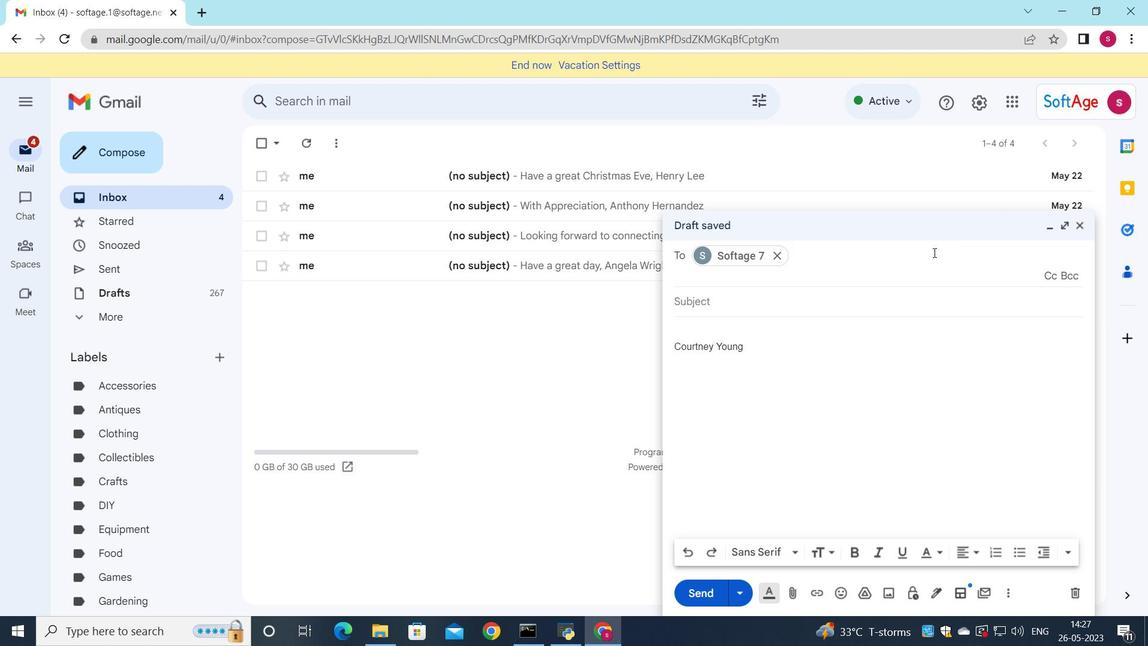 
Action: Mouse moved to (931, 251)
Screenshot: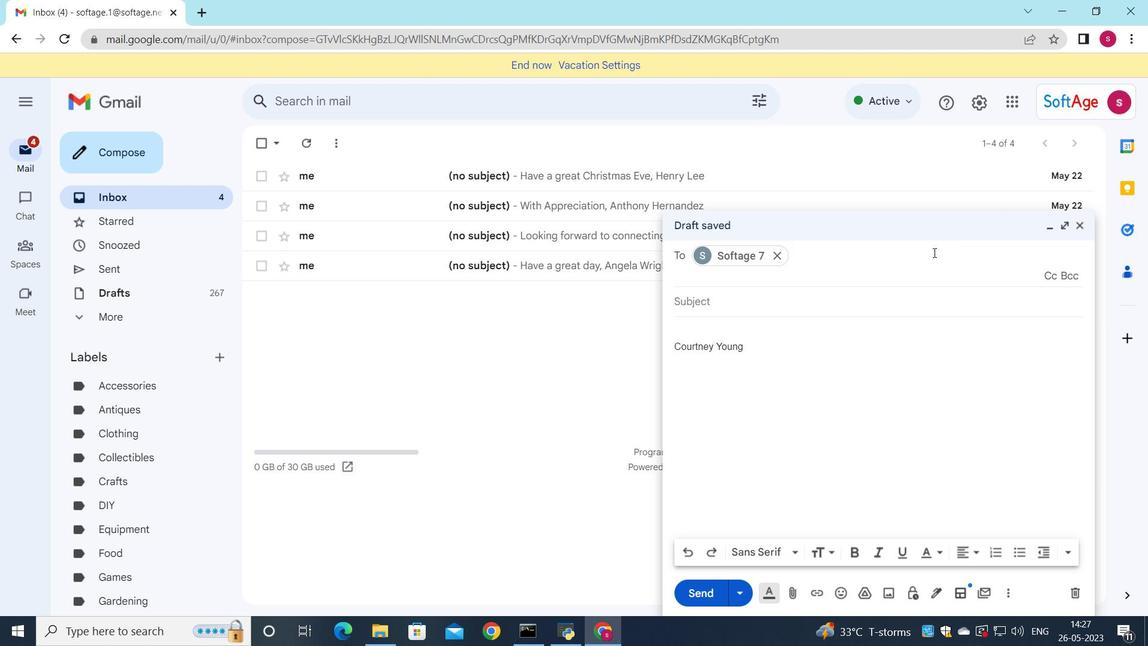 
Action: Key pressed oft
Screenshot: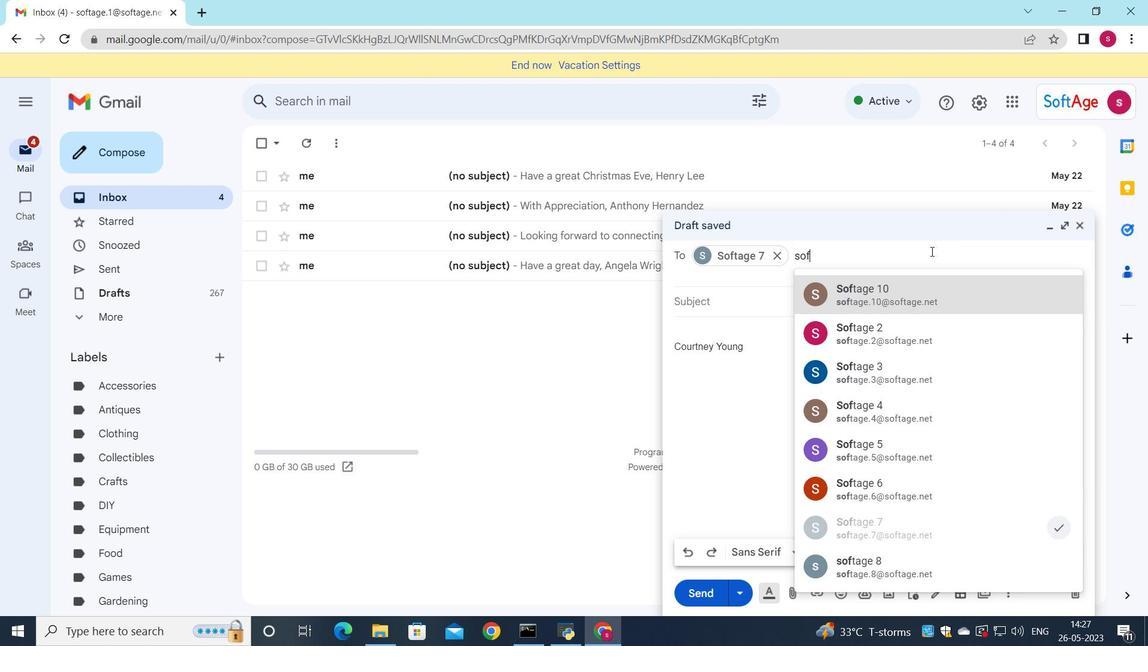 
Action: Mouse moved to (800, 326)
Screenshot: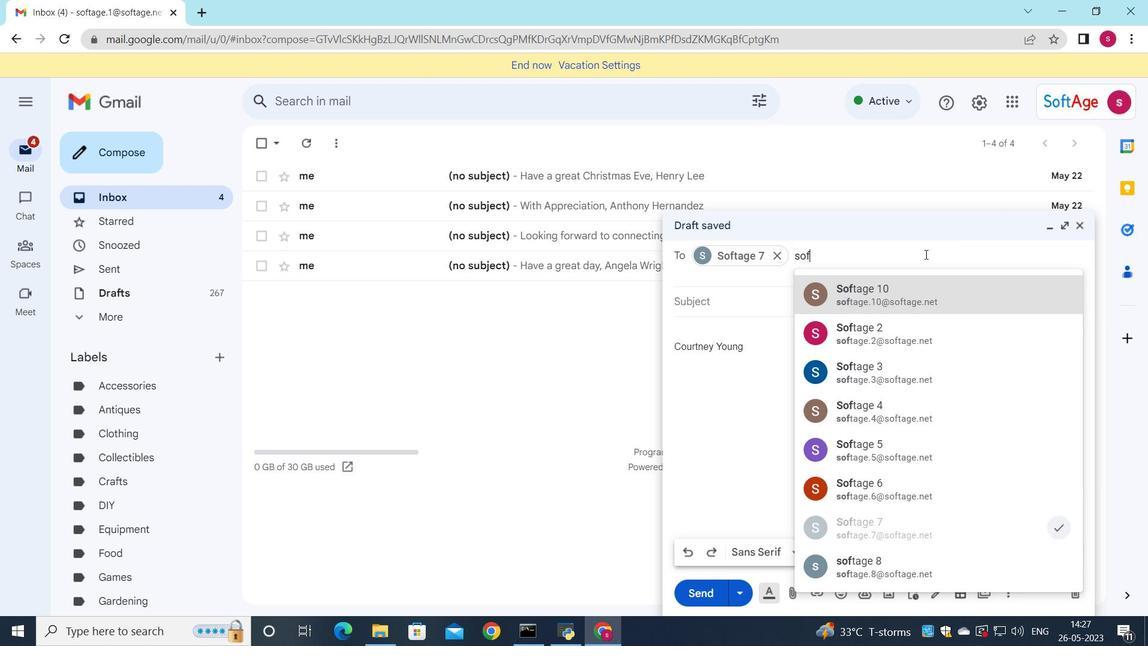 
Action: Key pressed a
Screenshot: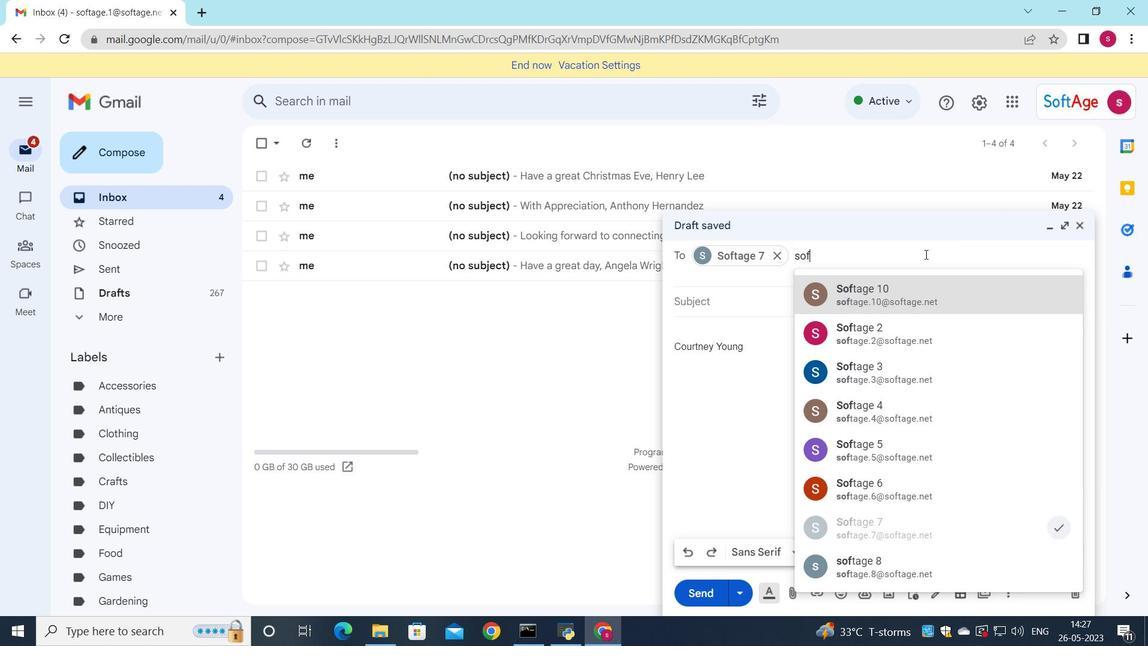 
Action: Mouse moved to (761, 429)
Screenshot: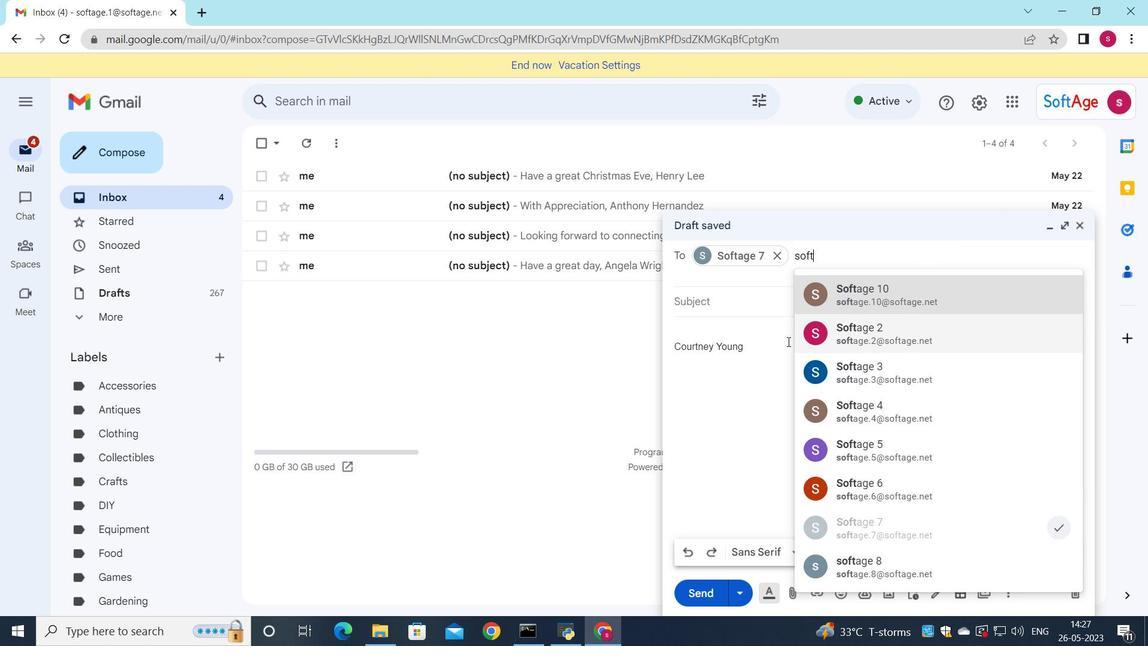 
Action: Key pressed g
Screenshot: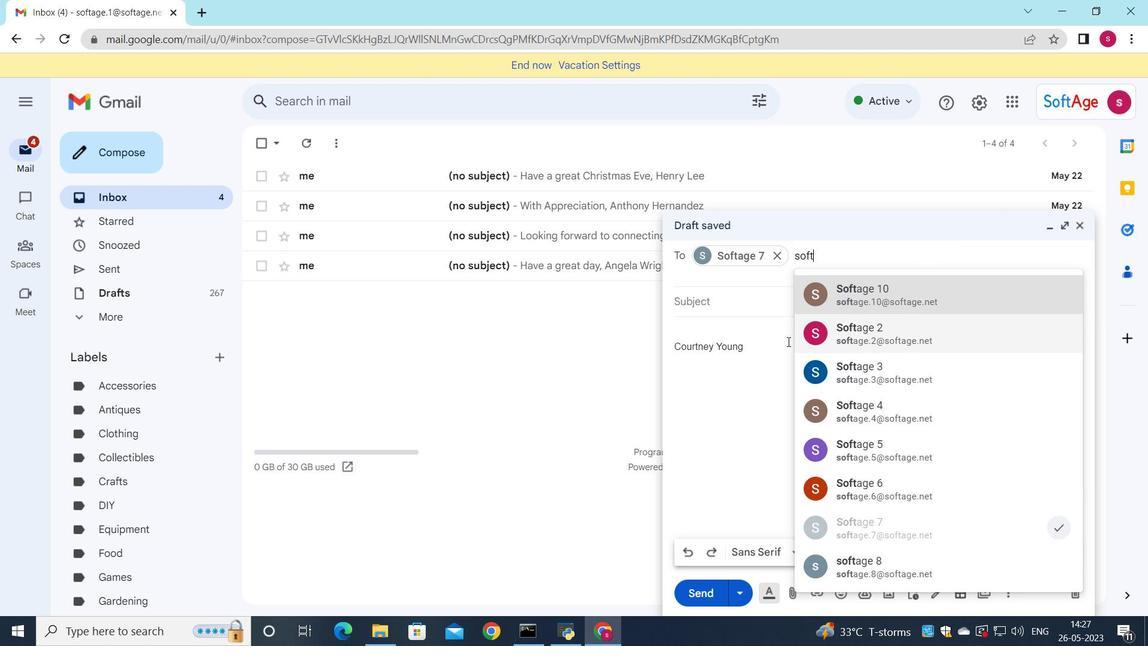 
Action: Mouse moved to (905, 550)
Screenshot: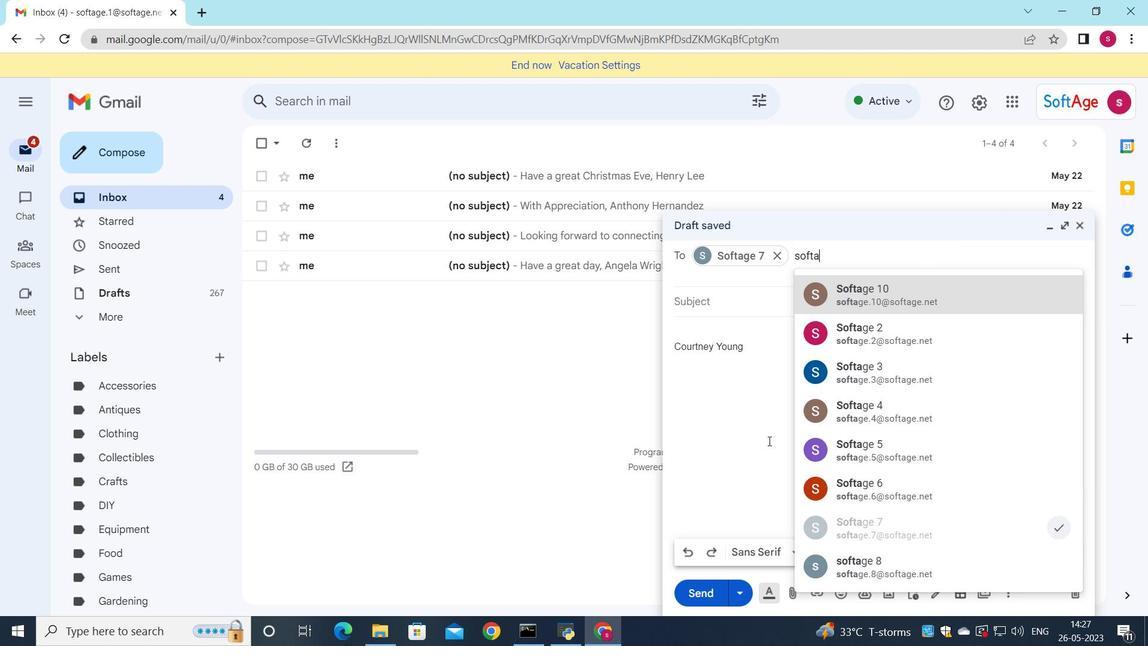 
Action: Key pressed e
Screenshot: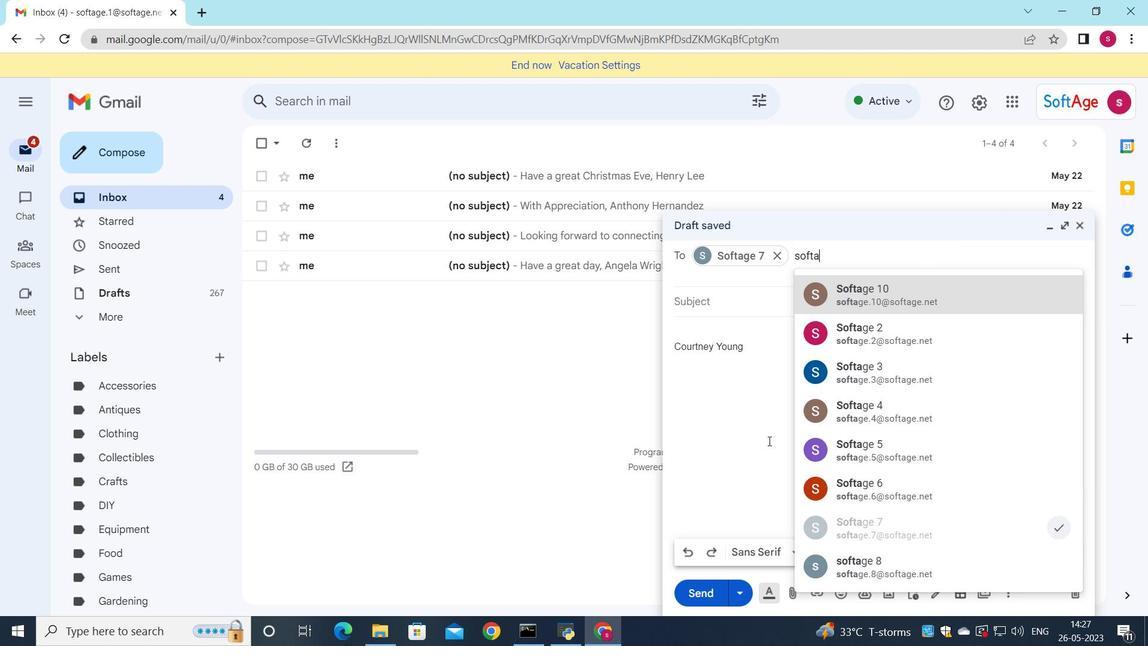 
Action: Mouse moved to (895, 554)
Screenshot: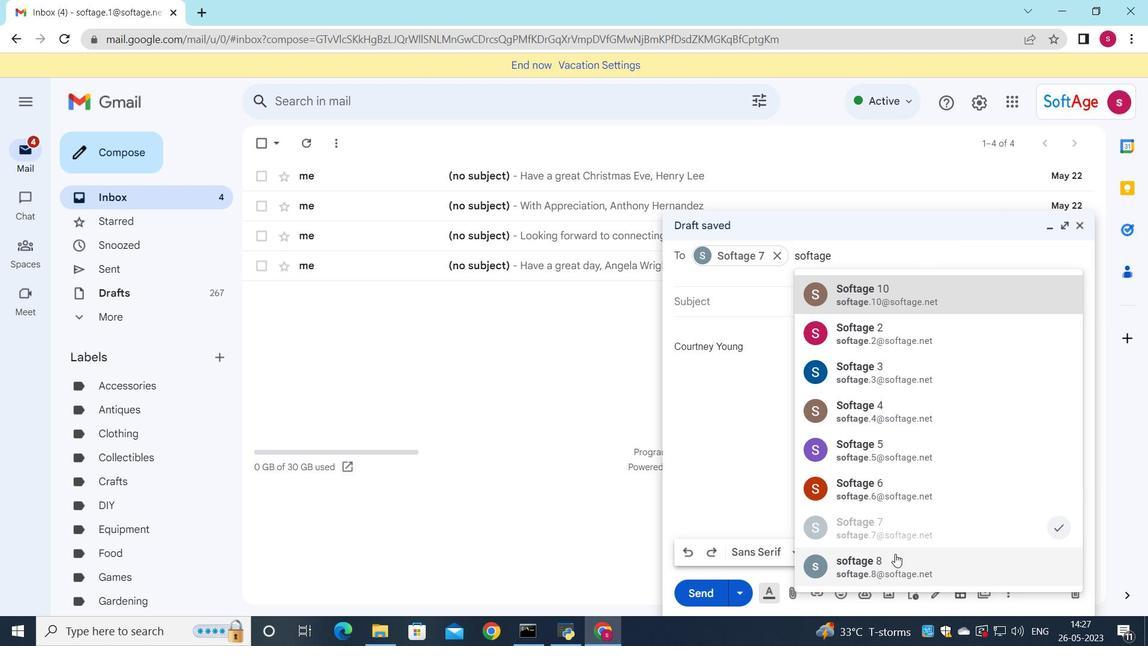 
Action: Mouse pressed left at (895, 554)
Screenshot: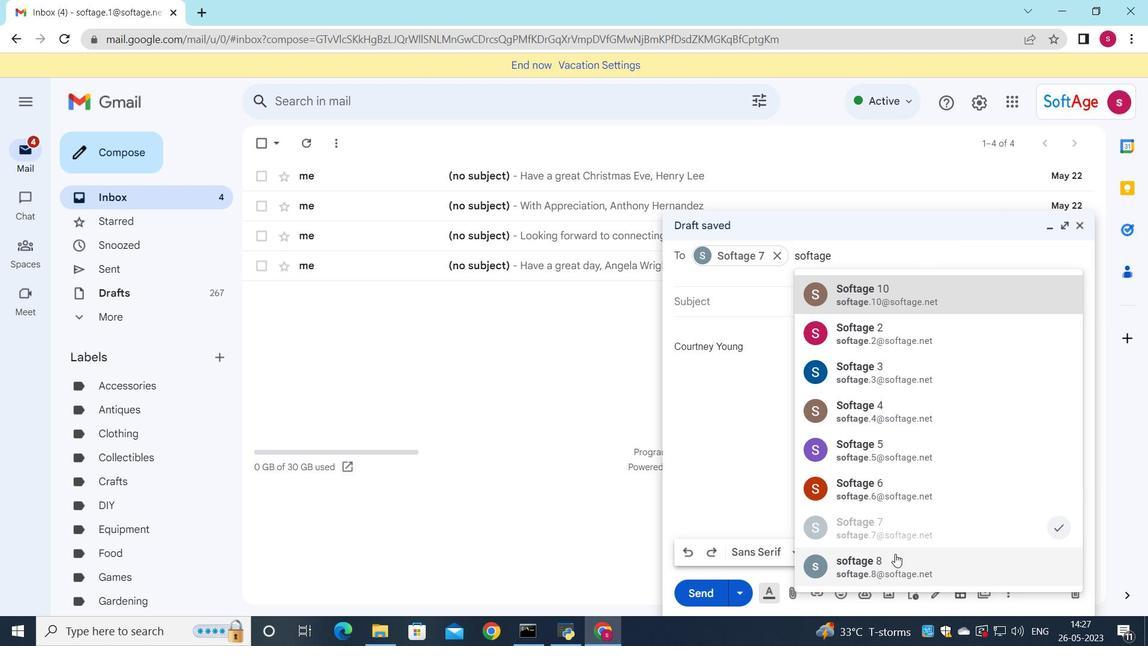 
Action: Mouse moved to (758, 312)
Screenshot: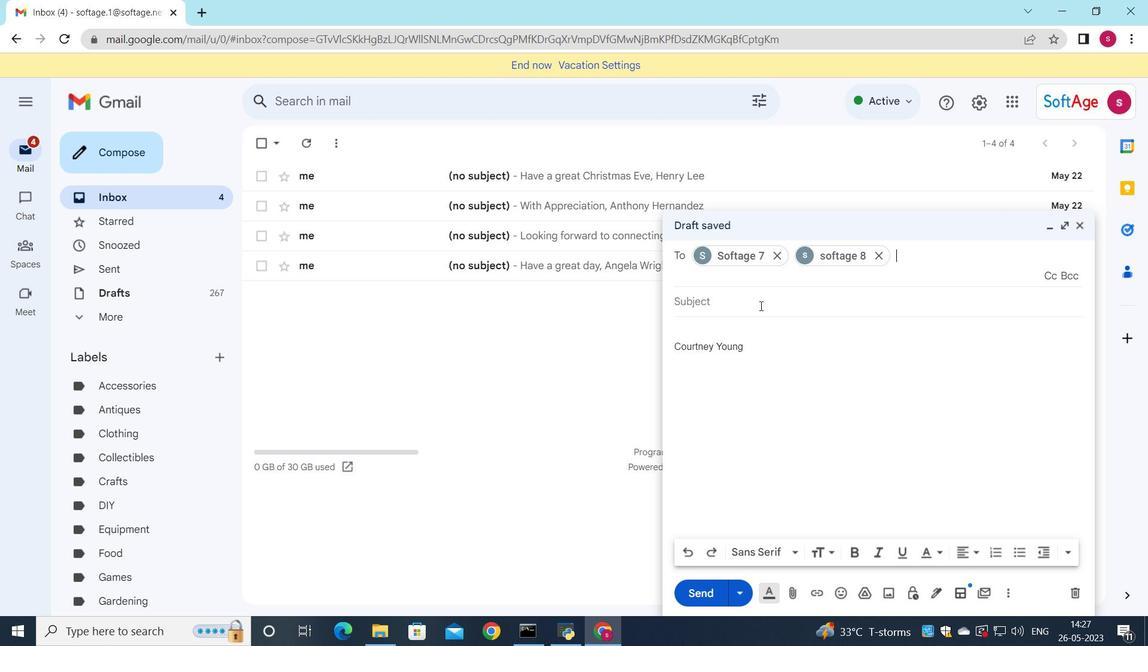 
Action: Mouse pressed left at (758, 312)
Screenshot: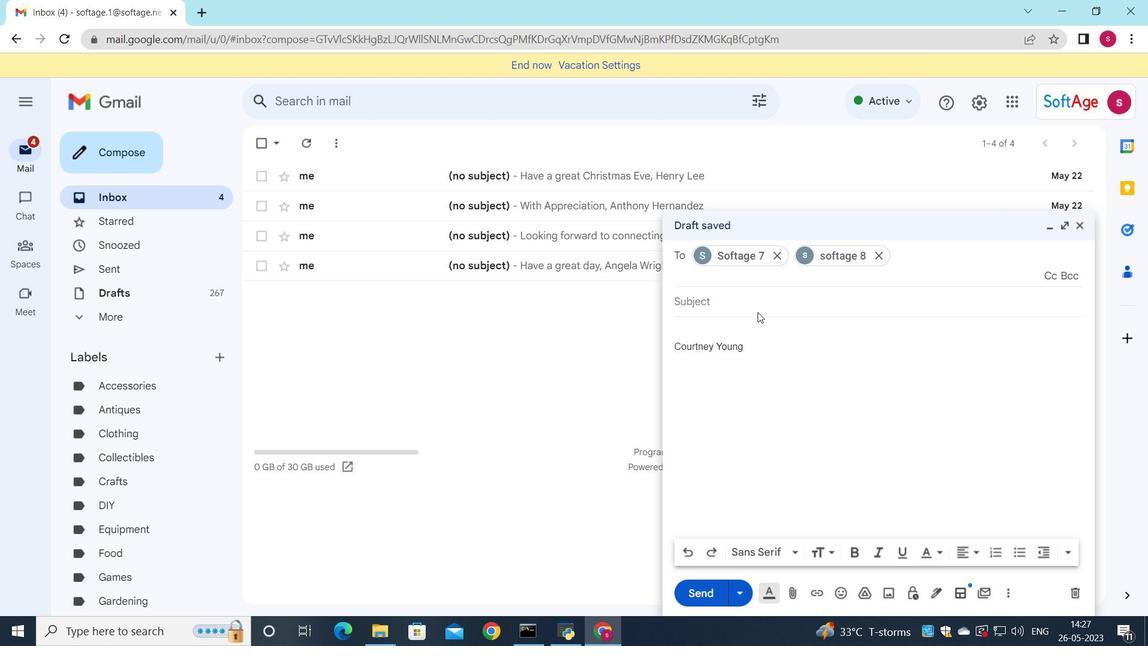 
Action: Mouse moved to (762, 309)
Screenshot: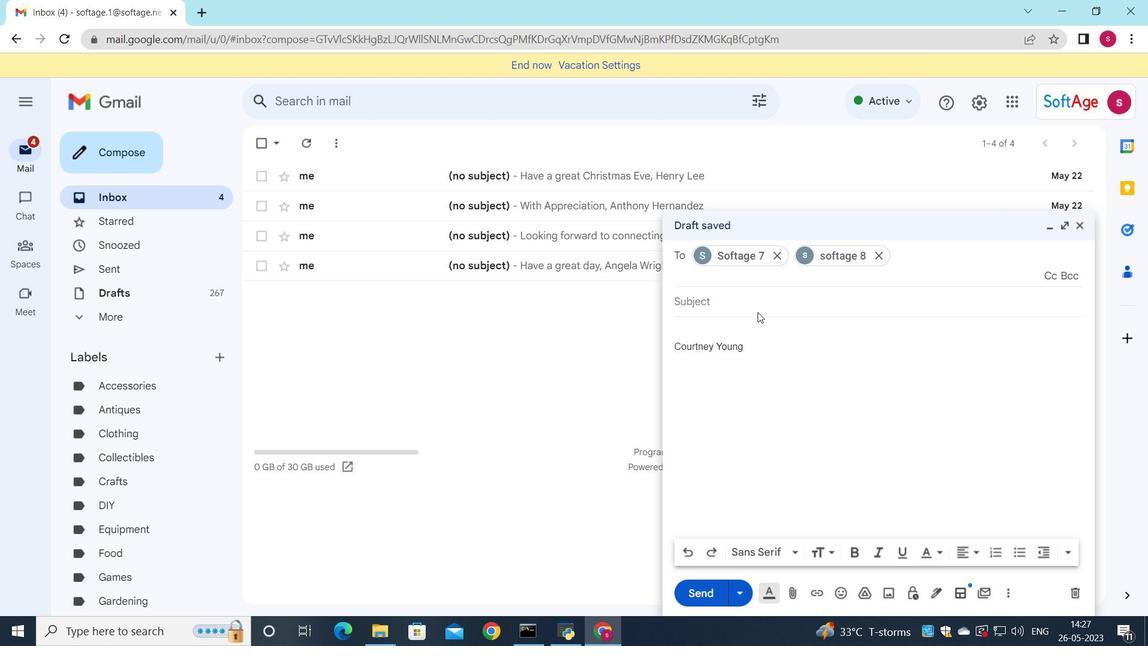 
Action: Key pressed <Key.shift>Request<Key.space>for<Key.space>cu<Key.backspace>ustomer<Key.space>feedback<Key.space>and<Key.space>t<Key.backspace><Key.backspace><Key.backspace><Key.backspace><Key.backspace><Key.tab><Key.shift>I<Key.space>a<Key.backspace>am<Key.space>writing<Key.space>to<Key.space>request<Key.space>addito<Key.backspace>ional<Key.space>information<Key.space>on<Key.space>this<Key.space>th<Key.backspace>opic<Key.space>
Screenshot: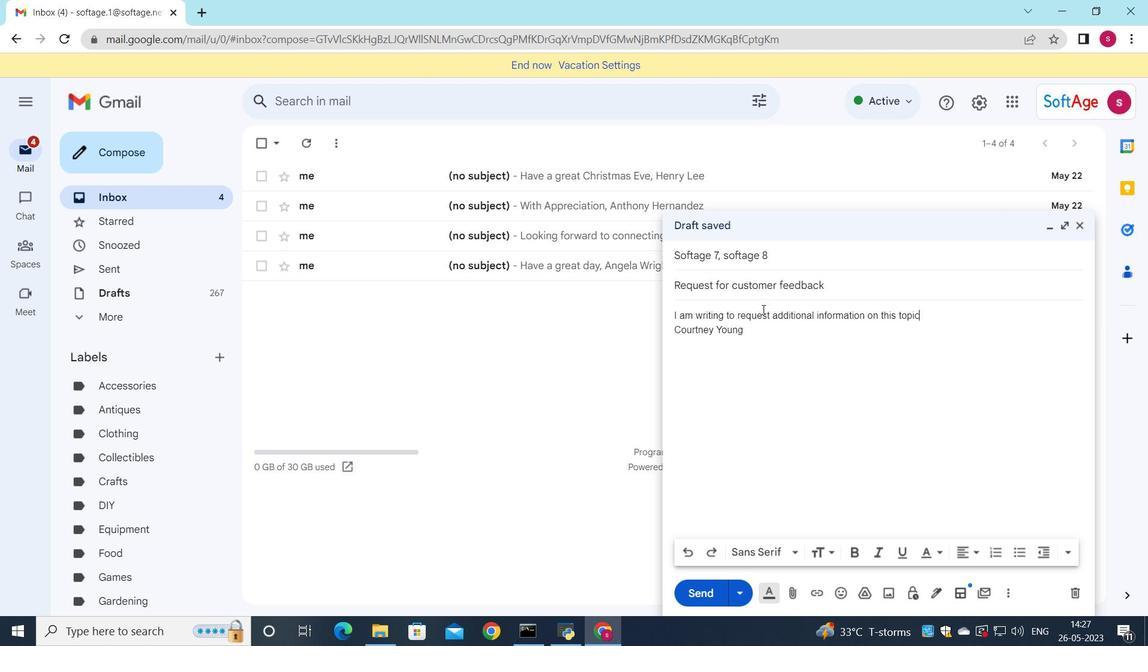 
Action: Mouse moved to (801, 598)
Screenshot: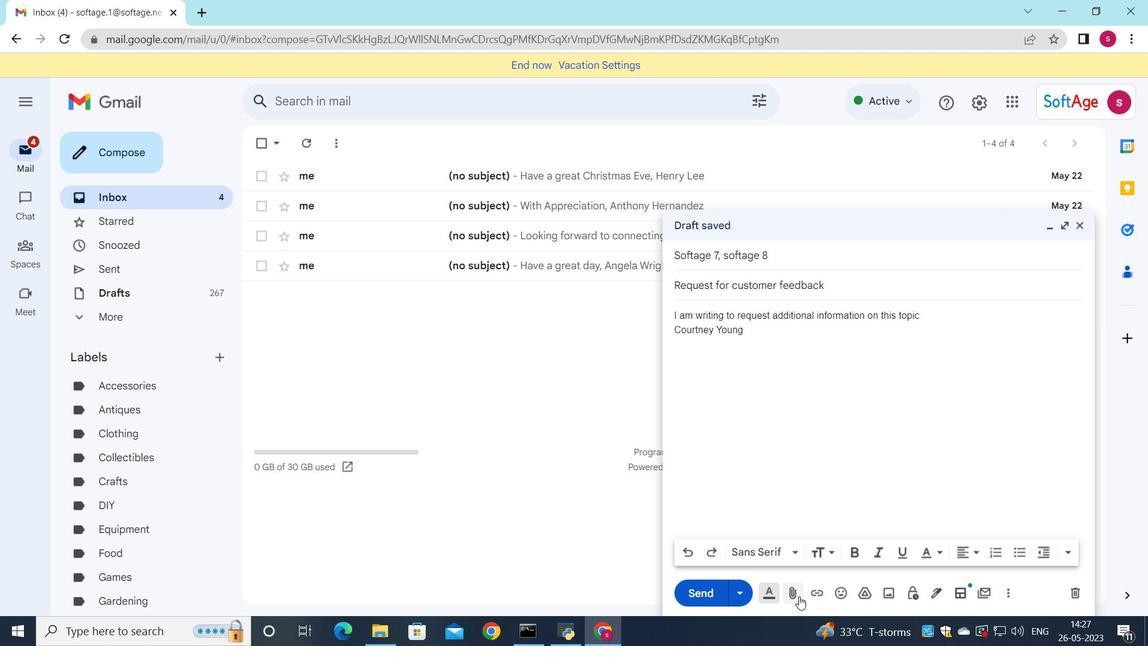 
Action: Mouse pressed left at (801, 598)
Screenshot: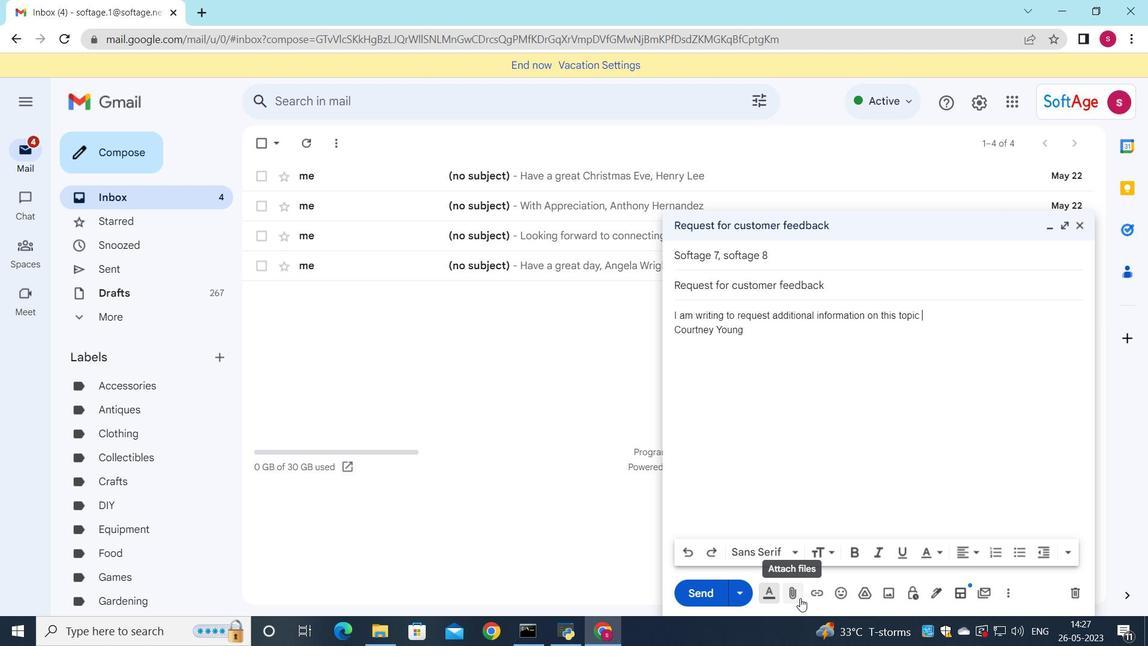 
Action: Mouse moved to (249, 114)
Screenshot: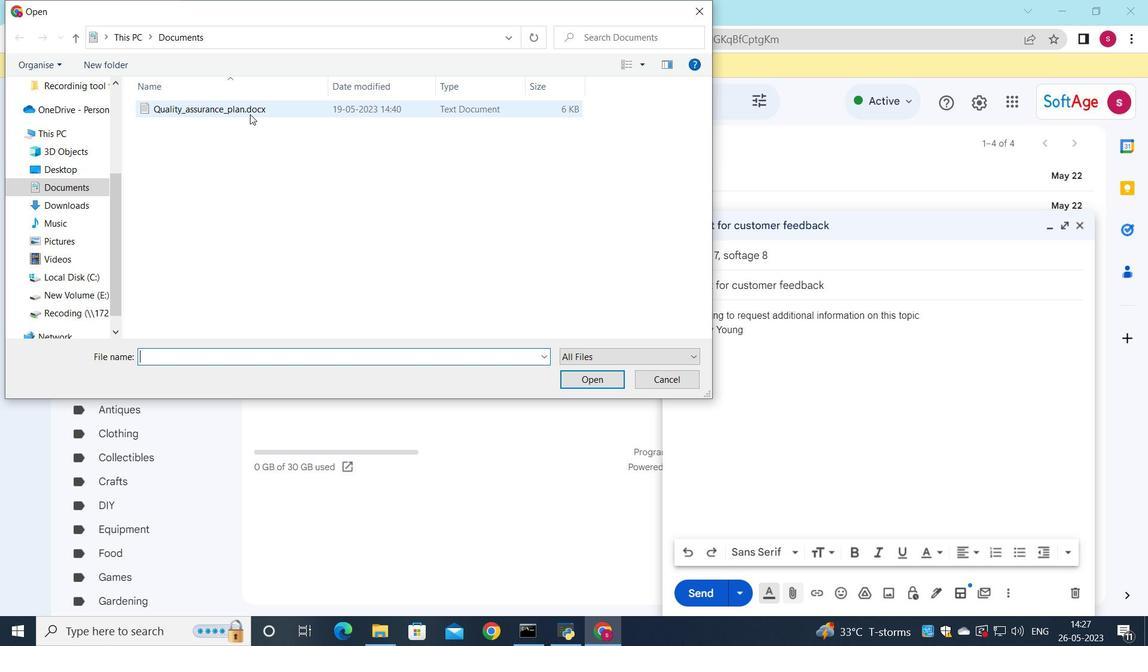 
Action: Mouse pressed left at (249, 114)
Screenshot: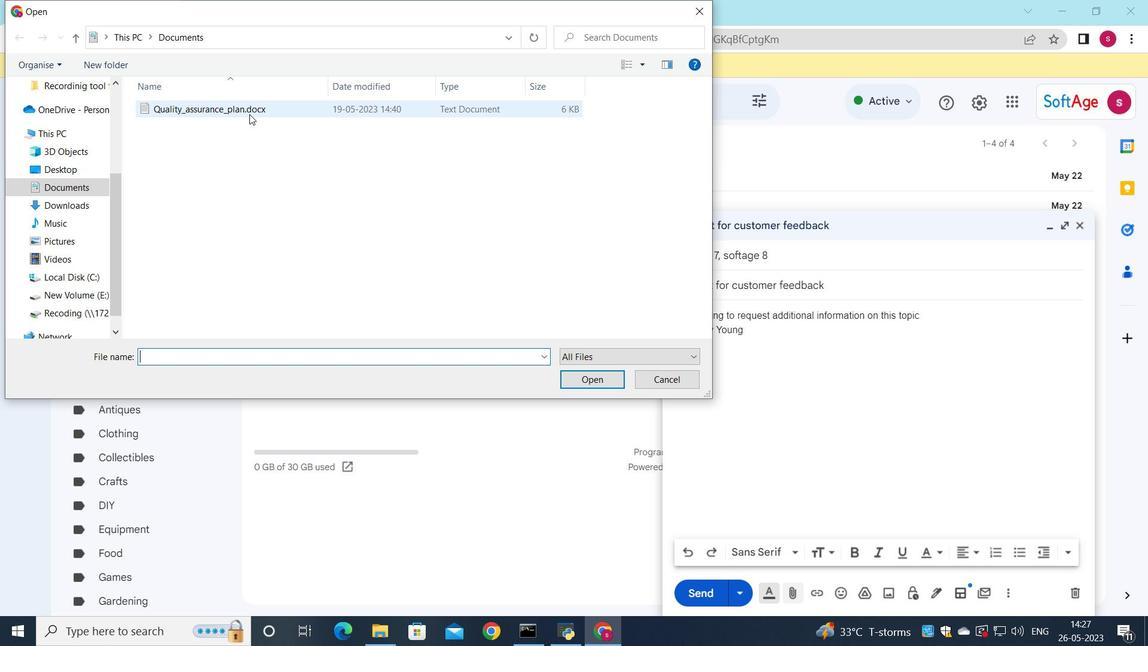 
Action: Mouse moved to (250, 108)
Screenshot: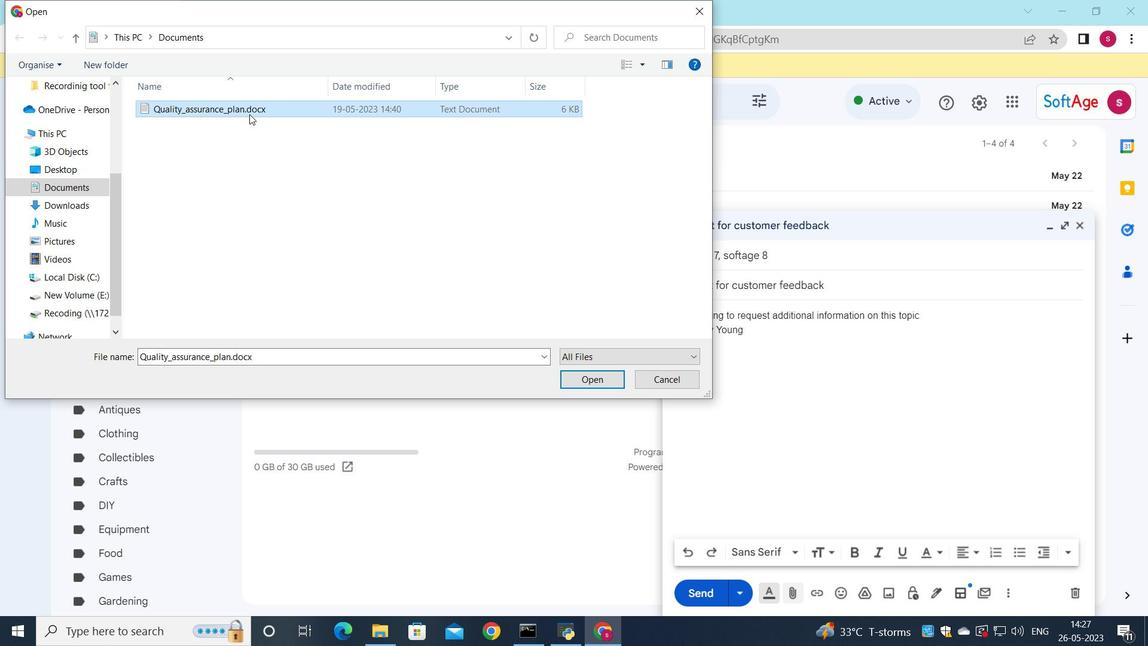 
Action: Mouse pressed left at (250, 108)
Screenshot: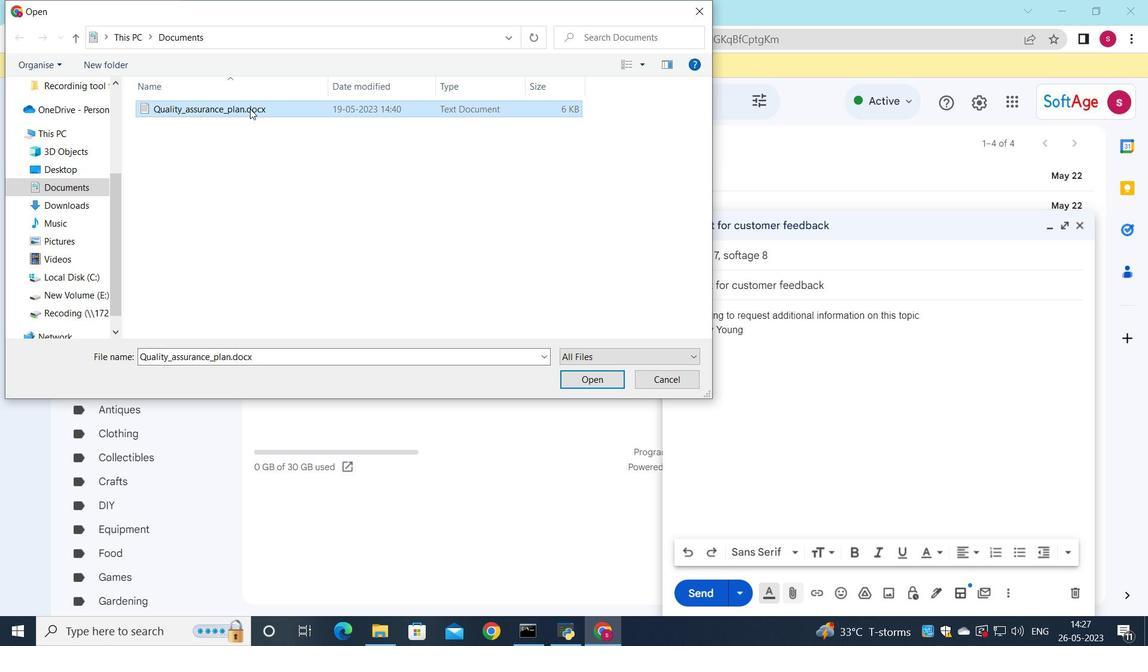 
Action: Mouse moved to (552, 223)
Screenshot: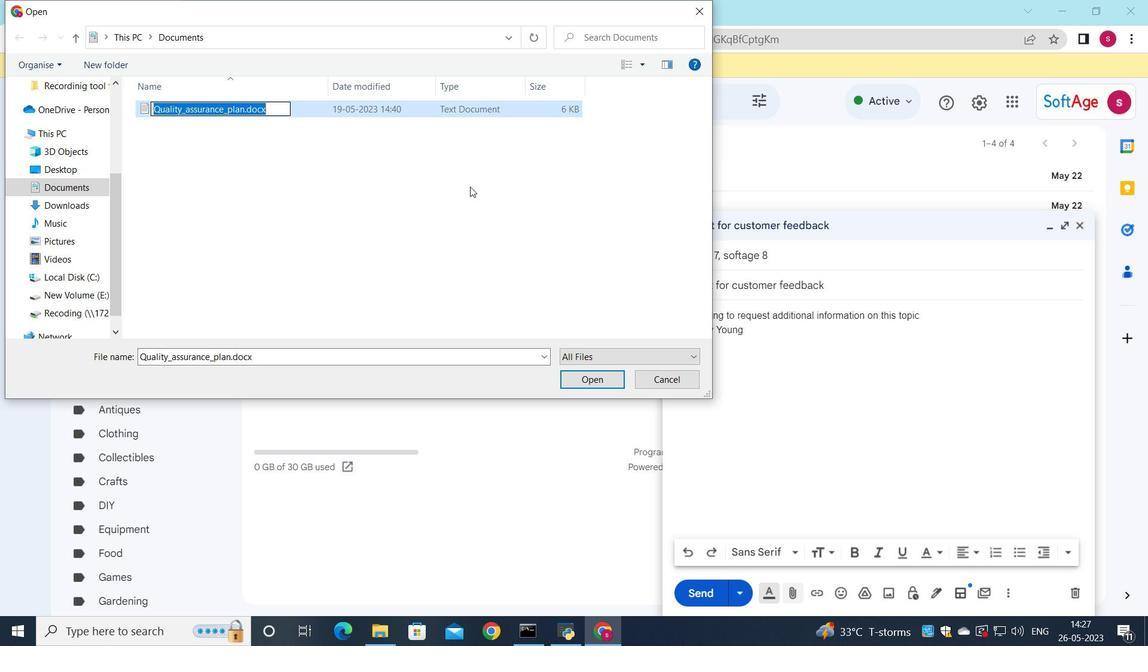 
Action: Key pressed <Key.backspace><Key.shift>Partnes<Key.backspace>rship<Key.shift>_<Key.shift><Key.shift>proposal.pdf<Key.enter>
Screenshot: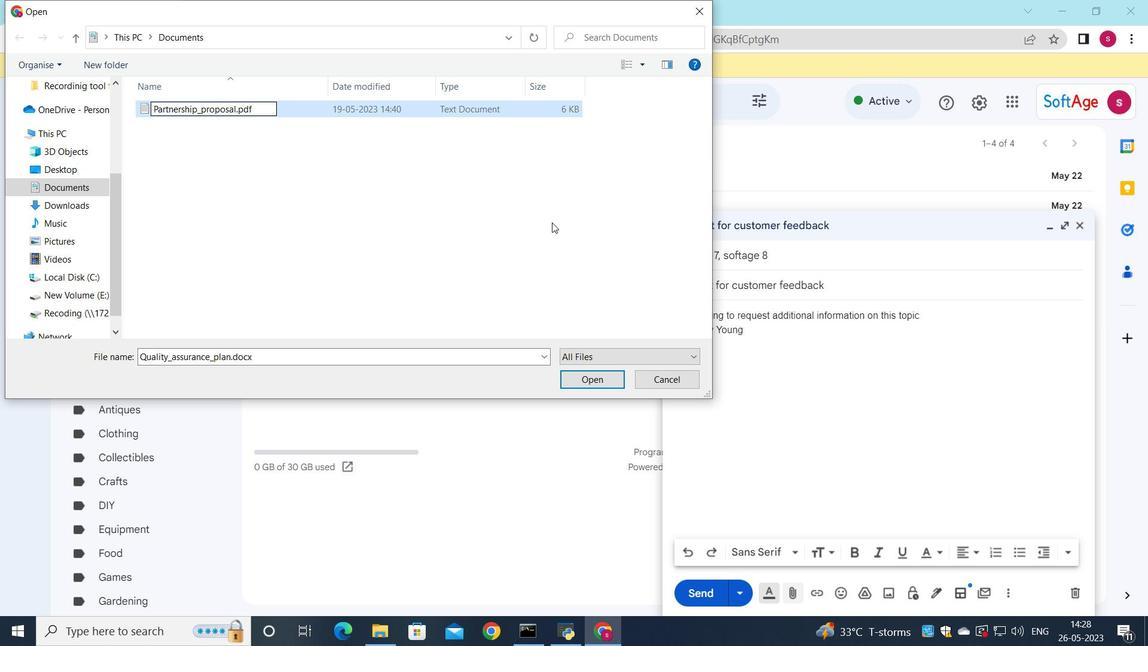 
Action: Mouse moved to (297, 109)
Screenshot: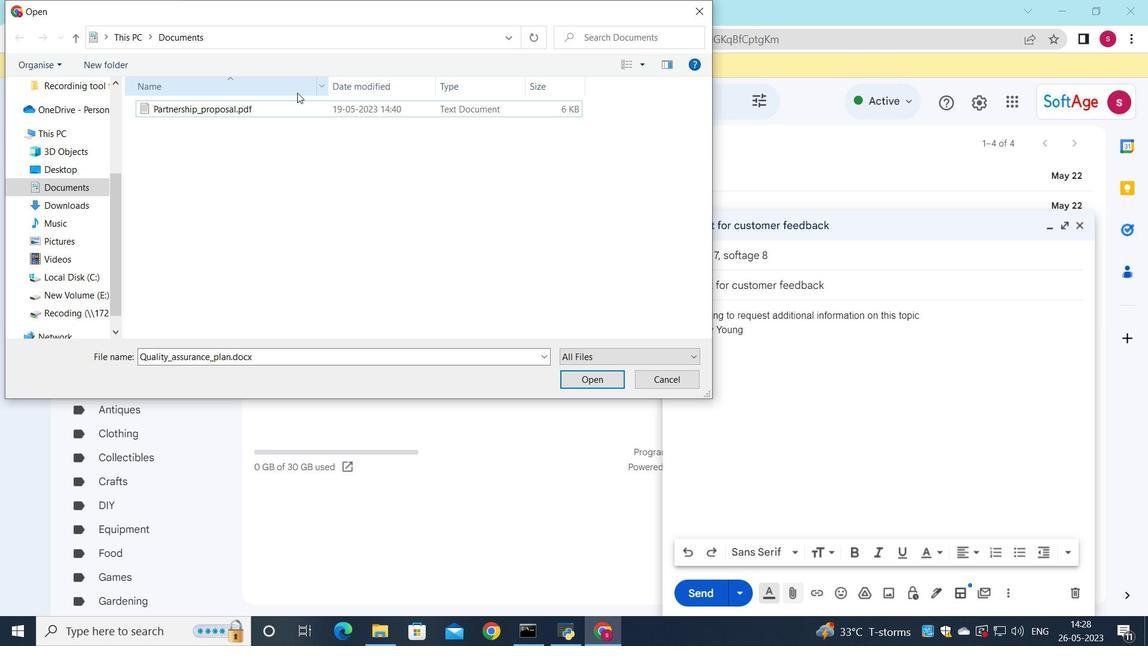 
Action: Mouse pressed left at (297, 109)
Screenshot: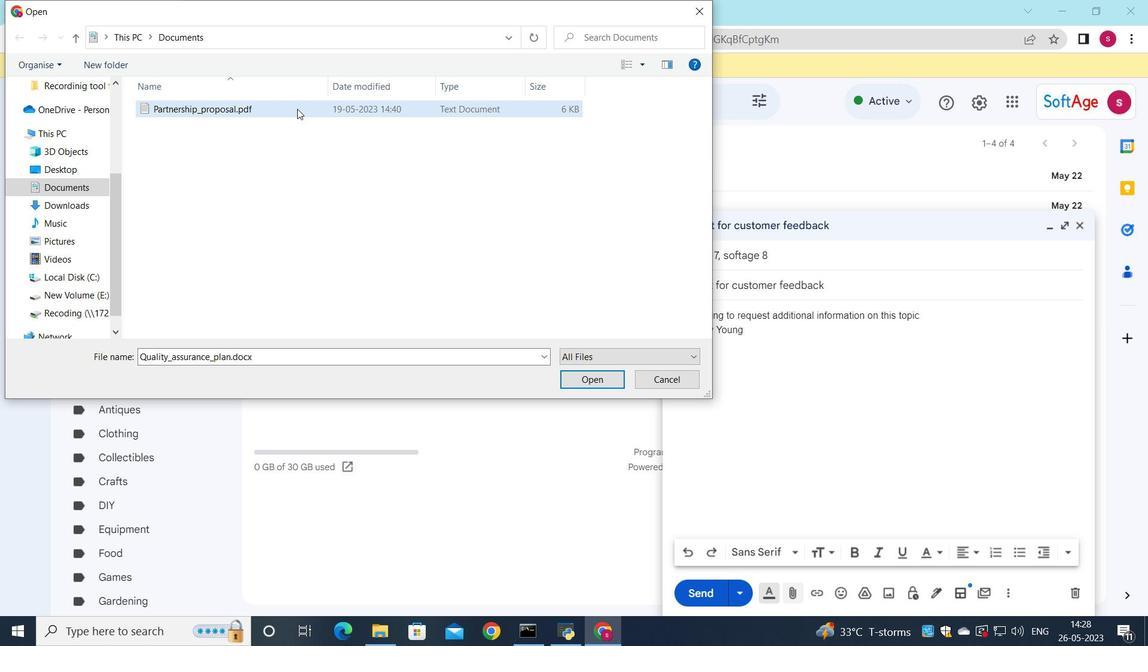 
Action: Mouse moved to (590, 379)
Screenshot: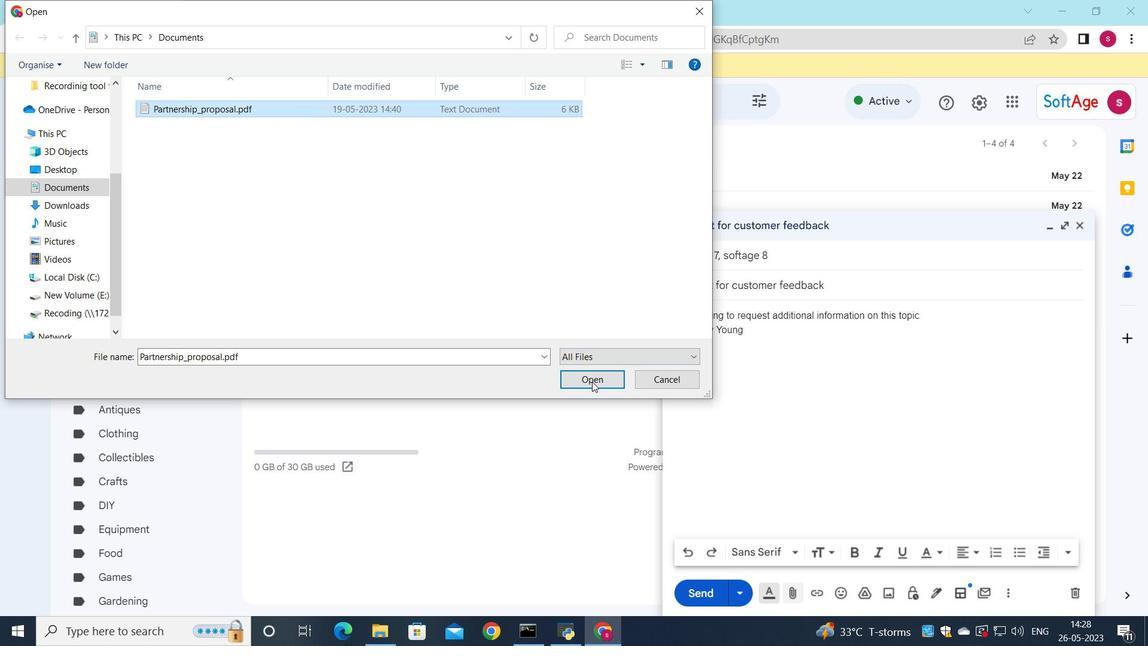 
Action: Mouse pressed left at (590, 379)
Screenshot: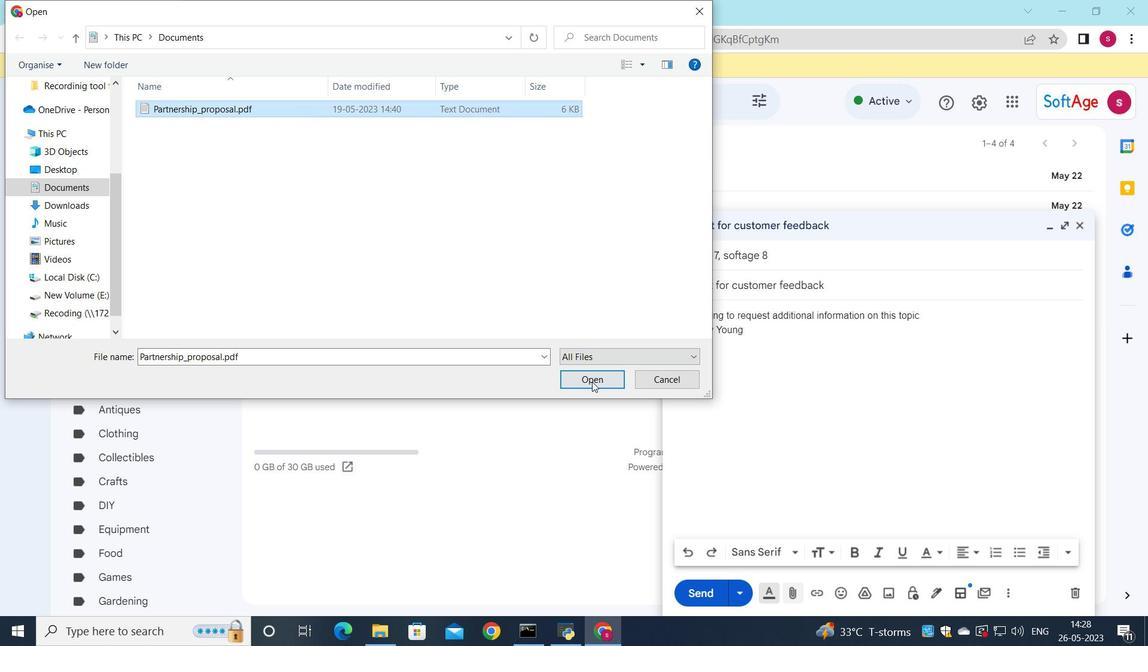 
Action: Mouse moved to (719, 592)
Screenshot: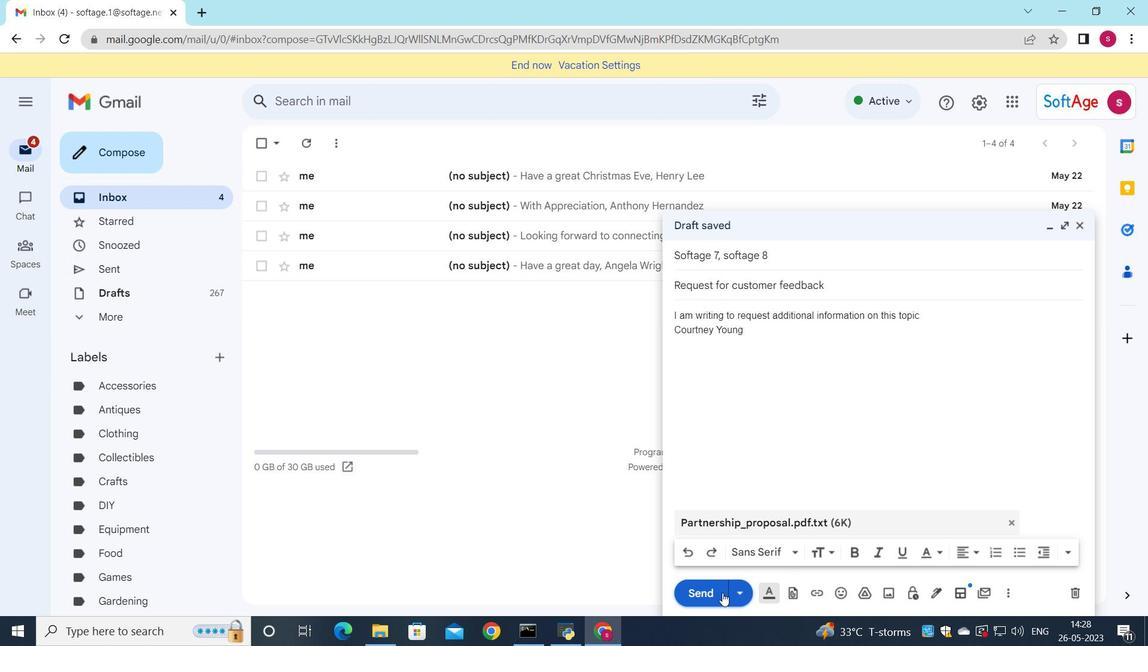 
Action: Mouse pressed left at (719, 592)
Screenshot: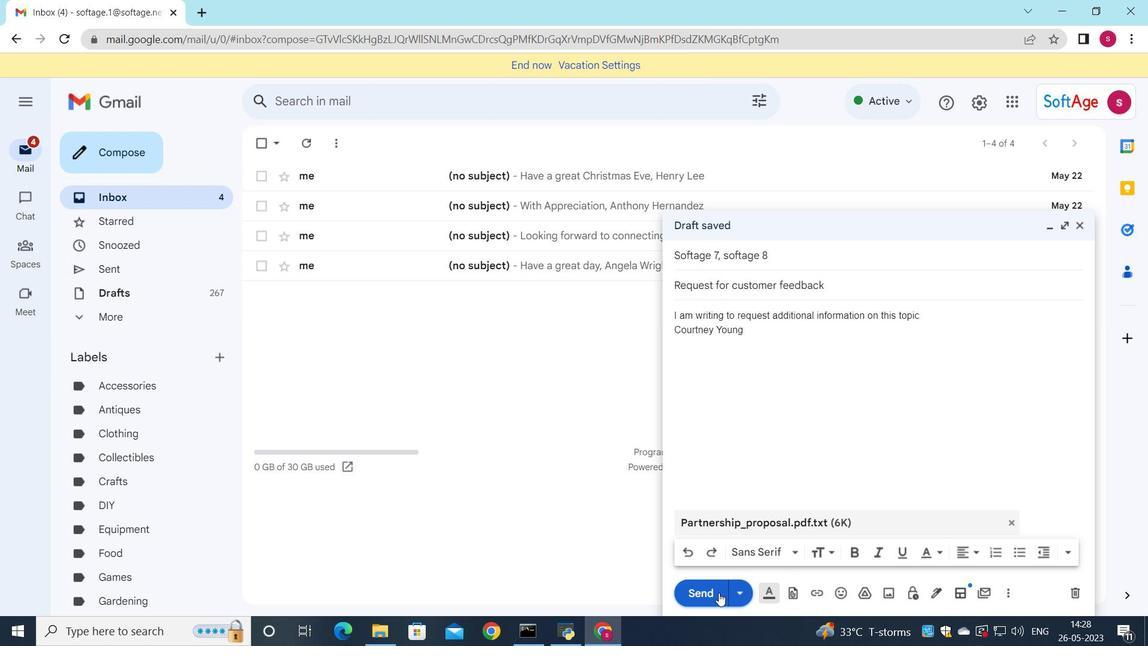 
Action: Mouse moved to (119, 268)
Screenshot: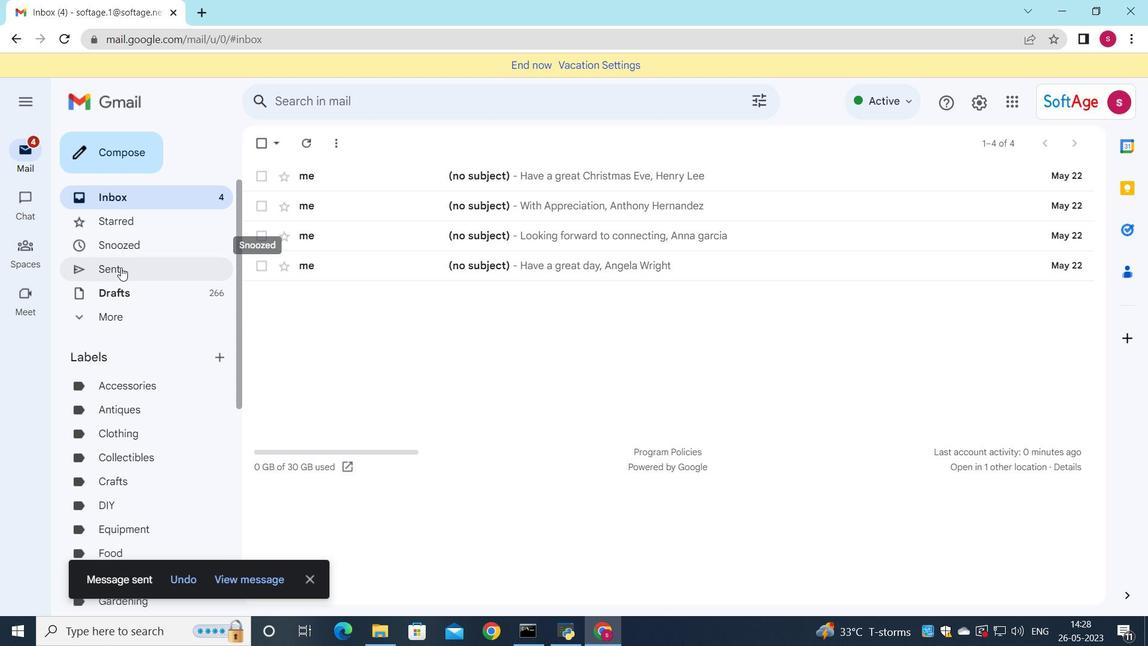 
Action: Mouse pressed left at (119, 268)
Screenshot: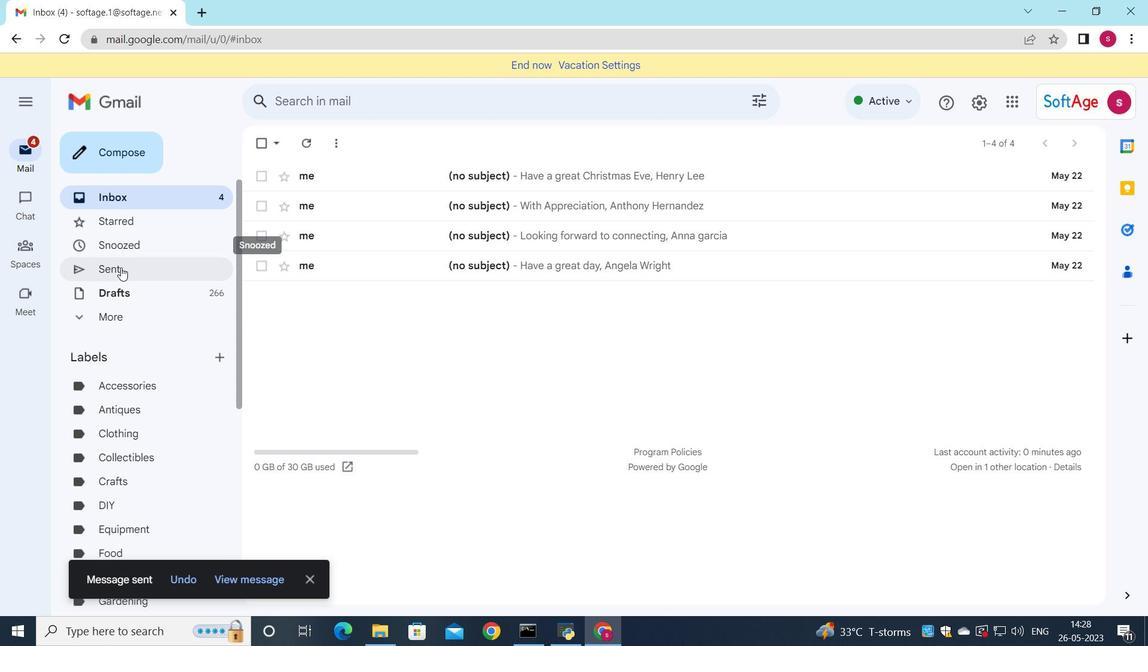
Action: Mouse moved to (380, 219)
Screenshot: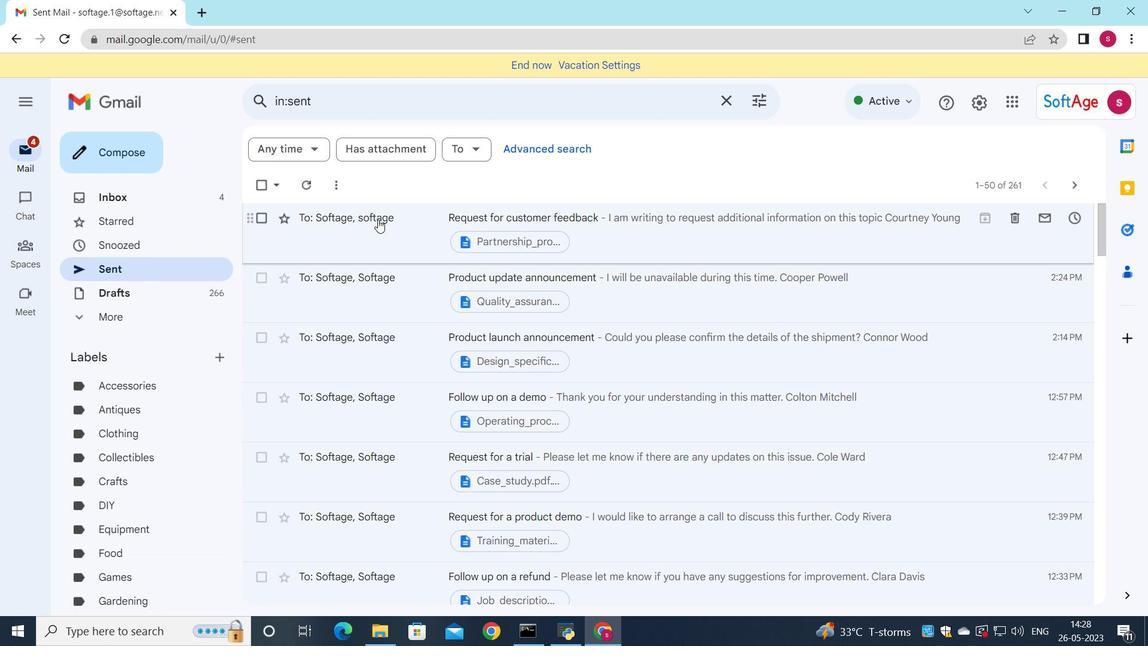 
Action: Mouse pressed left at (380, 219)
Screenshot: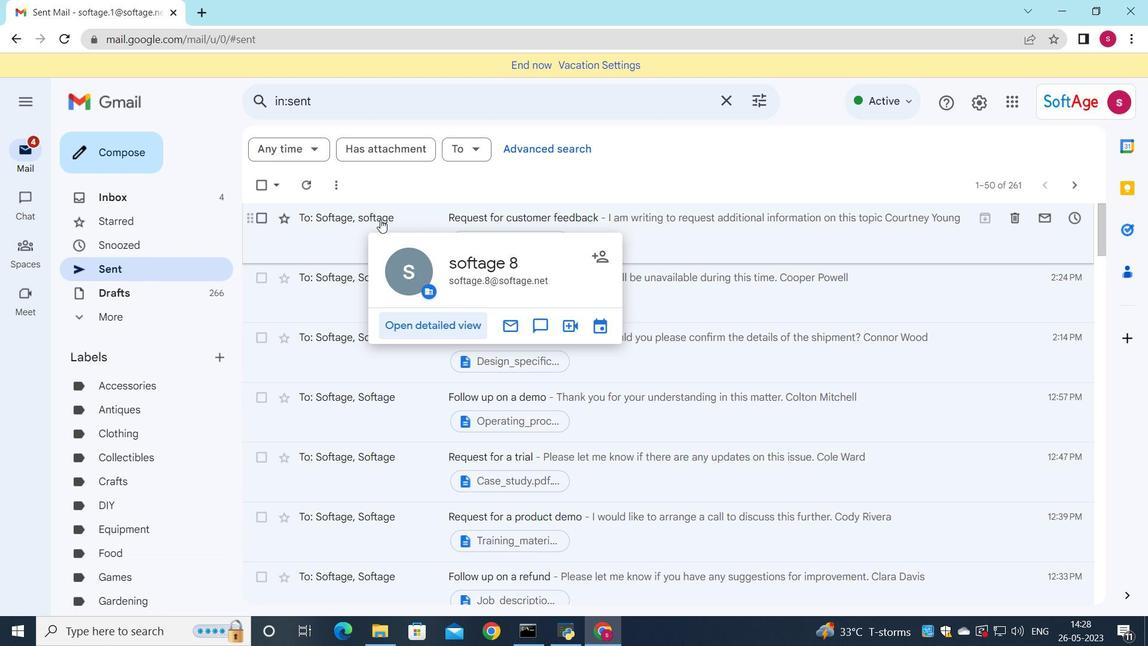 
